 Task: Create new invoice with Date Opened :30-Apr-23, Select Customer: HuevoRito, Terms: Payment Term 2. Make invoice entry for item-1 with Date: 30-Apr-23, Description: Sabritas Turbos Flamas Corn Chips, Action: Material, Income Account: Income:Sales, Quantity: 5, Unit Price: 5.5, Discount %: 5. Make entry for item-2 with Date: 30-Apr-23, Description: Takis Fuego Tortilla Chips Hot Chili Pepper & Lime, Action: Material, Income Account: Income:Sales, Quantity: 2, Unit Price: 9.25, Discount %: 10. Make entry for item-3 with Date: 30-Apr-23, Description: 7-Select Nail Clippers , Action: Material, Income Account: Income:Sales, Quantity: 1, Unit Price: 10.25, Discount %: 12. Write Notes: 'Looking forward to serving you again.'. Post Invoice with Post Date: 30-Apr-23, Post to Accounts: Assets:Accounts Receivable. Pay / Process Payment with Transaction Date: 15-May-23, Amount: 51.795, Transfer Account: Checking Account. Print Invoice, display notes by going to Option, then go to Display Tab and check 'Invoice Notes'.
Action: Mouse pressed left at (203, 112)
Screenshot: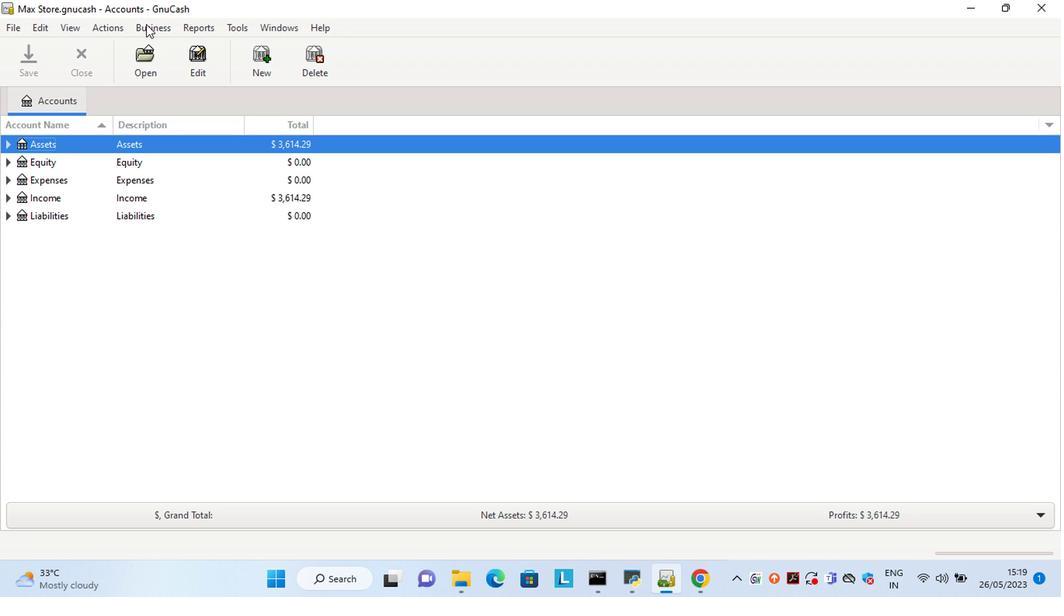 
Action: Mouse moved to (320, 166)
Screenshot: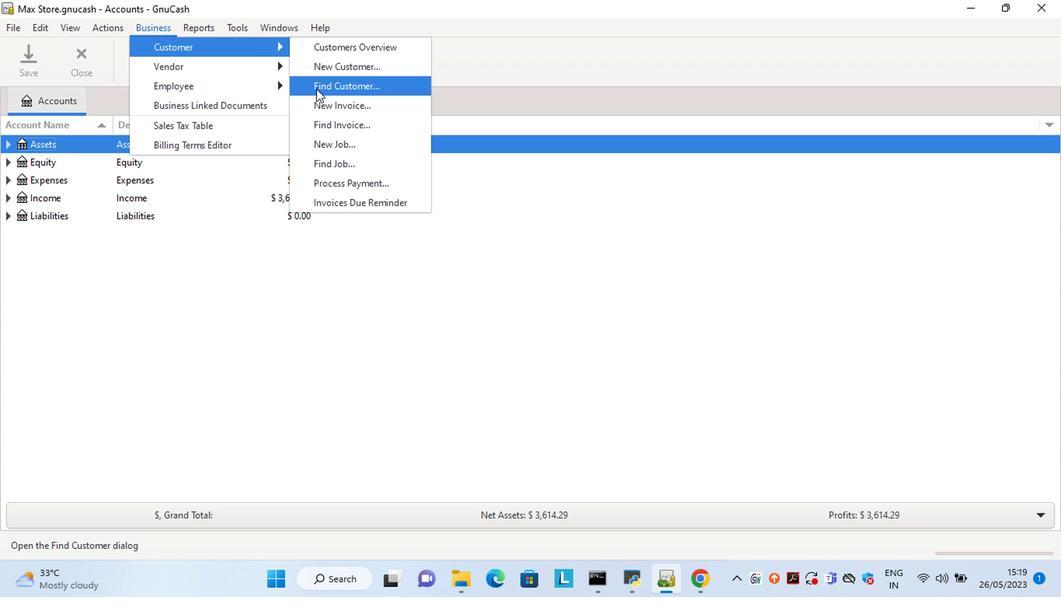 
Action: Mouse pressed left at (320, 166)
Screenshot: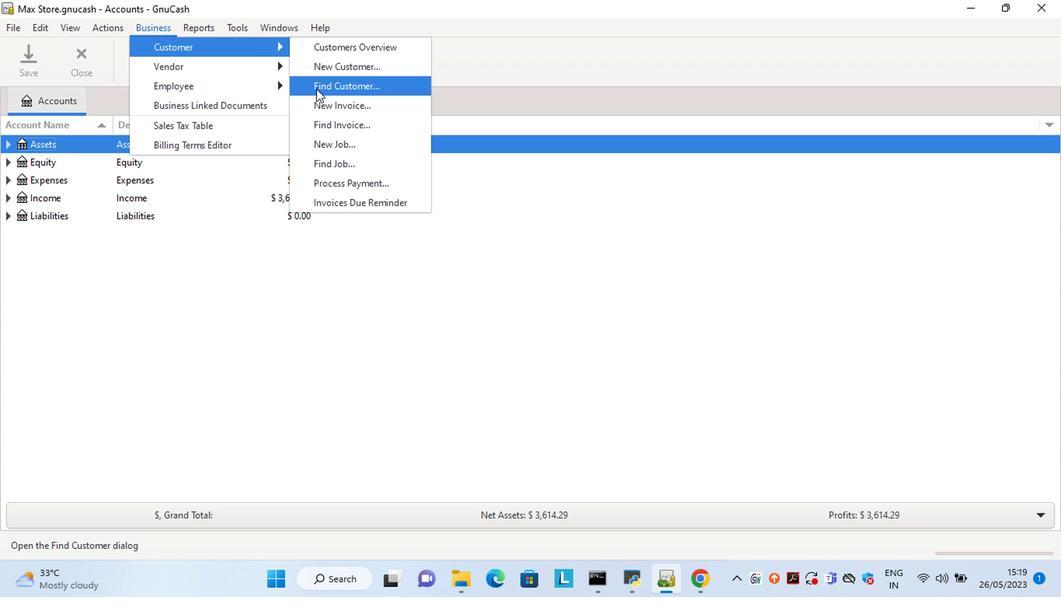 
Action: Mouse moved to (497, 261)
Screenshot: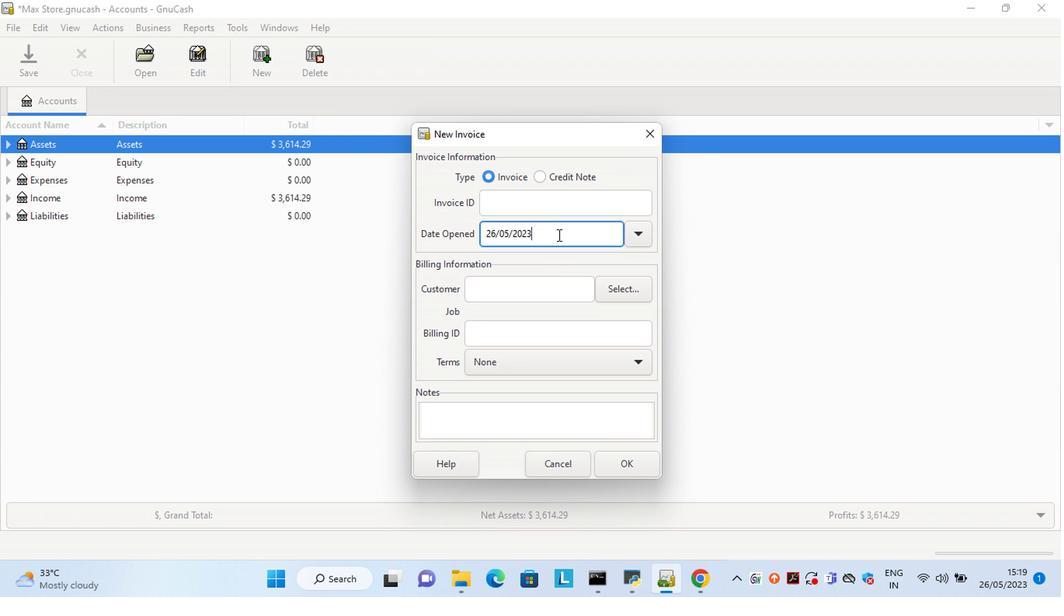 
Action: Mouse pressed left at (497, 261)
Screenshot: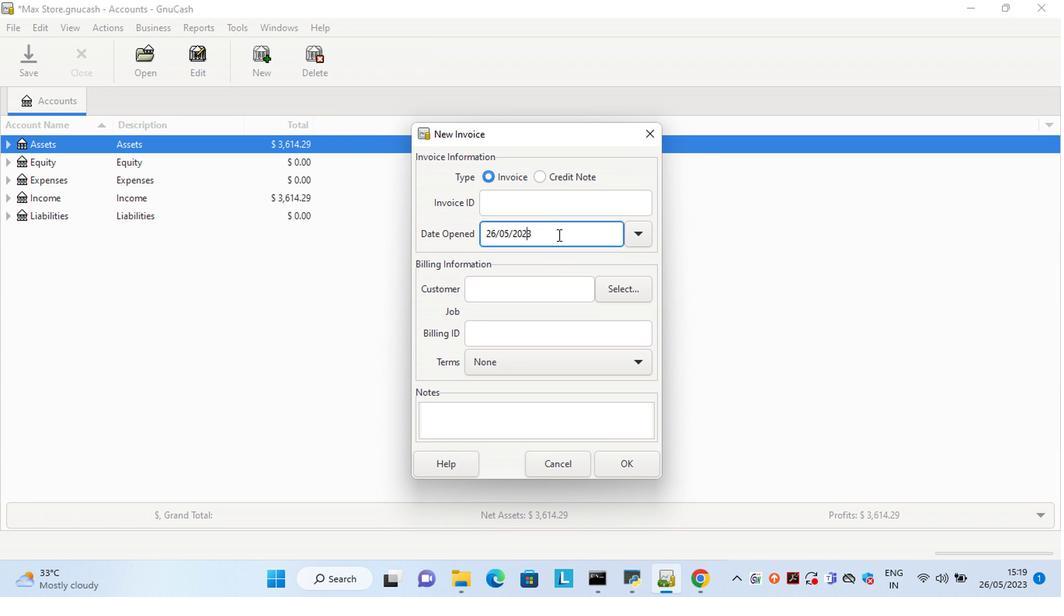
Action: Mouse moved to (496, 260)
Screenshot: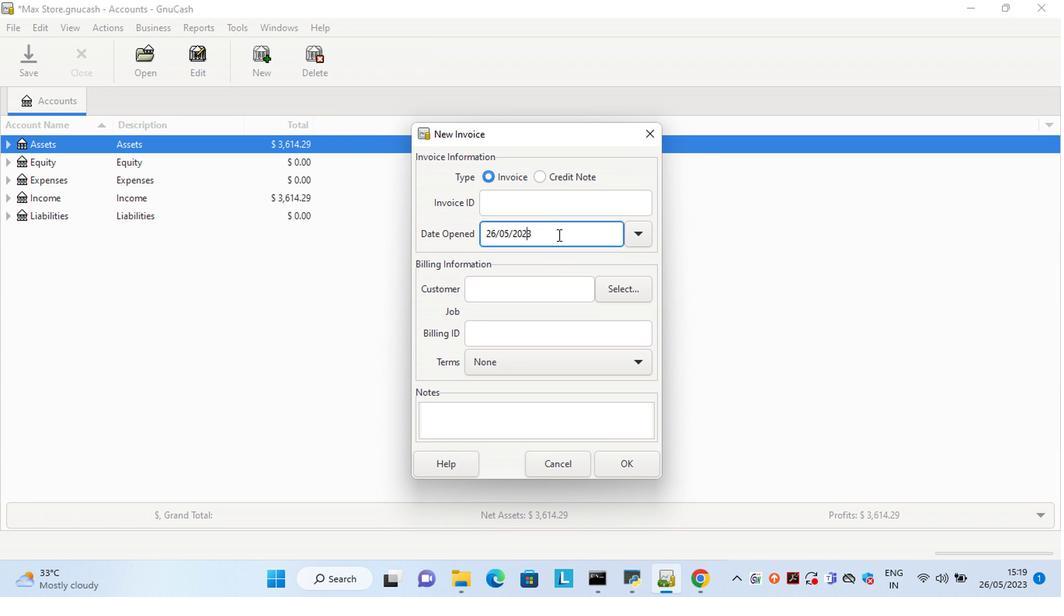 
Action: Key pressed <Key.left><Key.left><Key.left><Key.left><Key.left><Key.left><Key.left><Key.left><Key.left><Key.left><Key.left><Key.left><Key.left><Key.left><Key.left><Key.left><Key.delete><Key.delete>30<Key.right><Key.right><Key.delete>4
Screenshot: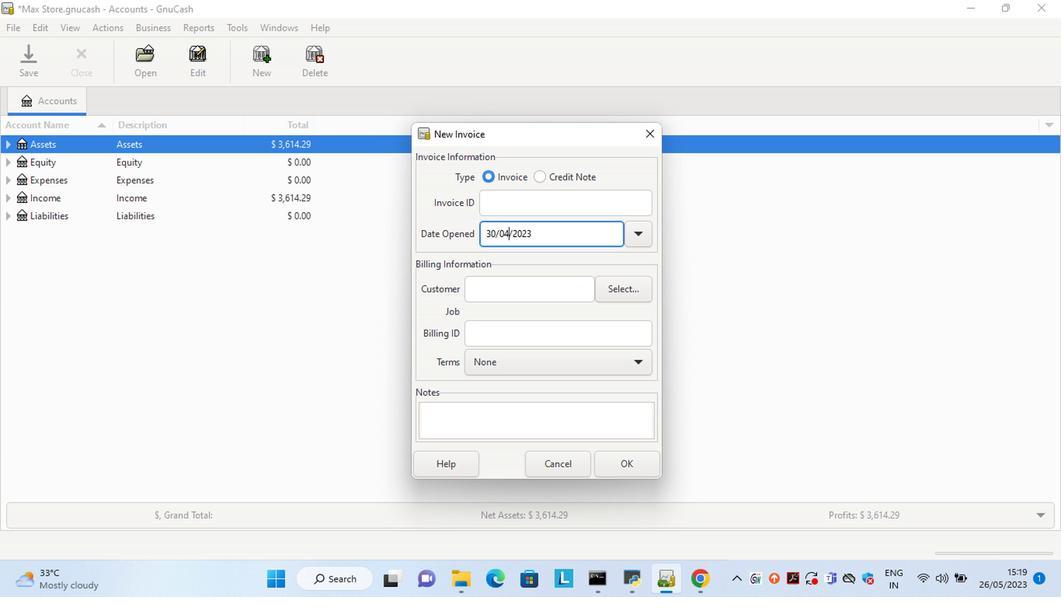 
Action: Mouse moved to (487, 290)
Screenshot: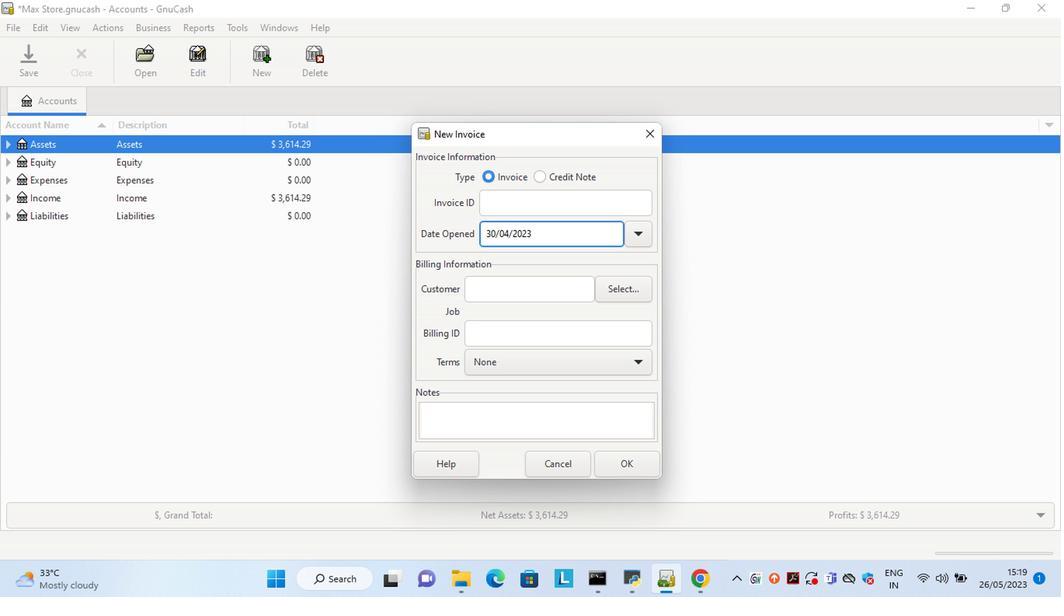
Action: Mouse pressed left at (487, 290)
Screenshot: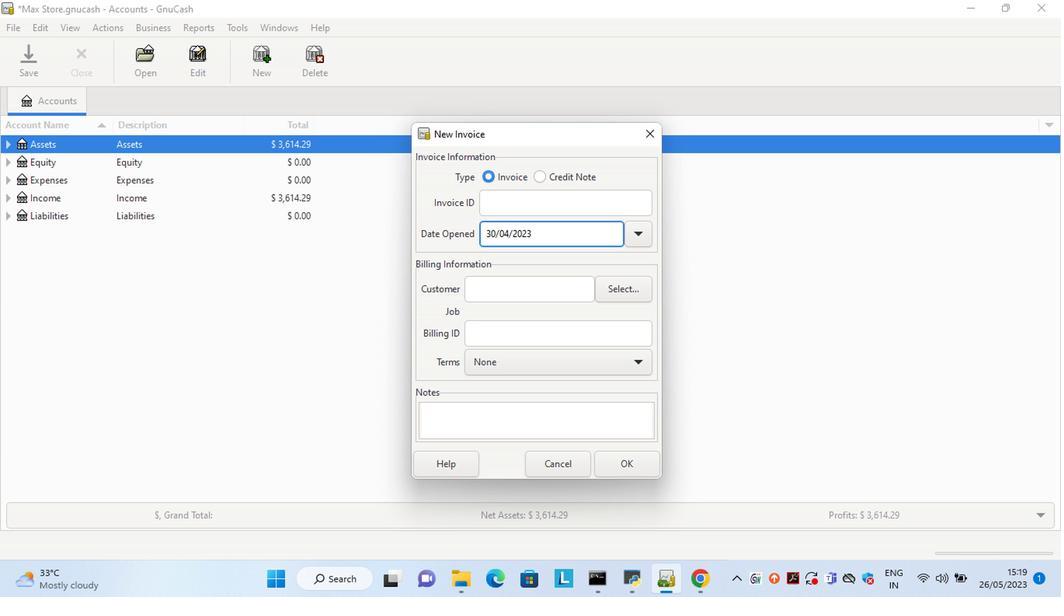 
Action: Mouse moved to (479, 297)
Screenshot: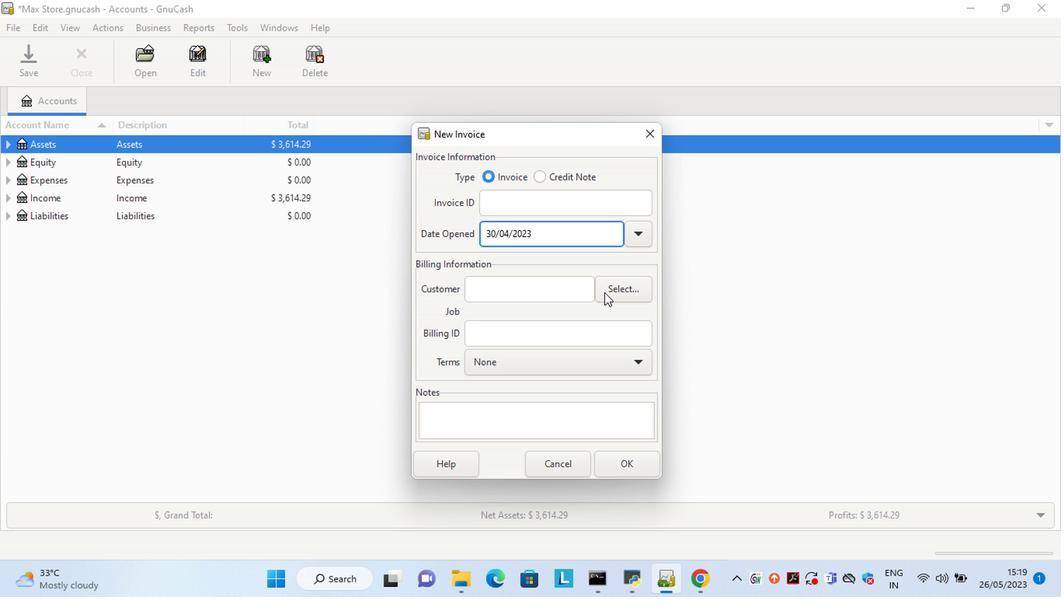 
Action: Mouse pressed left at (479, 297)
Screenshot: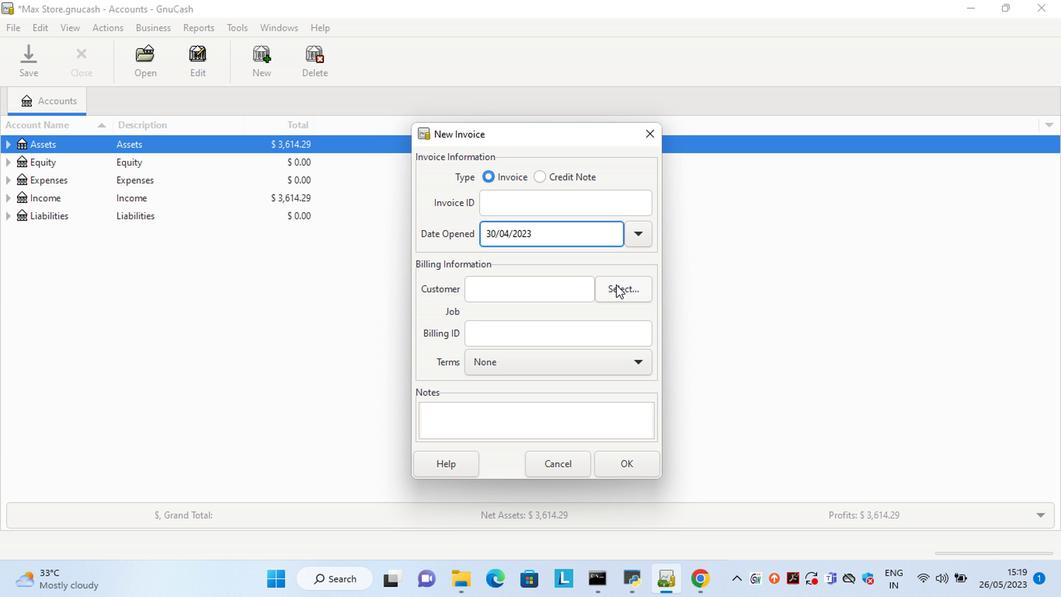 
Action: Key pressed <Key.shift>Huevorito
Screenshot: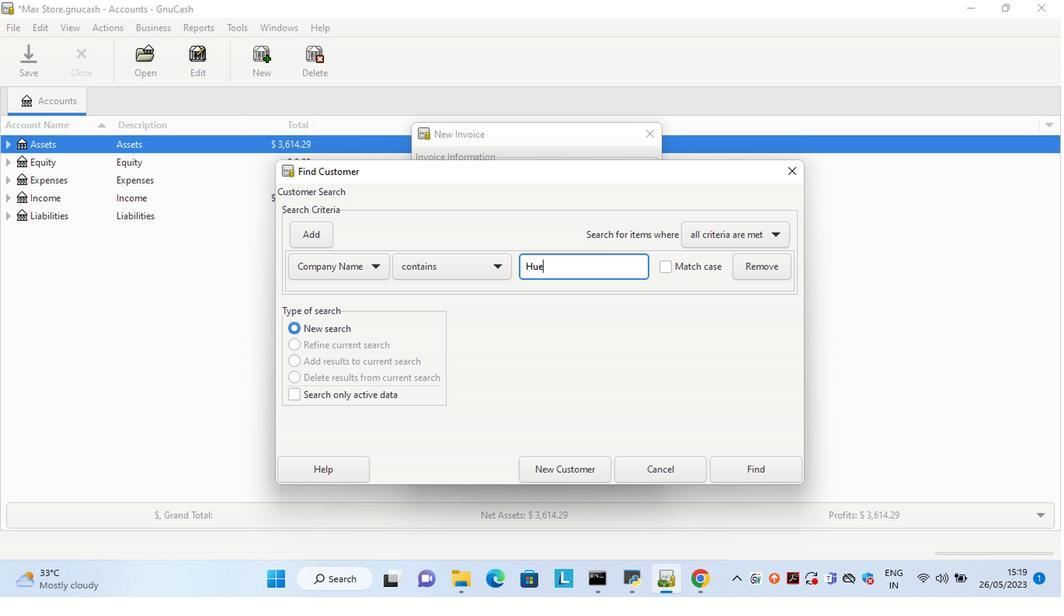 
Action: Mouse moved to (530, 421)
Screenshot: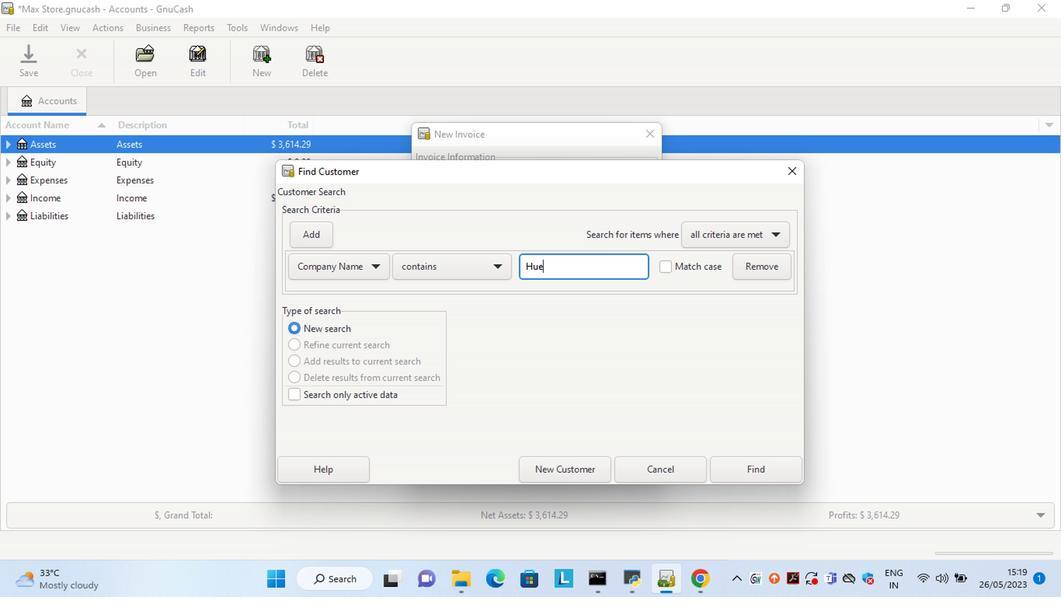 
Action: Mouse pressed left at (530, 421)
Screenshot: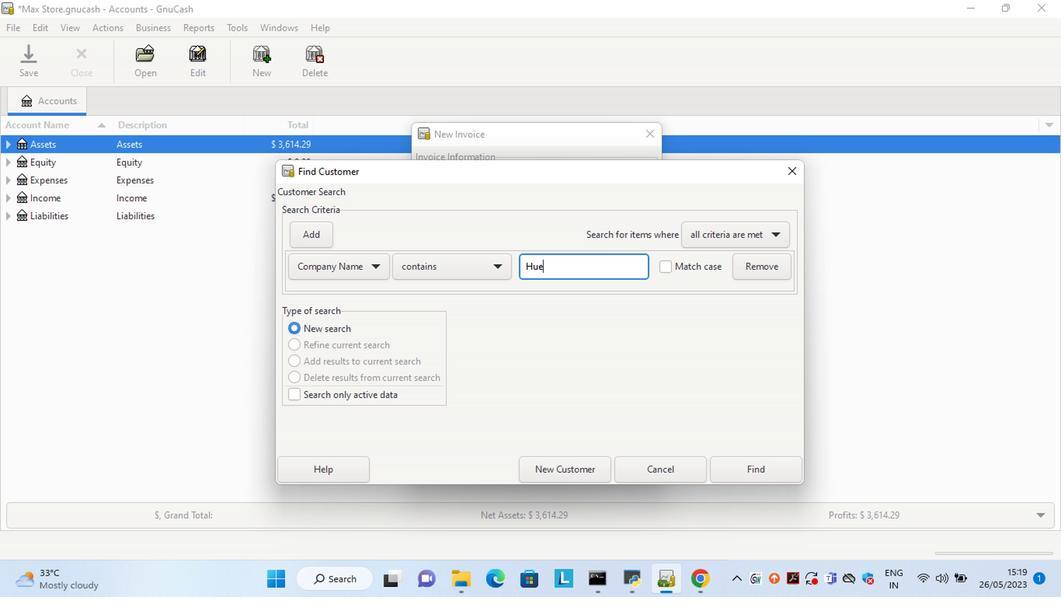 
Action: Mouse moved to (538, 424)
Screenshot: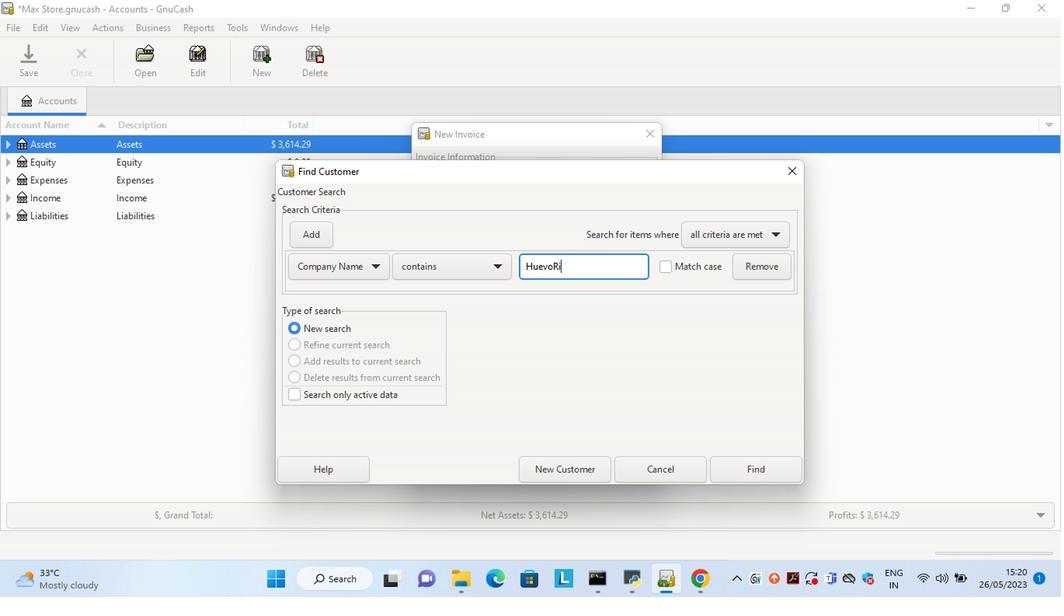 
Action: Mouse pressed left at (538, 424)
Screenshot: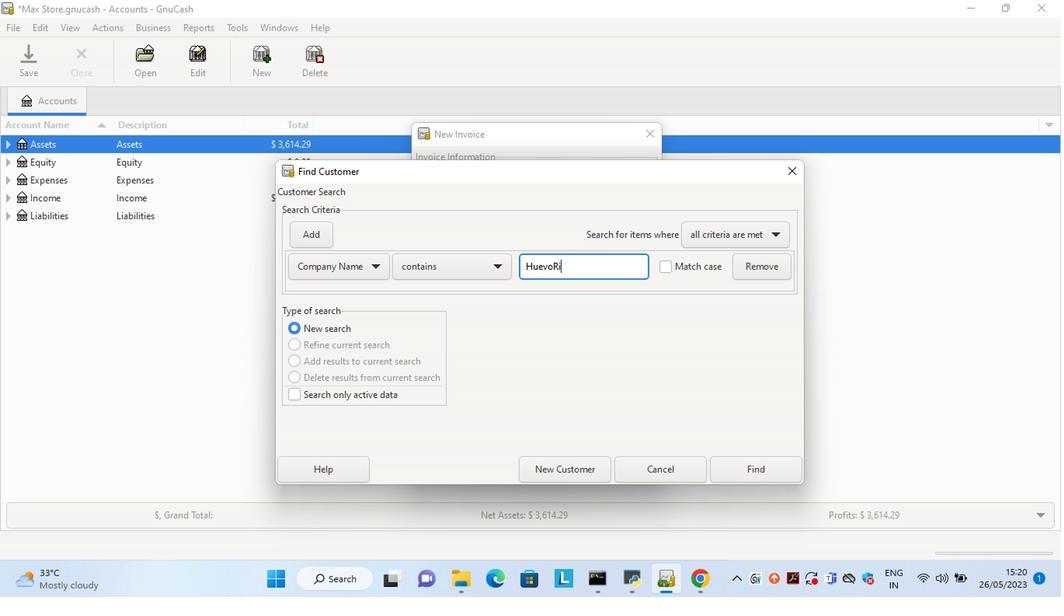 
Action: Mouse moved to (468, 327)
Screenshot: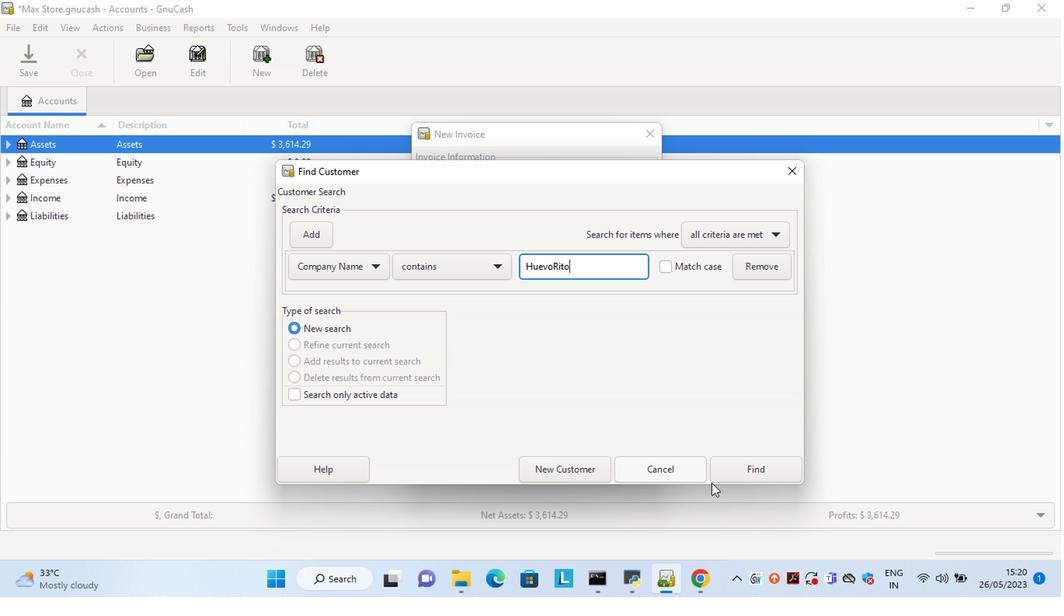 
Action: Key pressed <Key.left>
Screenshot: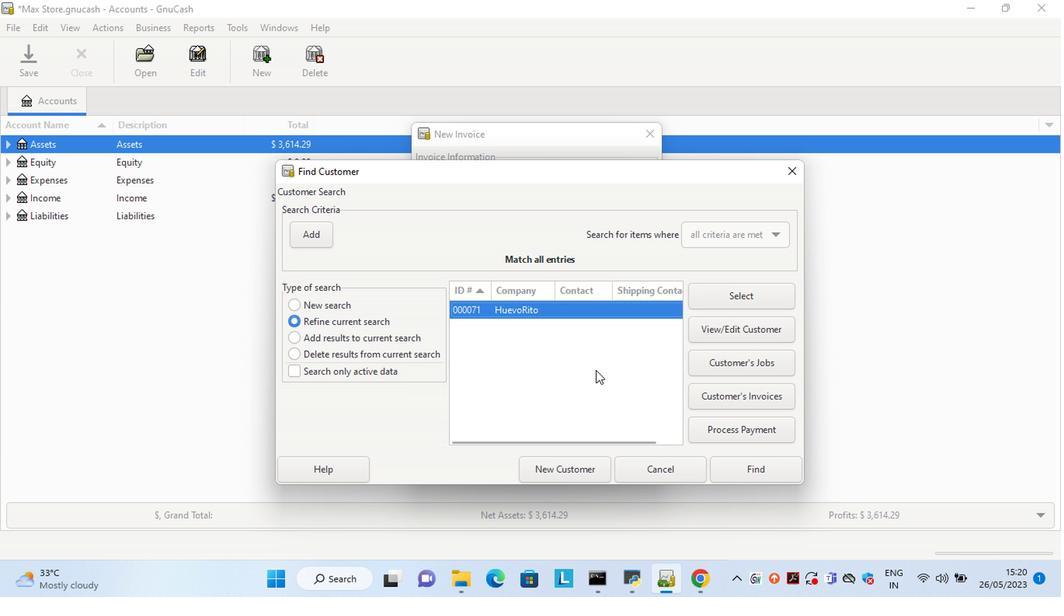 
Action: Mouse moved to (461, 270)
Screenshot: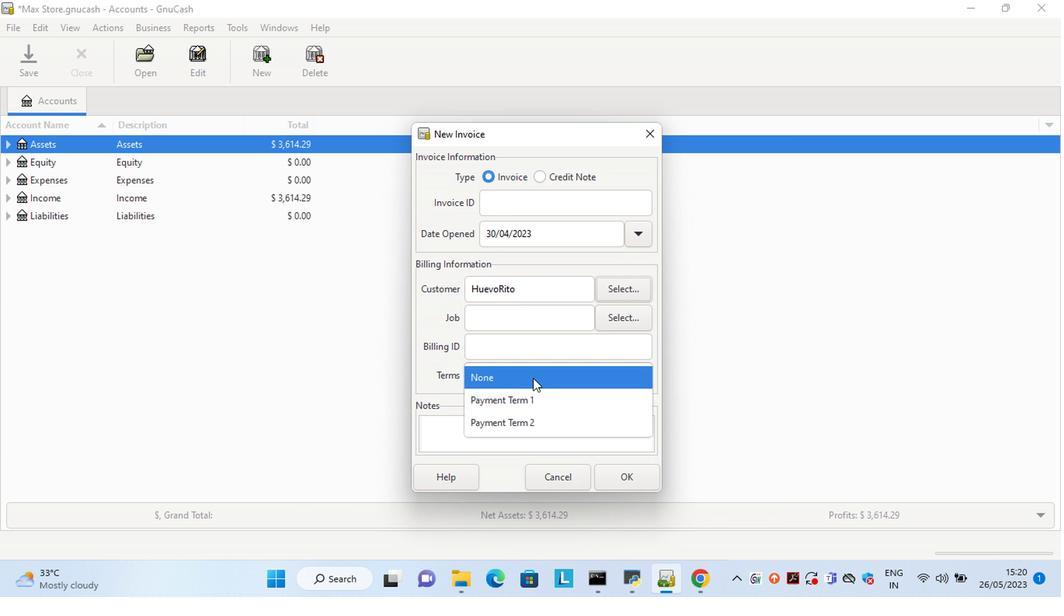 
Action: Mouse pressed left at (200, 113)
Screenshot: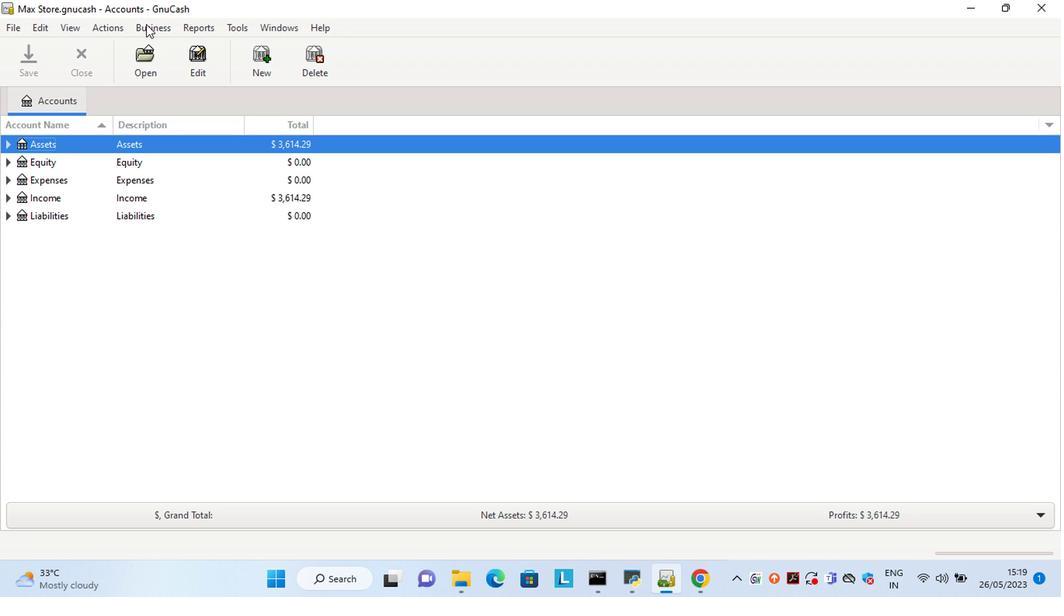 
Action: Mouse moved to (326, 169)
Screenshot: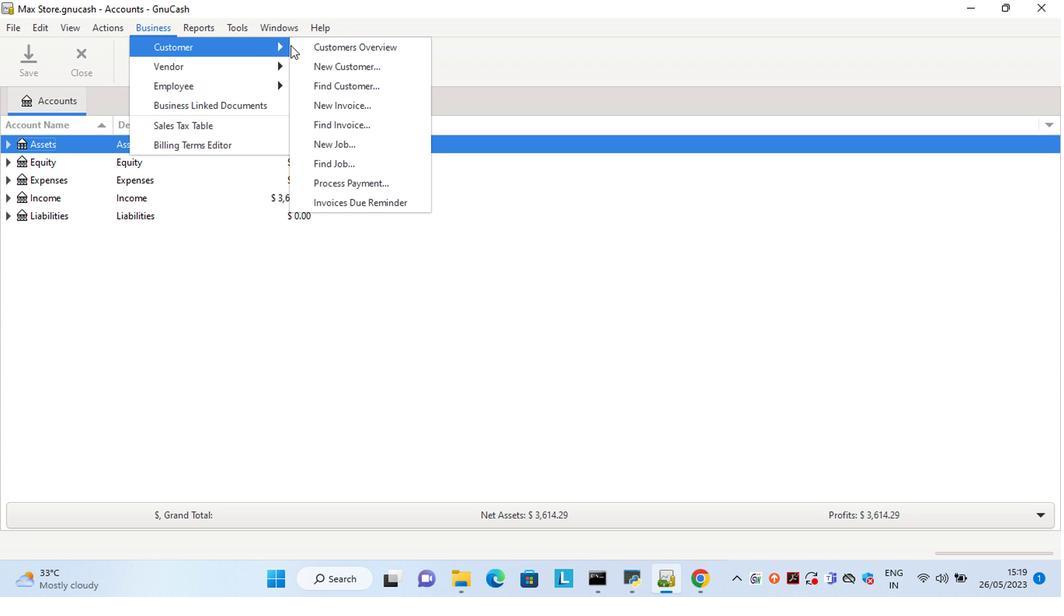 
Action: Mouse pressed left at (326, 169)
Screenshot: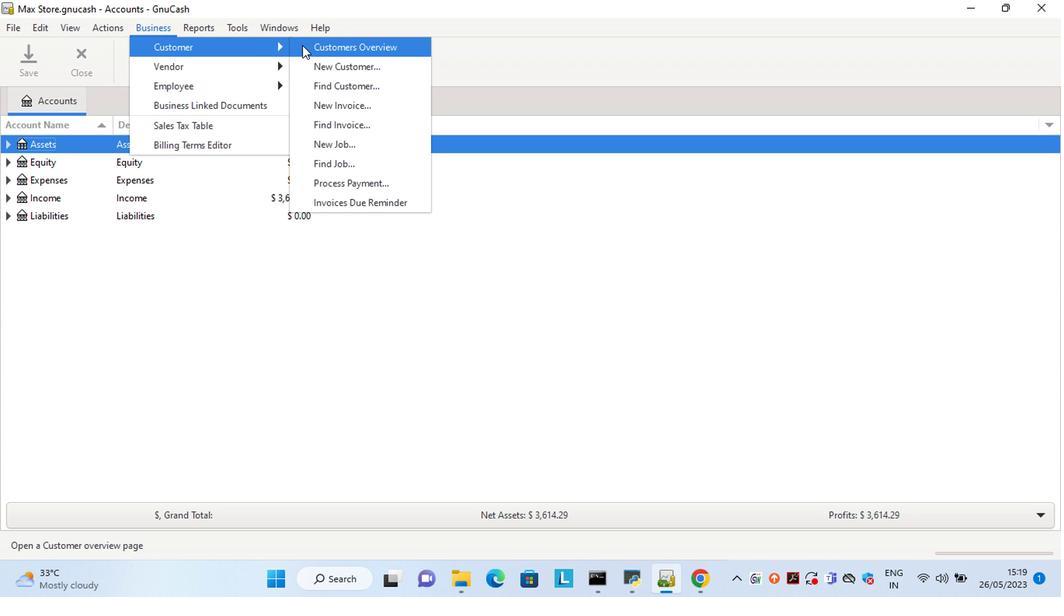 
Action: Mouse moved to (490, 260)
Screenshot: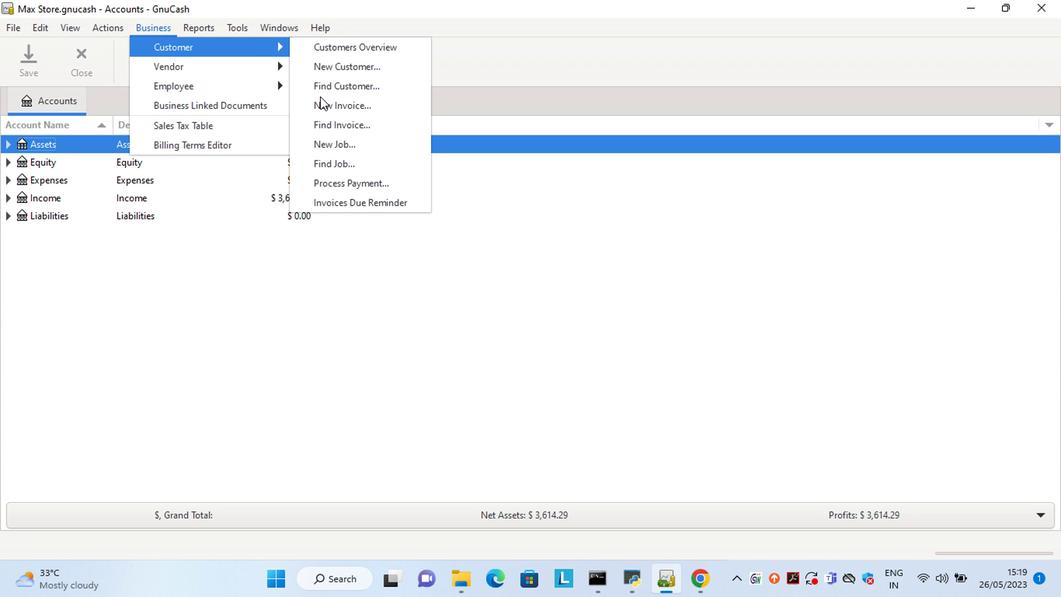 
Action: Mouse pressed left at (490, 260)
Screenshot: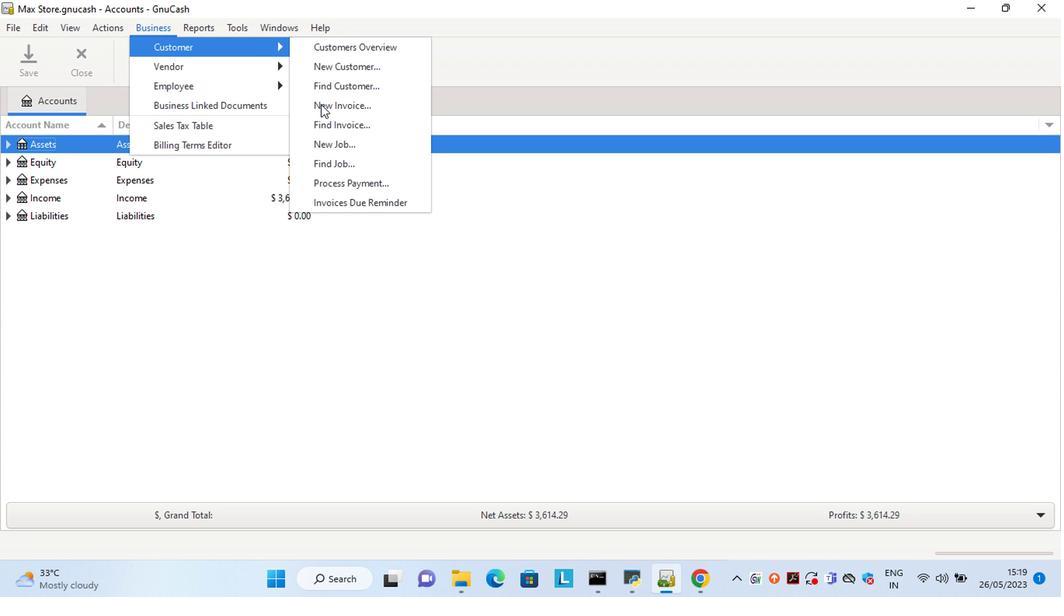 
Action: Key pressed <Key.left><Key.left><Key.left><Key.left><Key.left><Key.left><Key.left><Key.left><Key.left><Key.left><Key.left><Key.left><Key.left><Key.left><Key.left><Key.delete><Key.delete>30<Key.right><Key.right><Key.delete>4
Screenshot: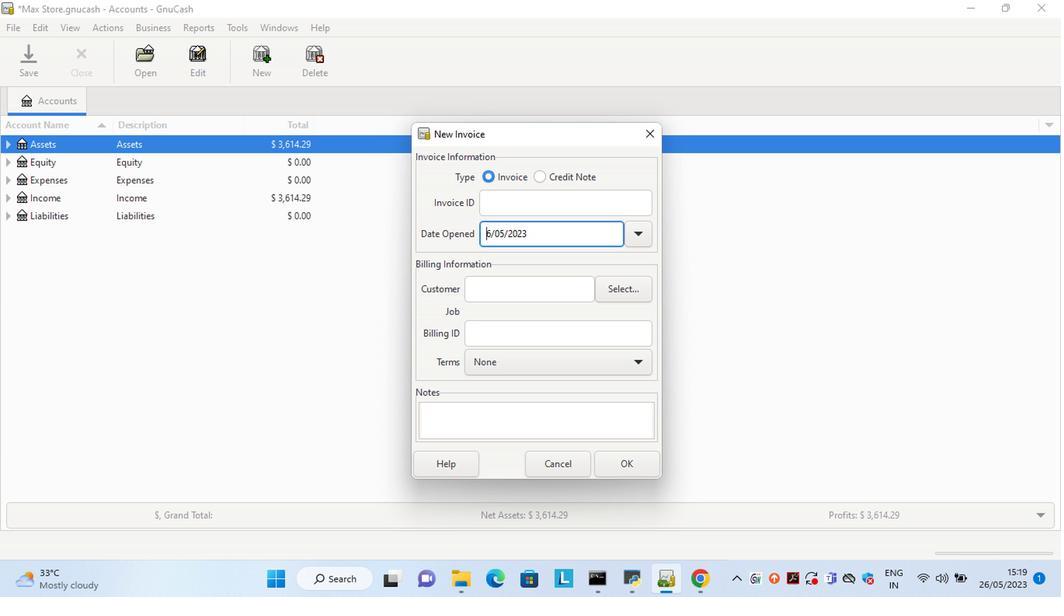 
Action: Mouse moved to (525, 296)
Screenshot: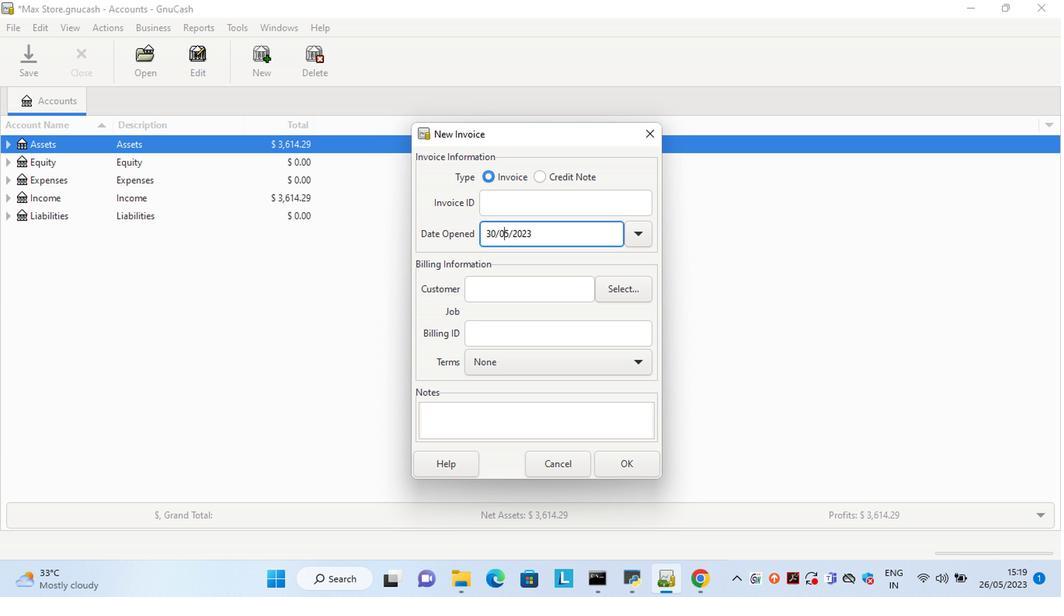 
Action: Mouse pressed left at (525, 296)
Screenshot: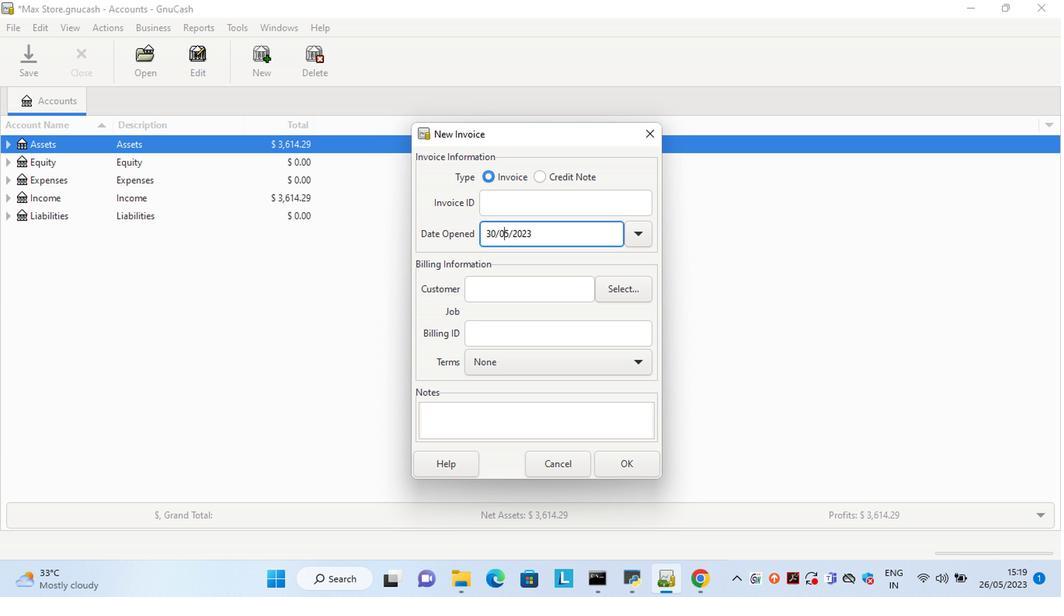 
Action: Mouse moved to (502, 283)
Screenshot: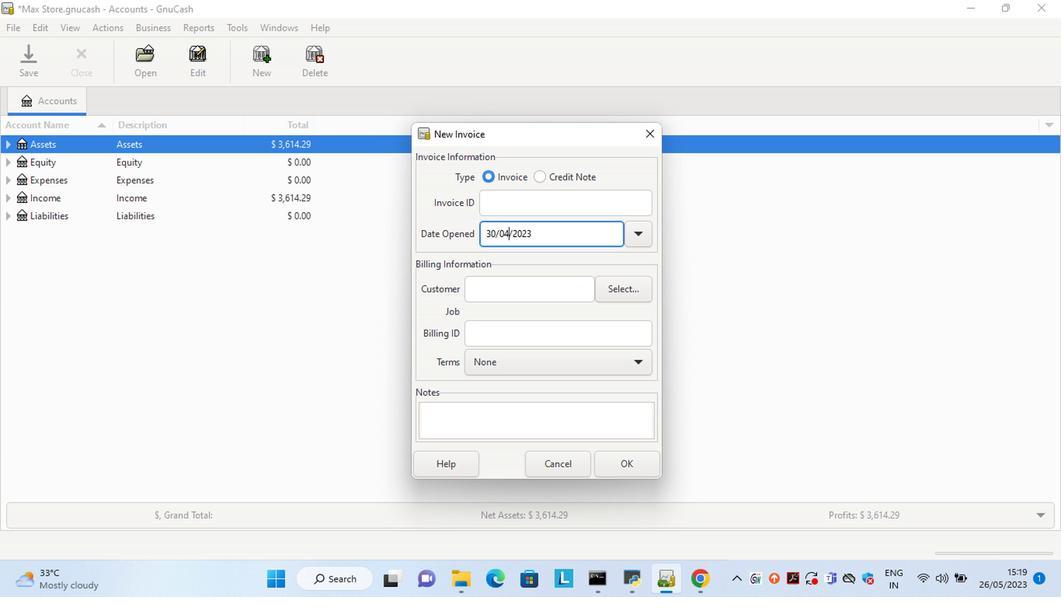 
Action: Mouse pressed left at (502, 283)
Screenshot: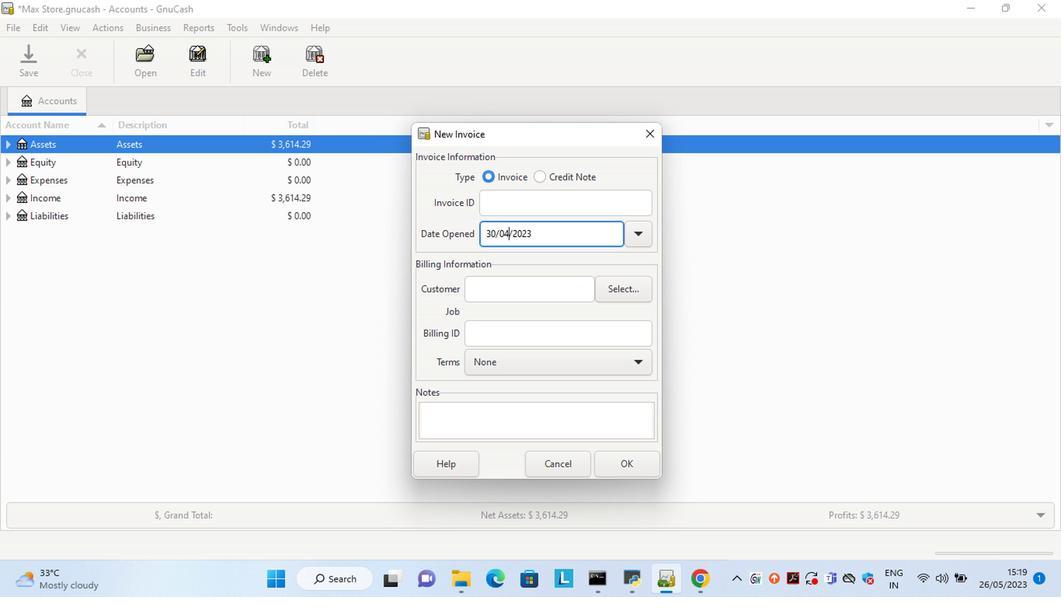 
Action: Key pressed <Key.shift>Hueva
Screenshot: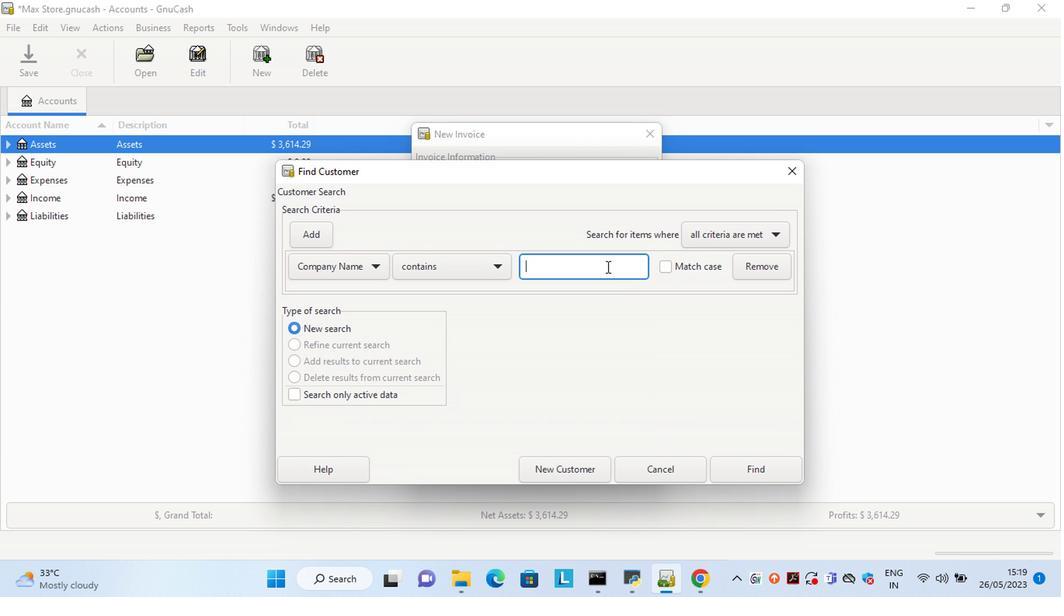 
Action: Mouse moved to (614, 427)
Screenshot: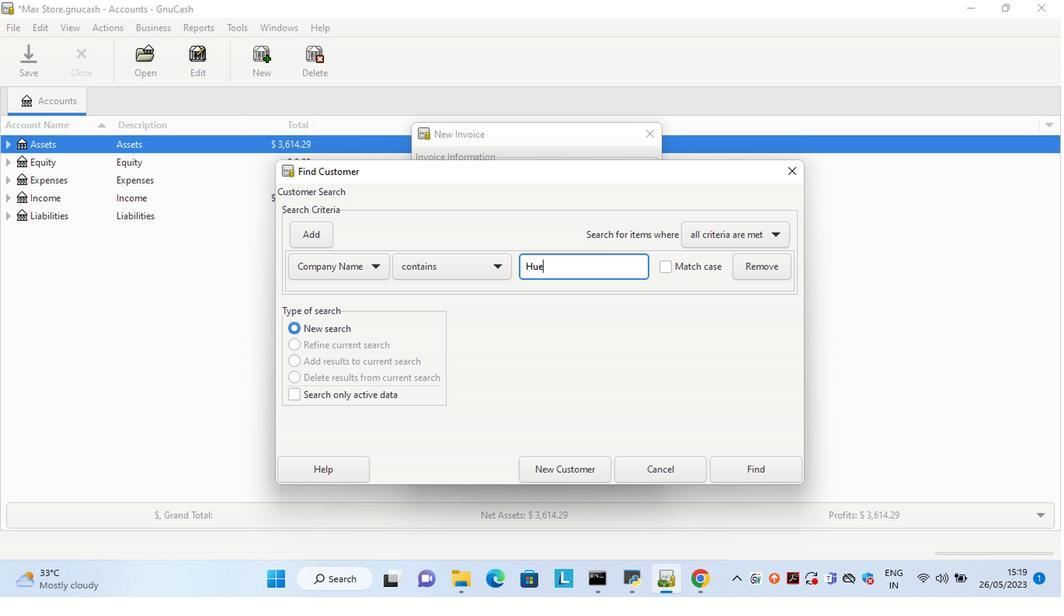 
Action: Mouse pressed left at (614, 427)
Screenshot: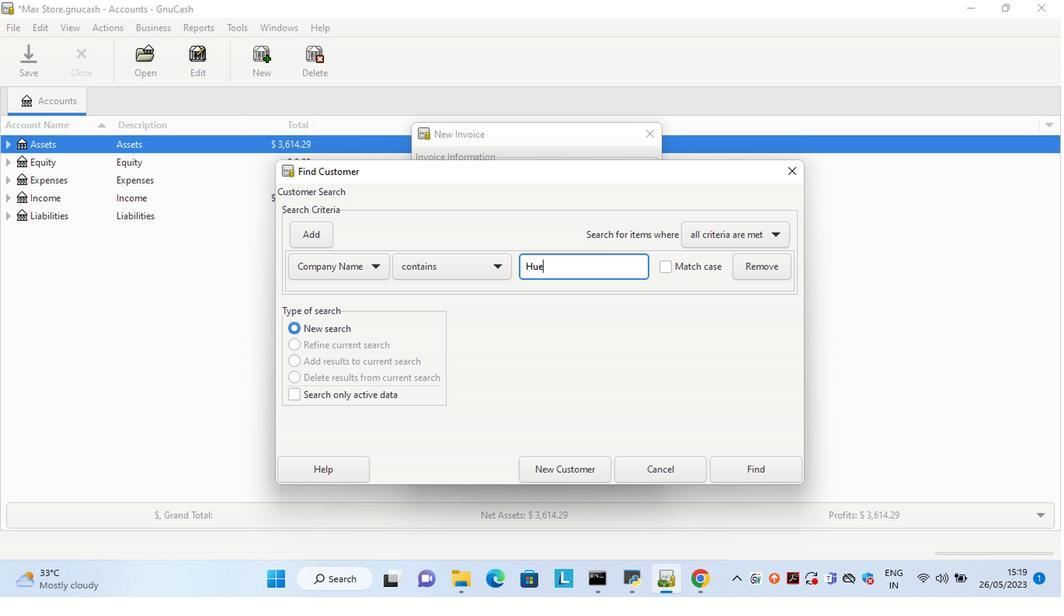 
Action: Mouse moved to (652, 211)
Screenshot: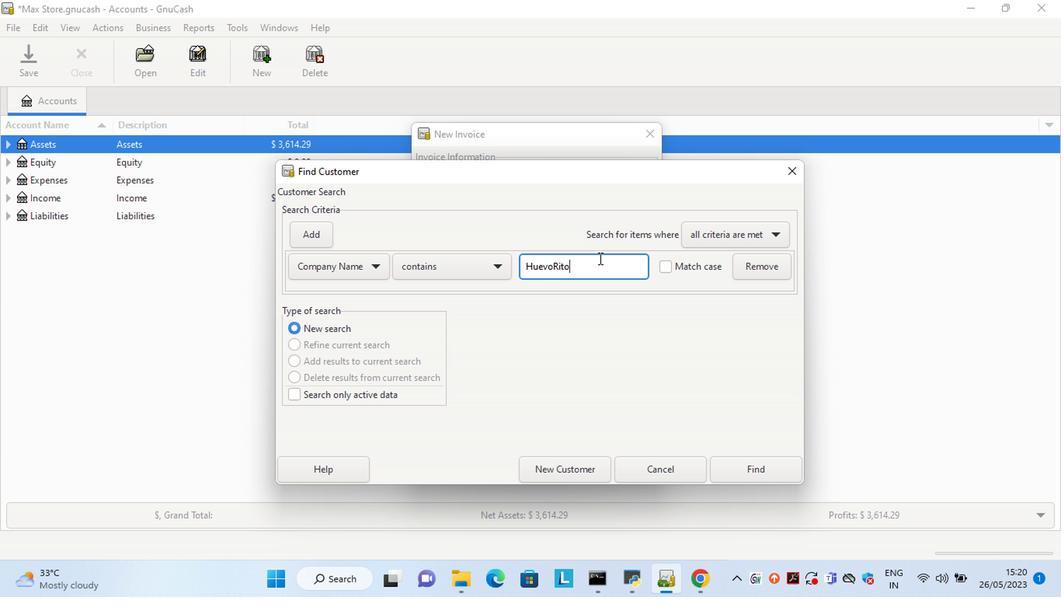 
Action: Mouse pressed left at (652, 211)
Screenshot: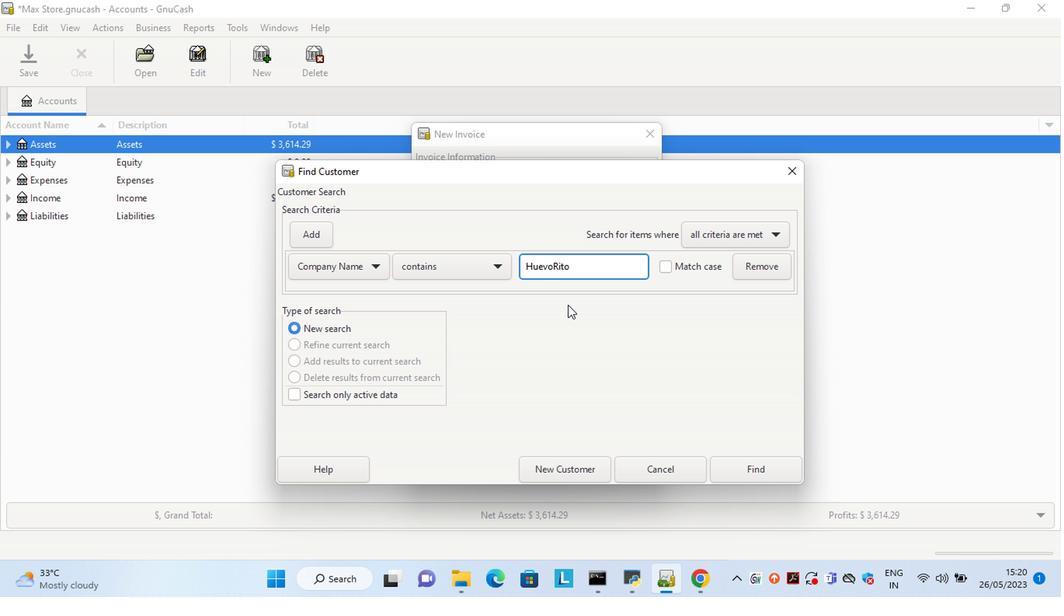 
Action: Mouse moved to (606, 246)
Screenshot: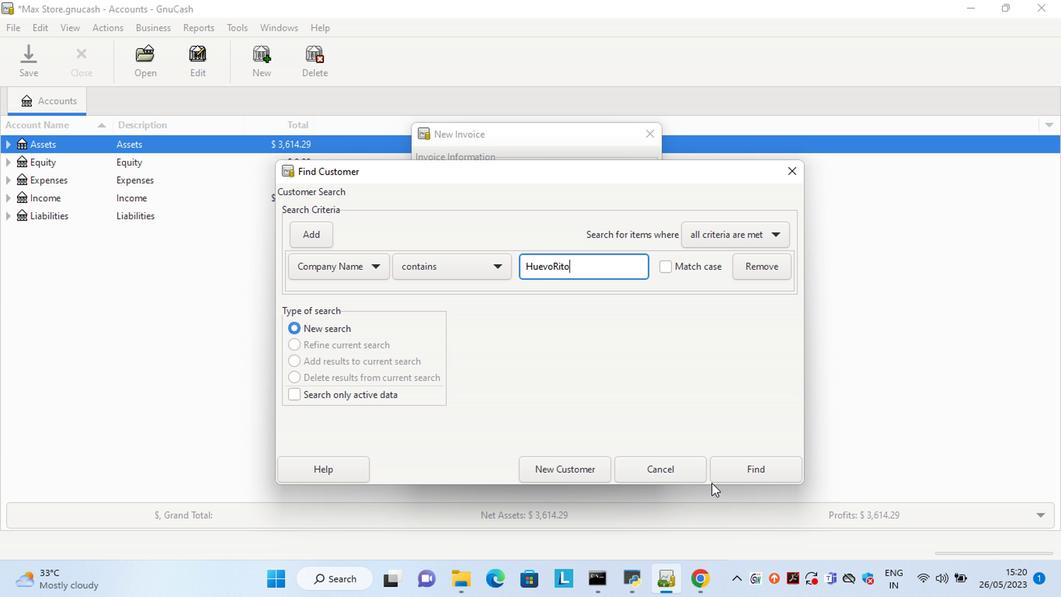 
Action: Mouse pressed left at (198, 111)
Screenshot: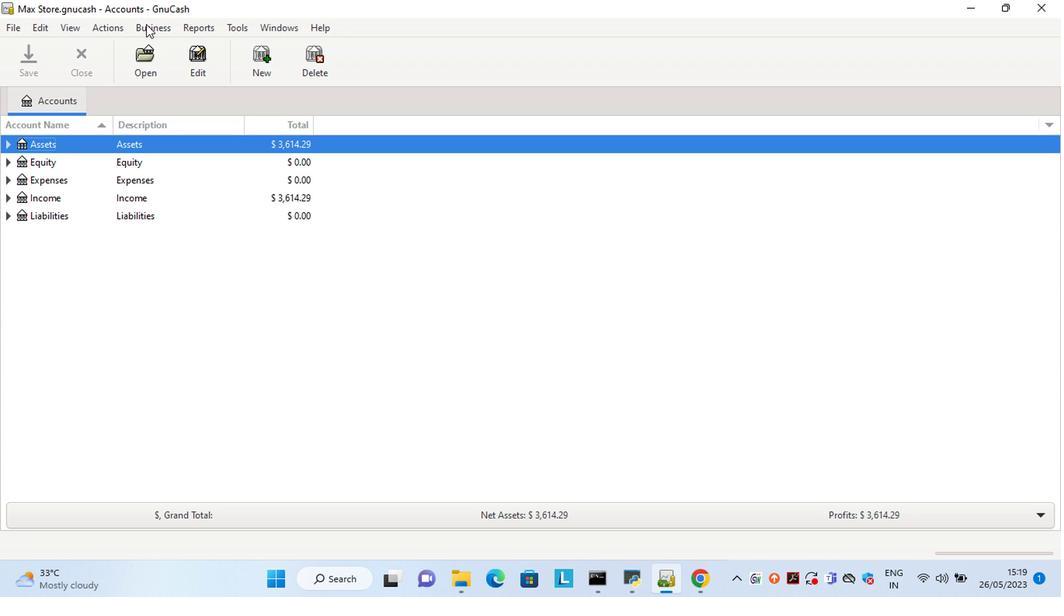 
Action: Mouse moved to (322, 169)
Screenshot: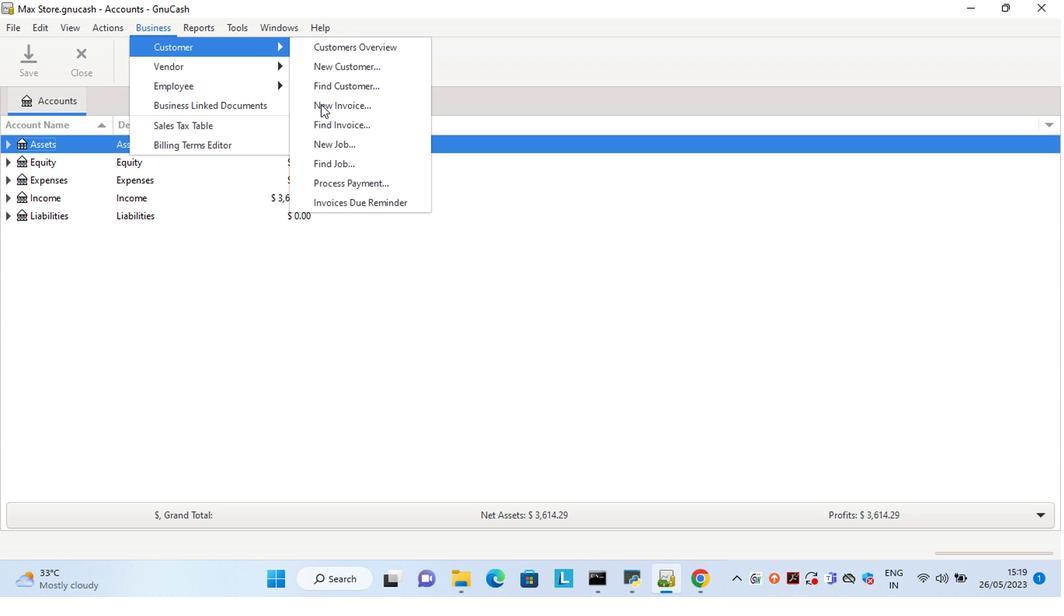 
Action: Mouse pressed left at (322, 169)
Screenshot: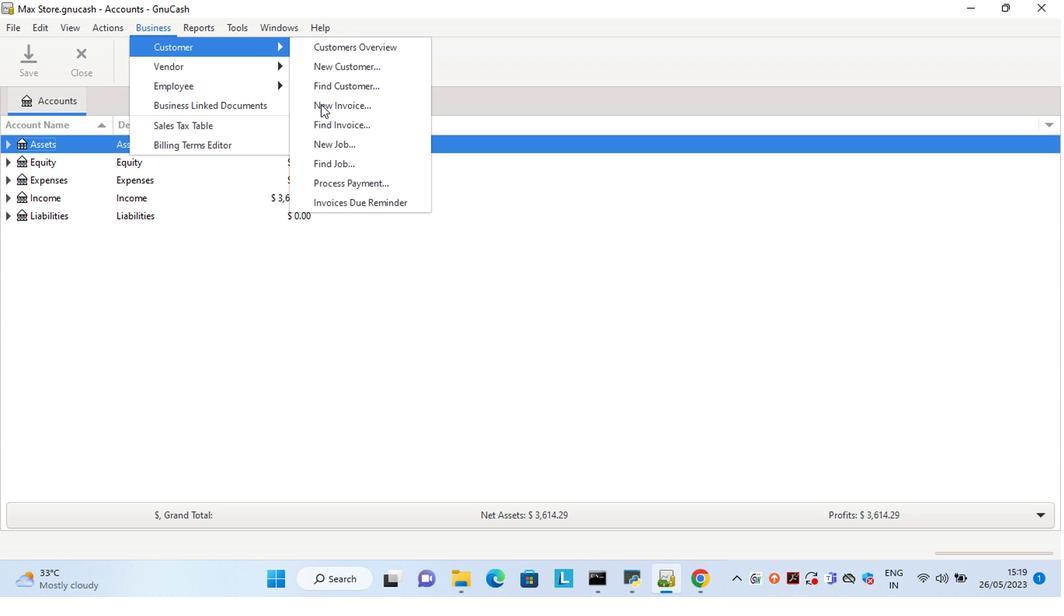 
Action: Mouse moved to (491, 259)
Screenshot: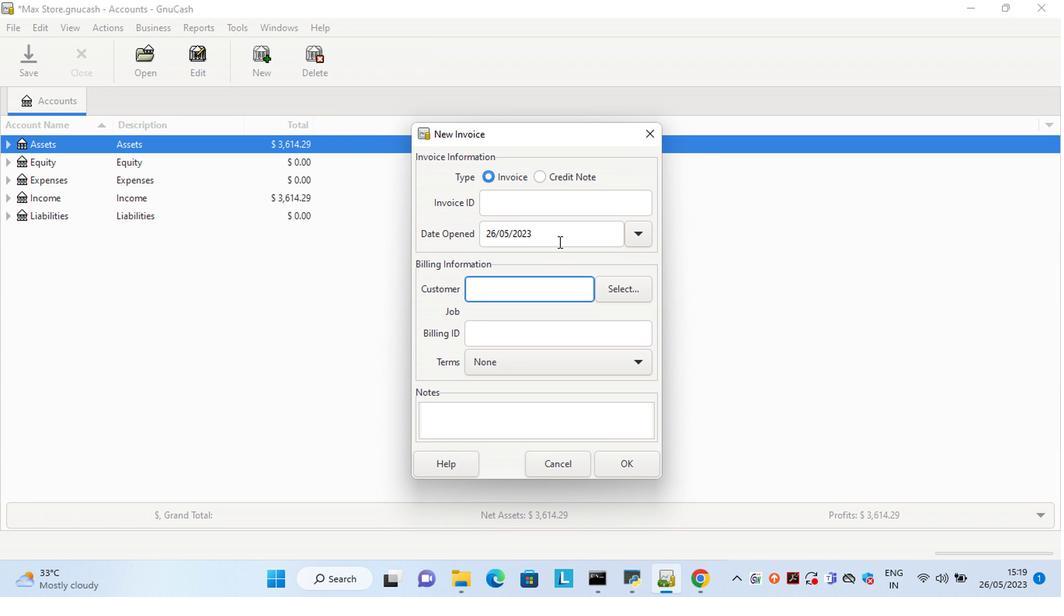 
Action: Mouse pressed left at (491, 259)
Screenshot: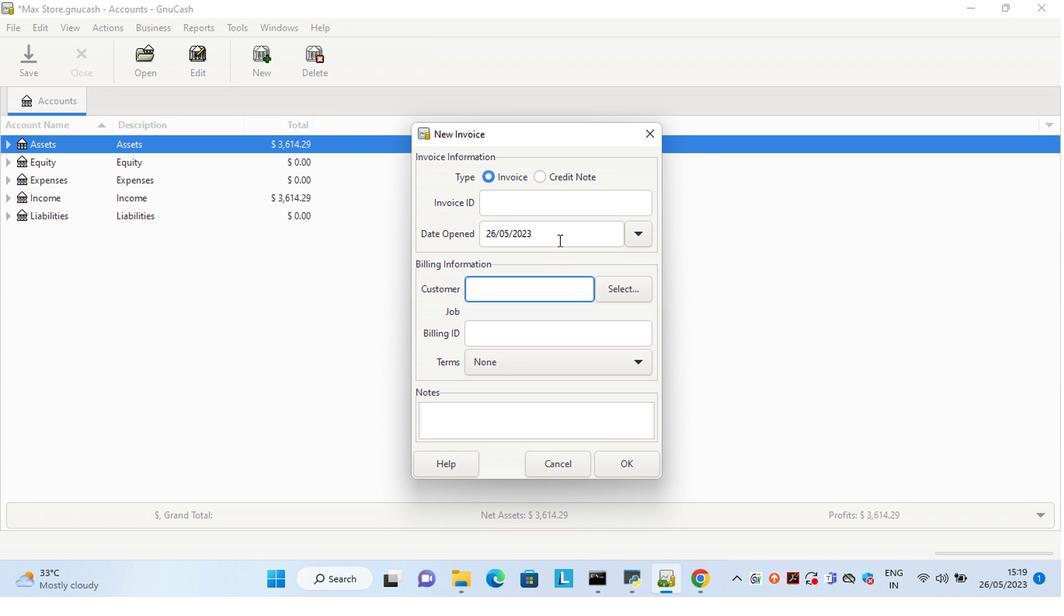 
Action: Mouse moved to (491, 261)
Screenshot: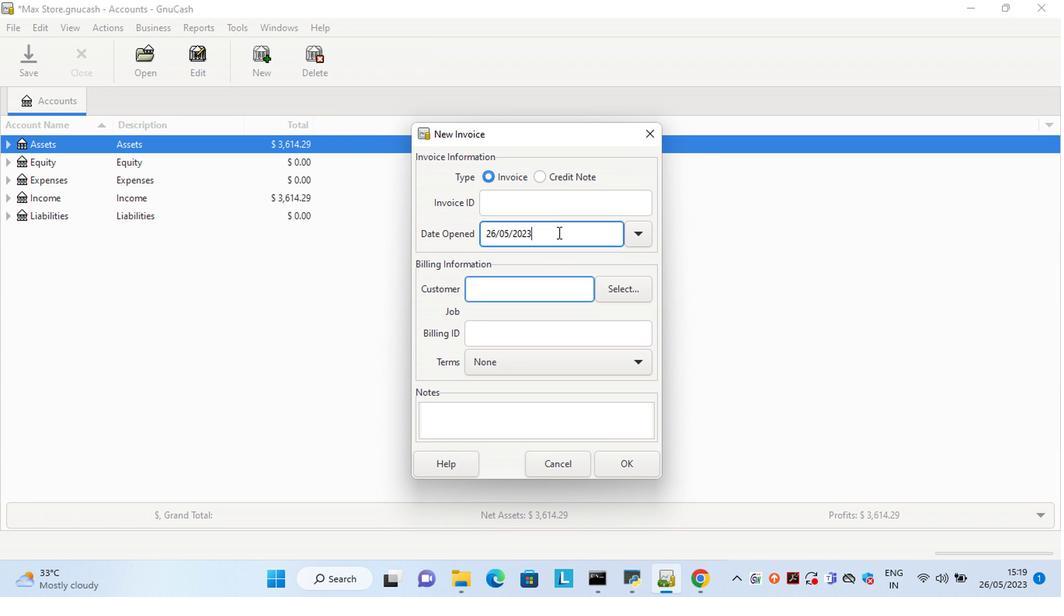 
Action: Key pressed <Key.left><Key.left><Key.left><Key.left><Key.left><Key.left><Key.left><Key.left><Key.left><Key.left><Key.left><Key.left><Key.left><Key.left><Key.left><Key.left><Key.left><Key.left><Key.left><Key.left><Key.left><Key.left><Key.left><Key.left><Key.left><Key.left><Key.left><Key.left><Key.left><Key.delete><Key.delete>30<Key.right><Key.right><Key.delete>4
Screenshot: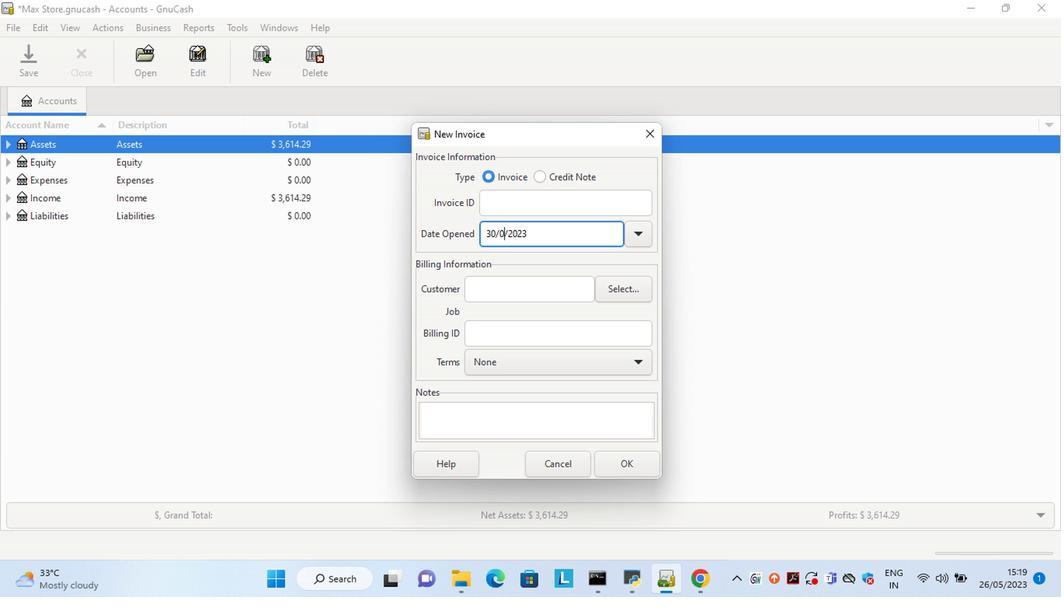 
Action: Mouse moved to (533, 295)
Screenshot: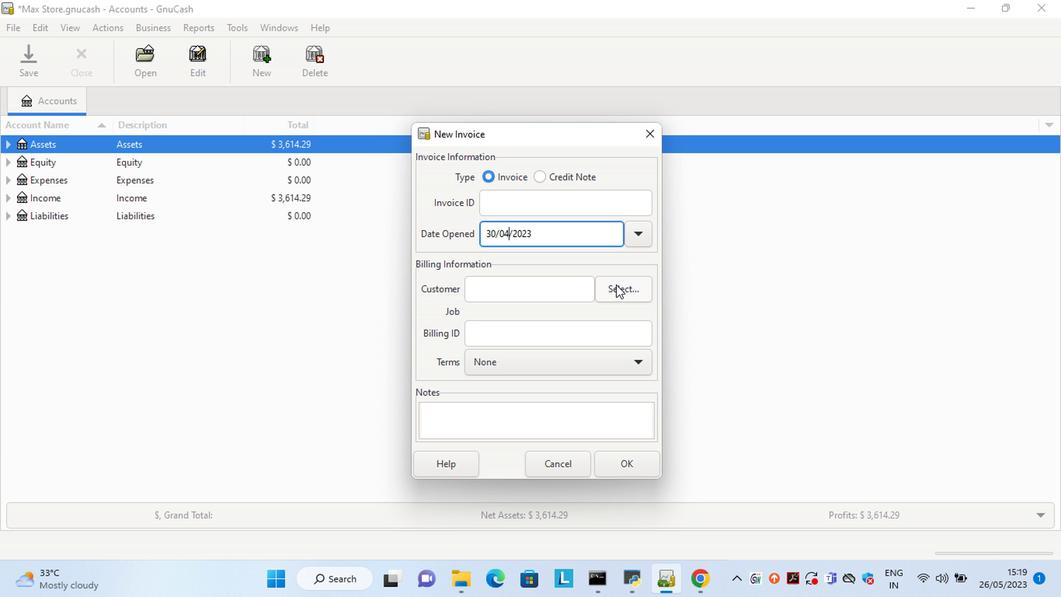 
Action: Mouse pressed left at (533, 295)
Screenshot: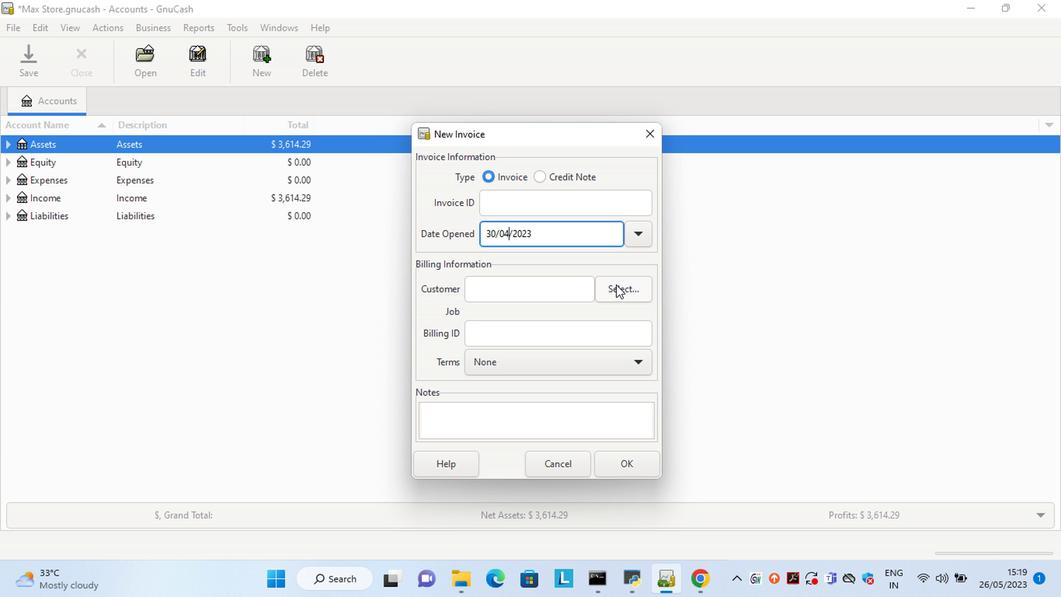 
Action: Mouse moved to (521, 278)
Screenshot: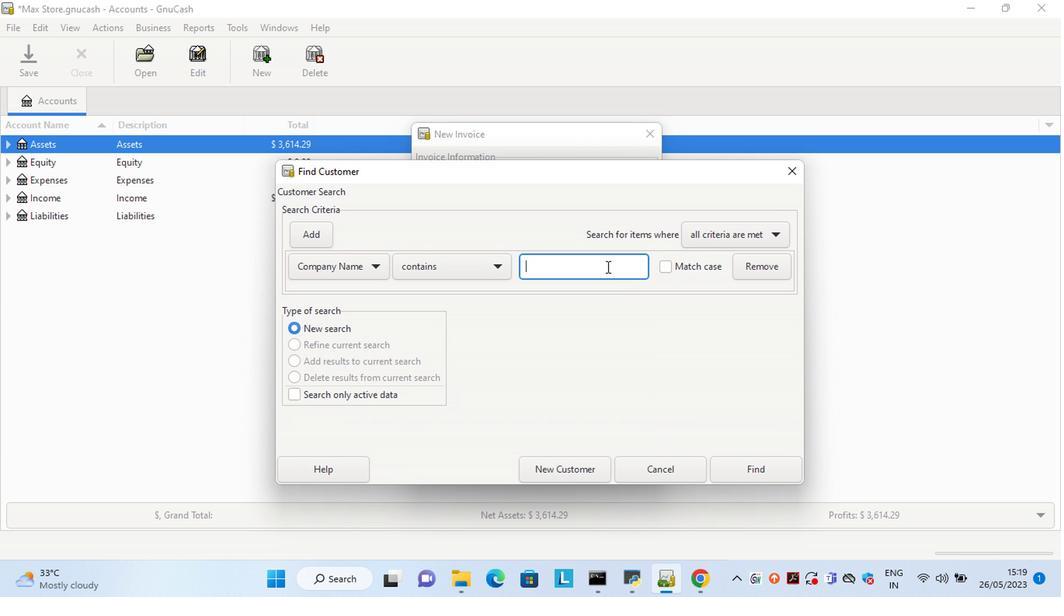 
Action: Mouse pressed left at (521, 278)
Screenshot: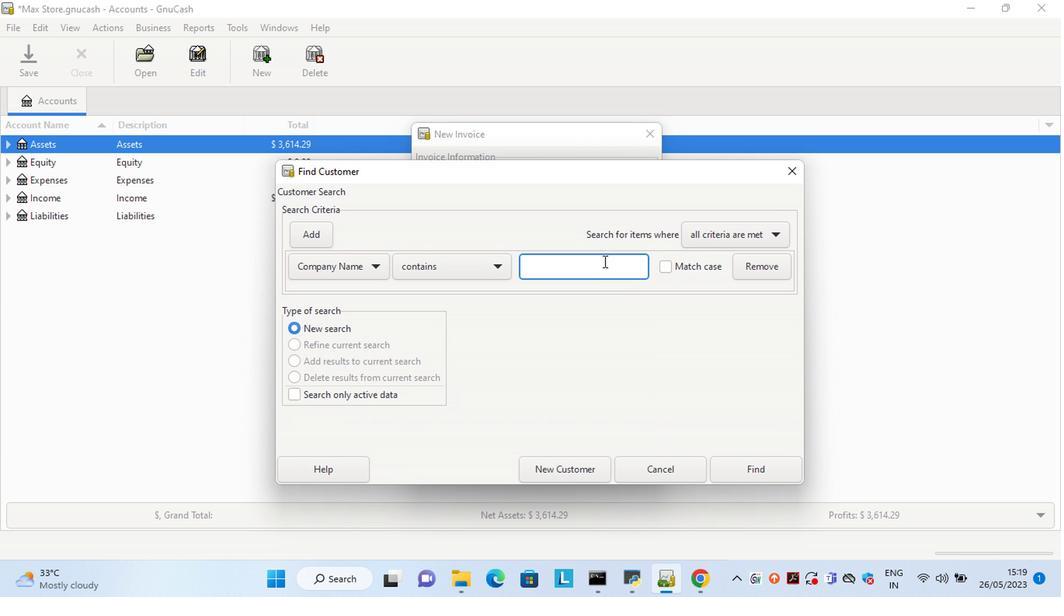 
Action: Key pressed <Key.shift>Huevo<Key.shift>Rit
Screenshot: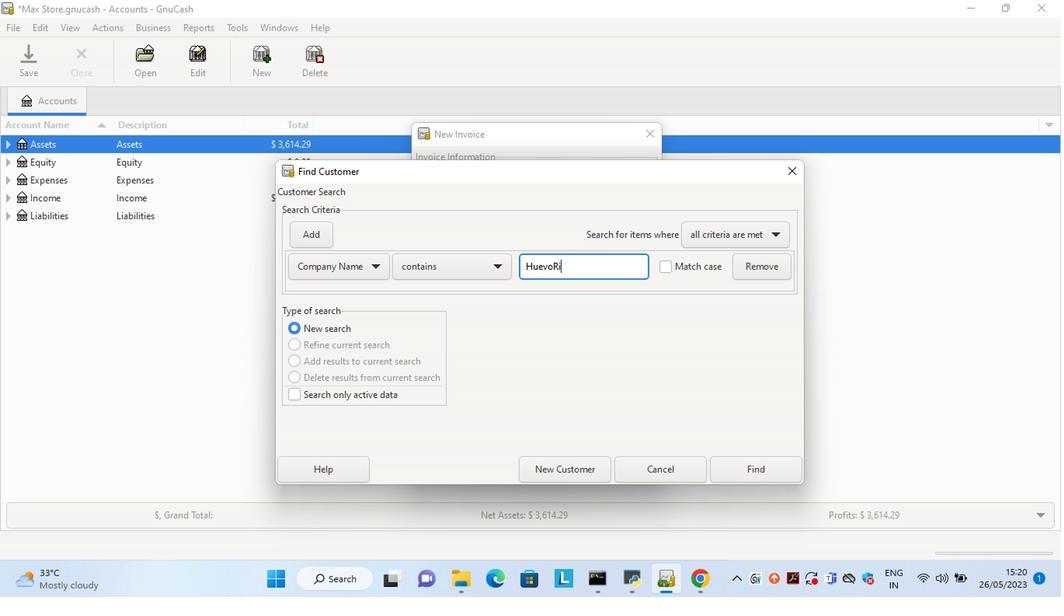 
Action: Mouse moved to (642, 423)
Screenshot: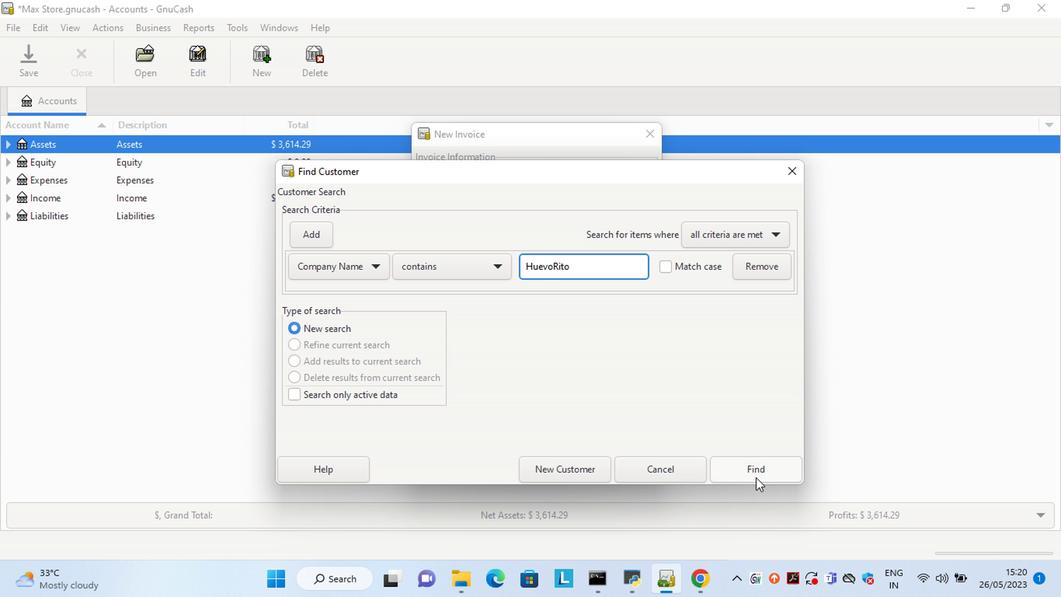 
Action: Mouse pressed left at (642, 423)
Screenshot: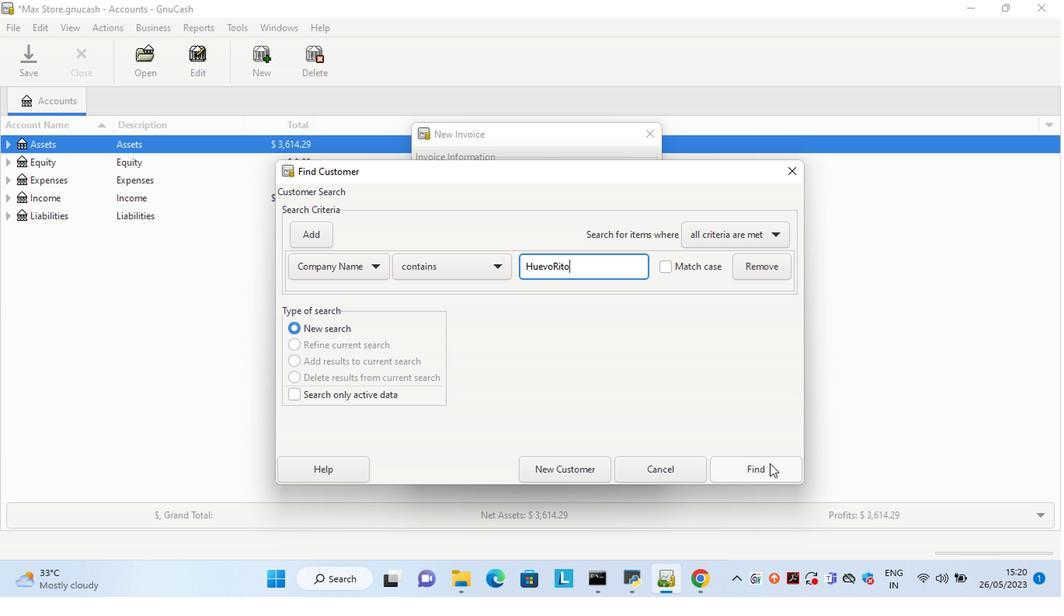 
Action: Mouse moved to (466, 315)
Screenshot: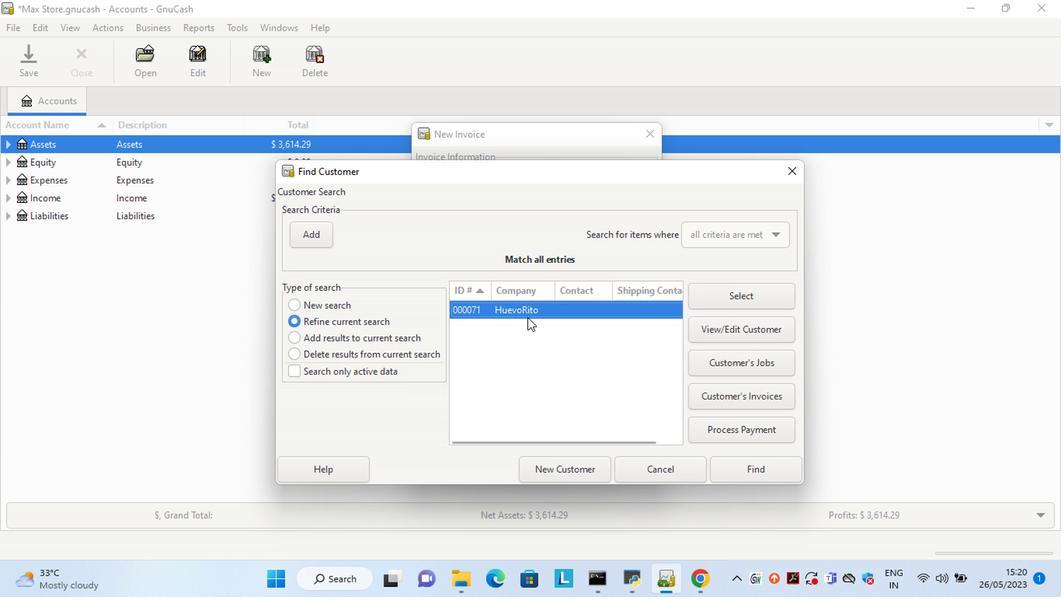 
Action: Mouse pressed left at (466, 315)
Screenshot: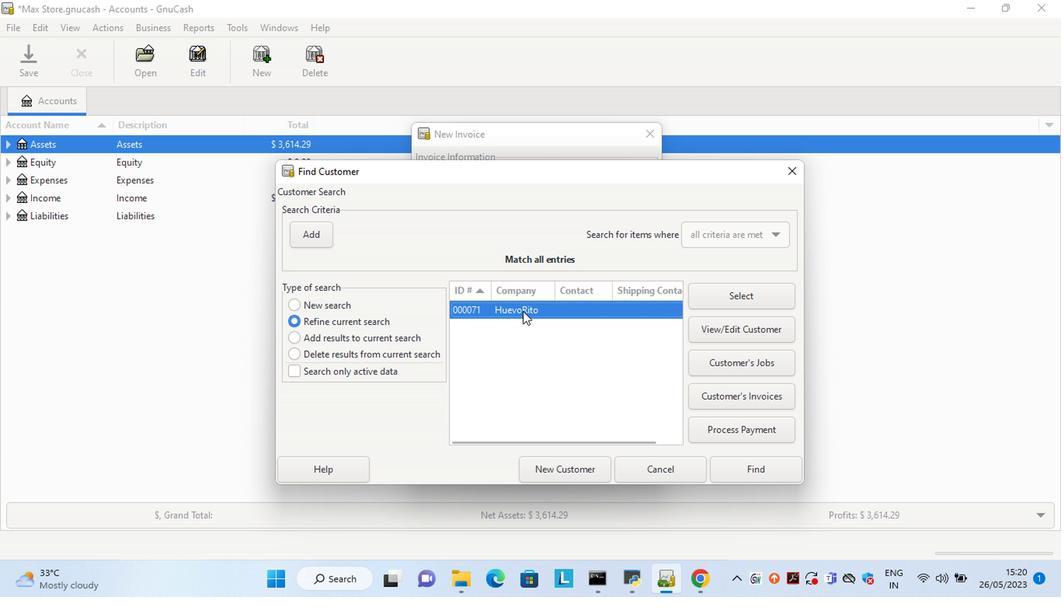 
Action: Mouse pressed left at (466, 315)
Screenshot: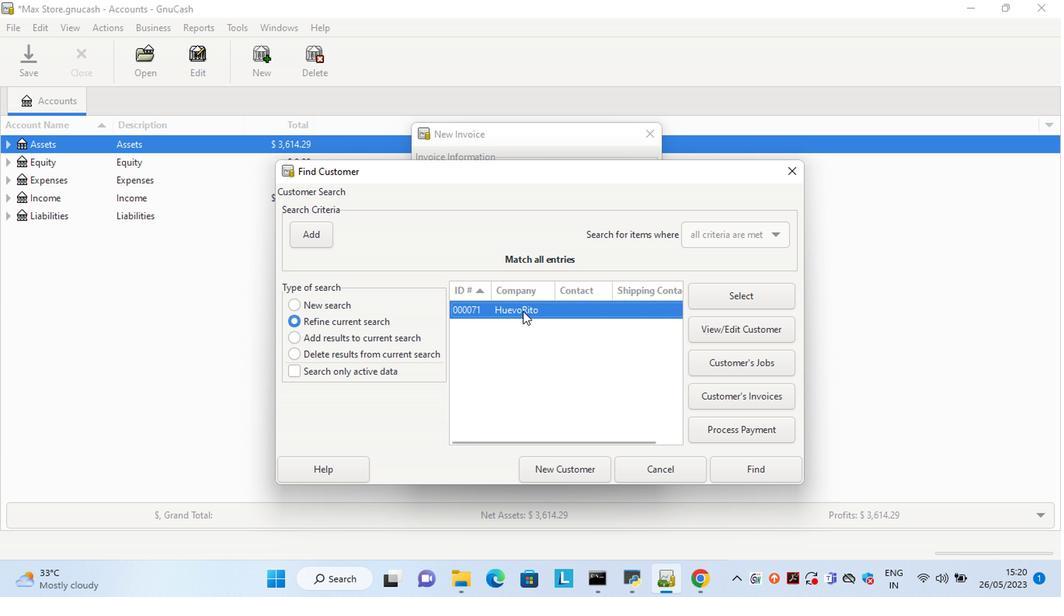 
Action: Mouse moved to (473, 363)
Screenshot: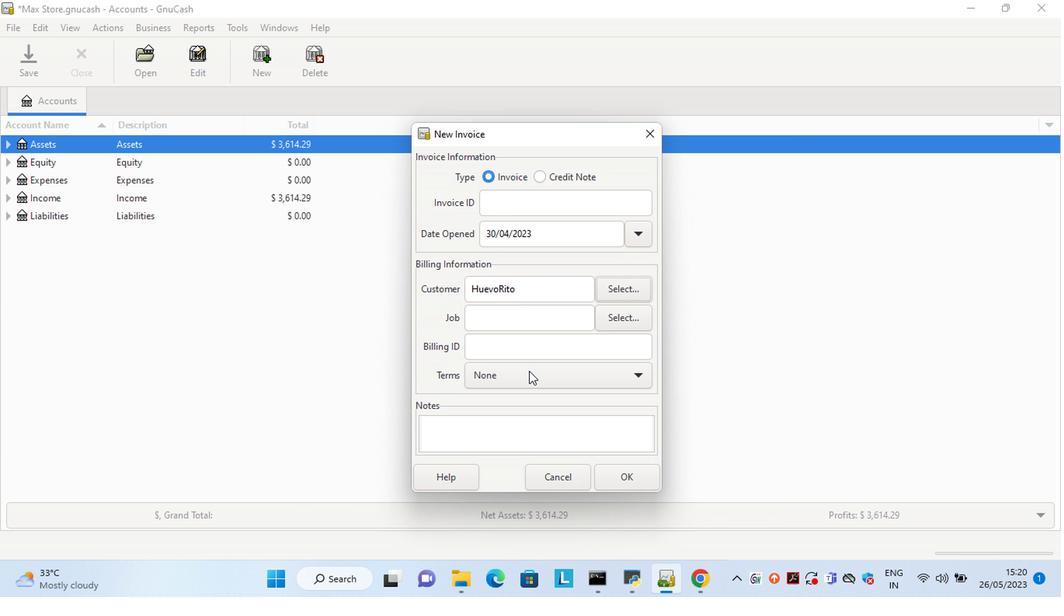 
Action: Mouse pressed left at (473, 363)
Screenshot: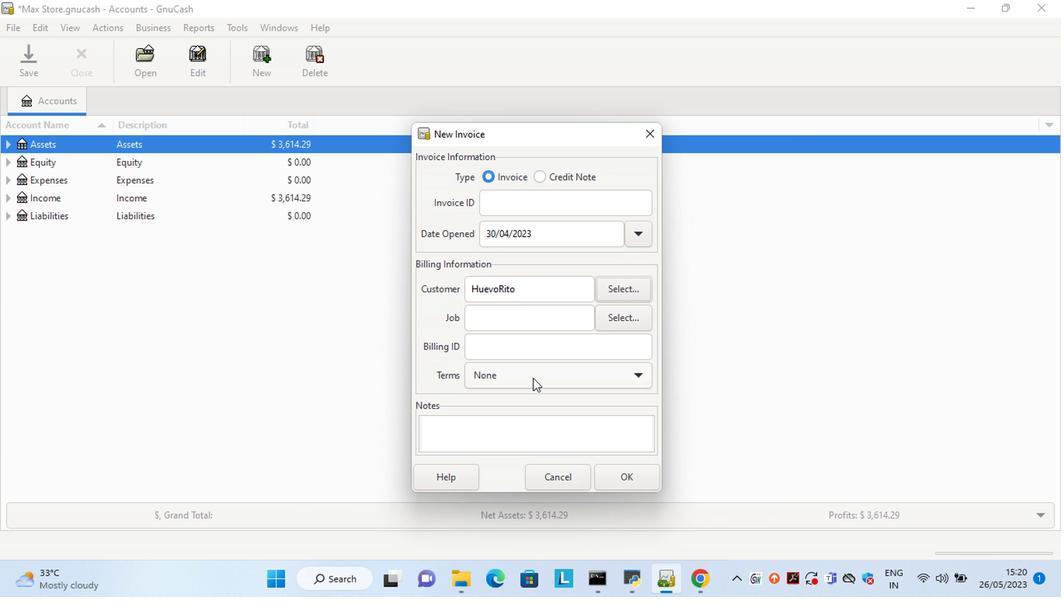 
Action: Mouse moved to (467, 393)
Screenshot: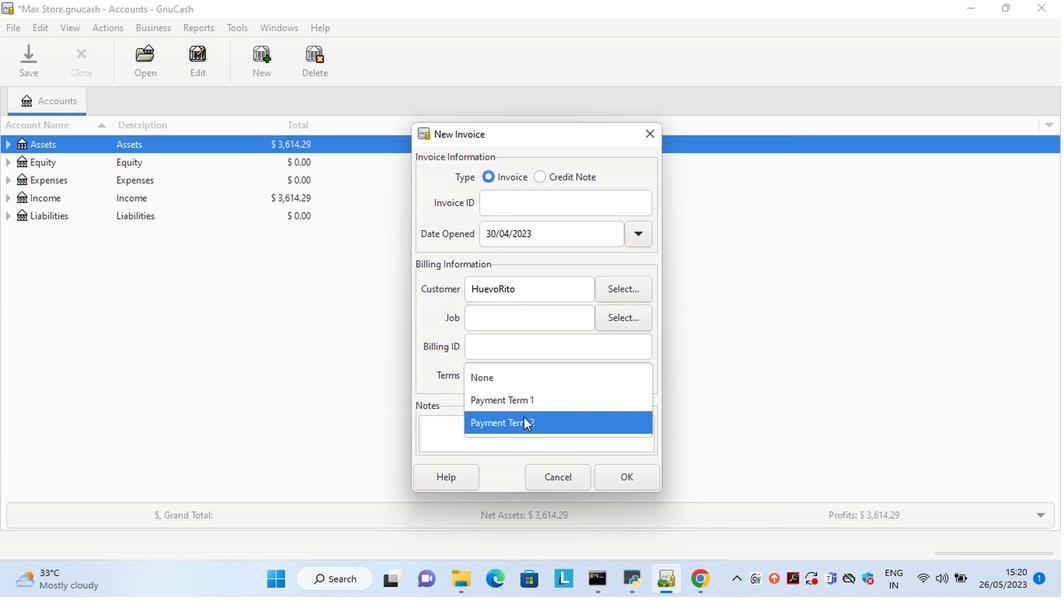 
Action: Mouse pressed left at (467, 393)
Screenshot: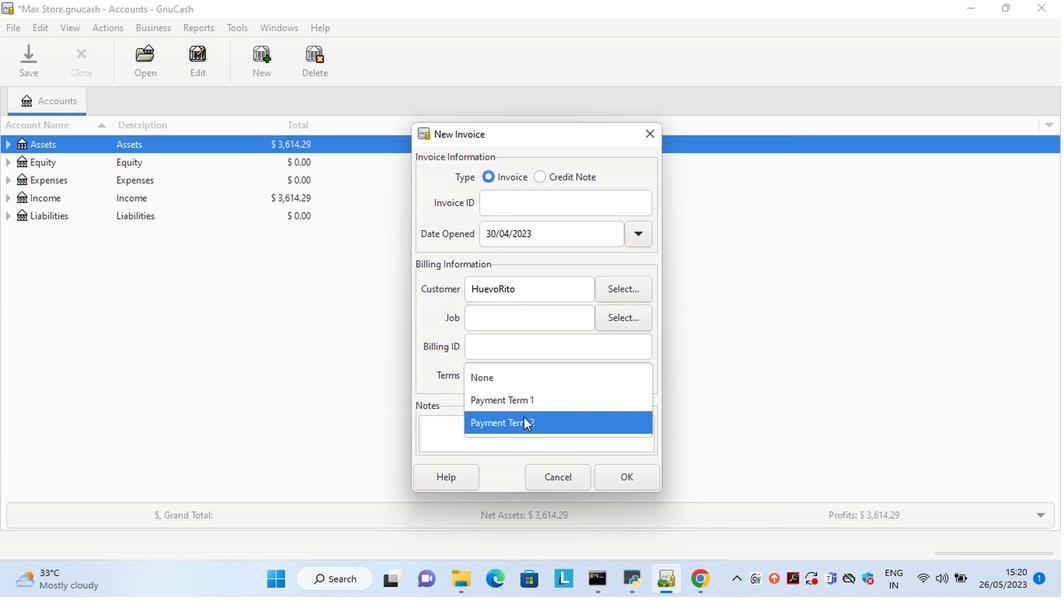 
Action: Mouse moved to (552, 435)
Screenshot: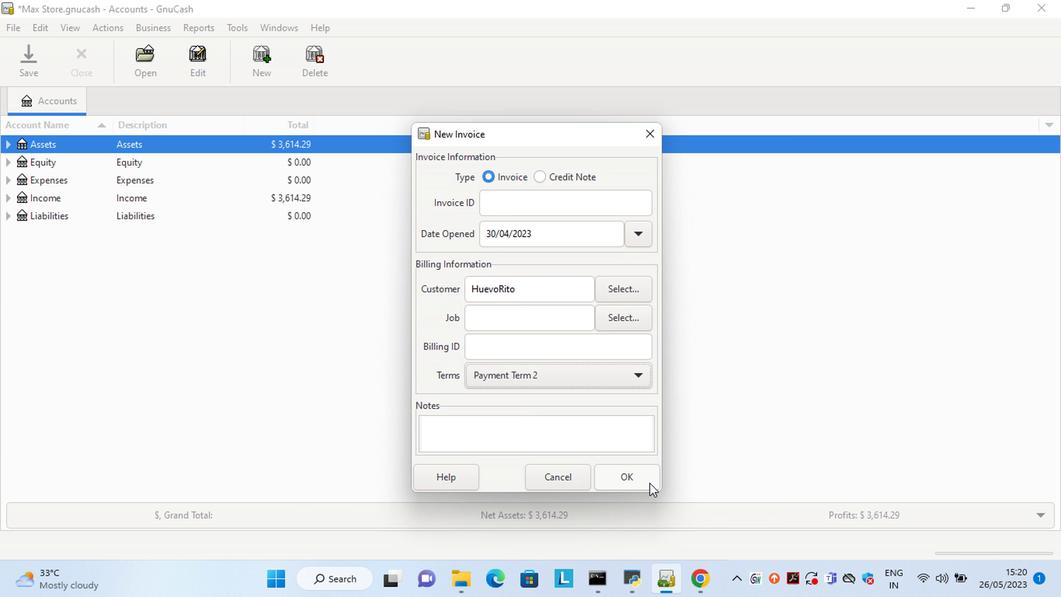 
Action: Mouse pressed left at (552, 435)
Screenshot: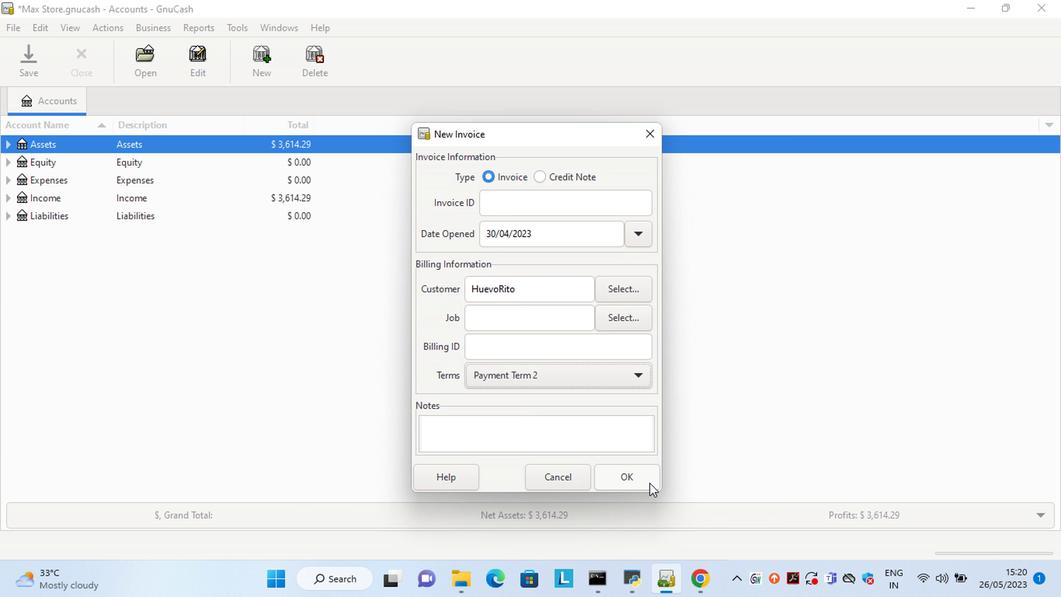 
Action: Mouse moved to (504, 388)
Screenshot: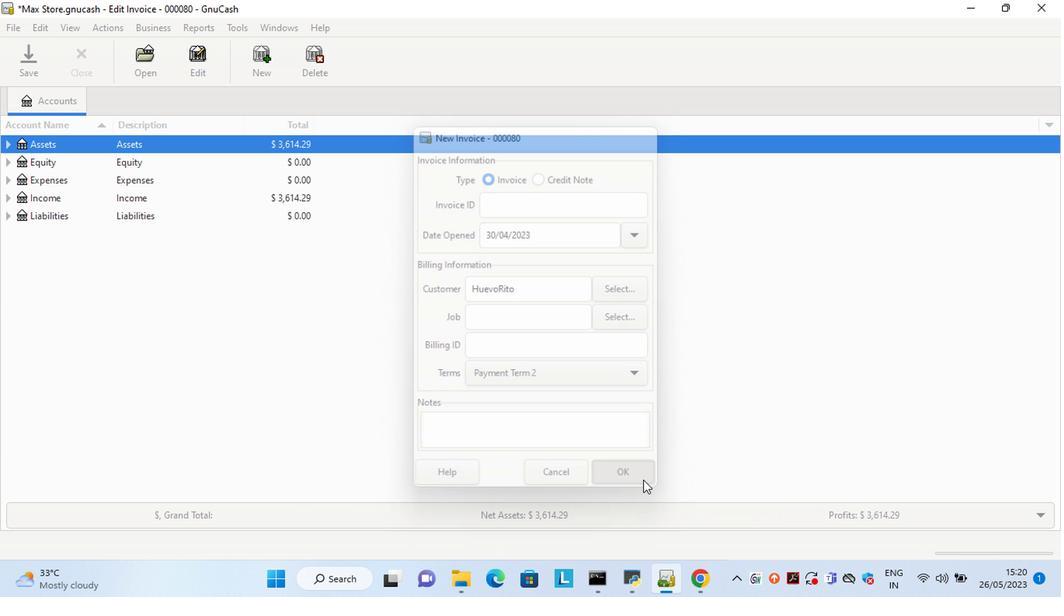 
Action: Key pressed <Key.left><Key.left><Key.delete><Key.delete>30<Key.right><Key.right><Key.delete>4<Key.tab><Key.shift>Sabrtas<Key.space><Key.shift>Turbs<Key.space><Key.shift>FLAMAS<Key.space><Key.shift>Corn<Key.space>Chips<Key.tab>ma<Key.tab>sale<Key.tab>5<Key.tab>5.5
Screenshot: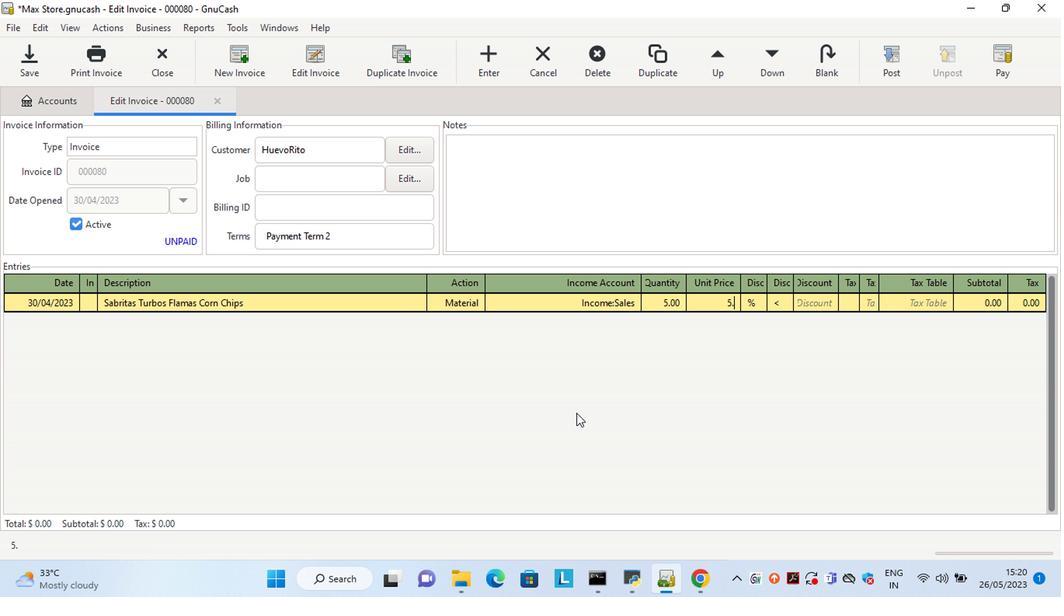 
Action: Mouse moved to (658, 304)
Screenshot: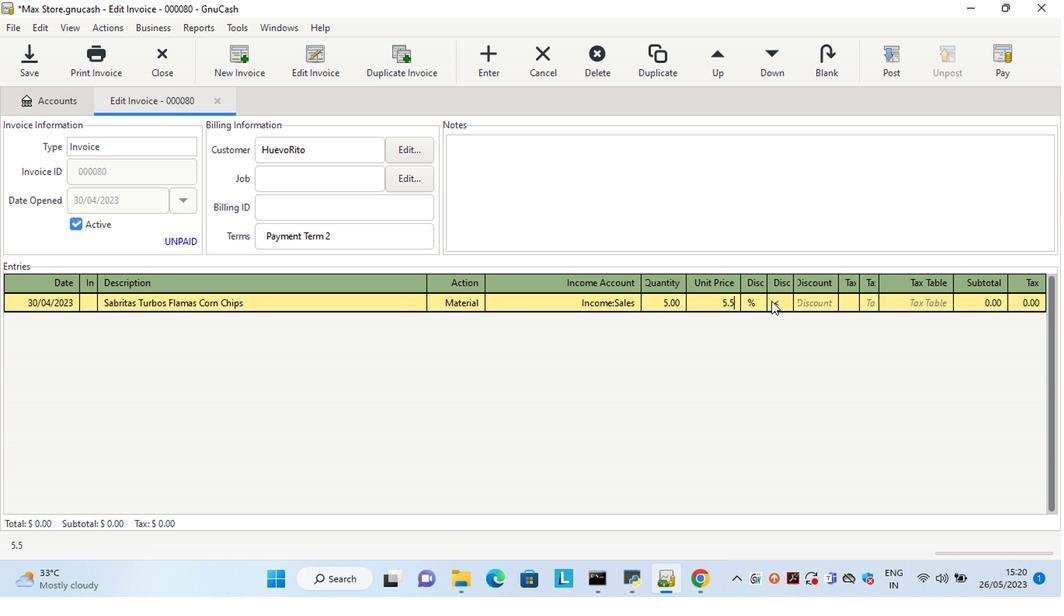 
Action: Mouse pressed left at (658, 304)
Screenshot: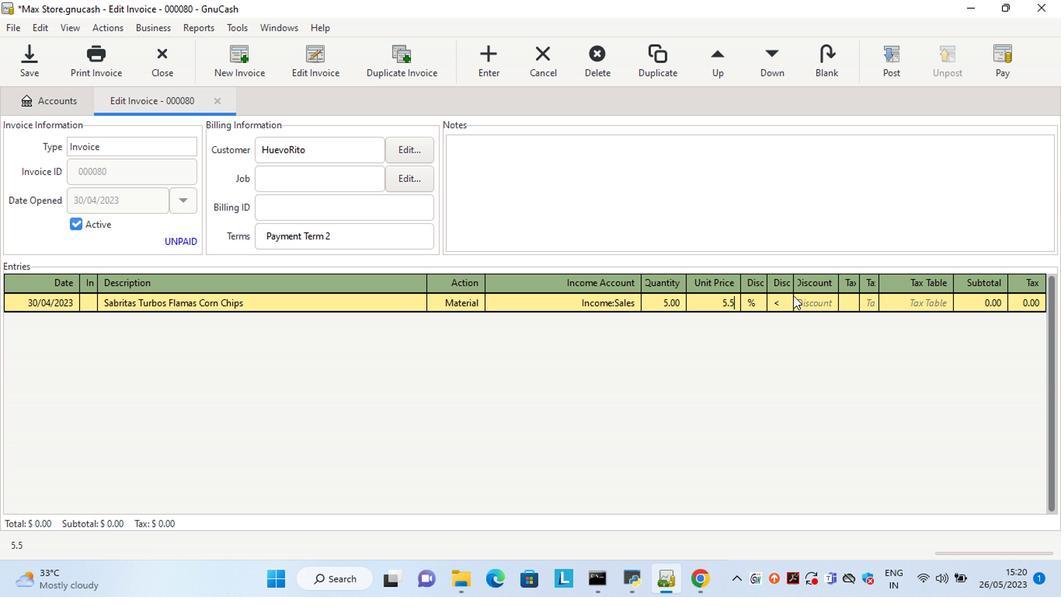 
Action: Mouse moved to (664, 310)
Screenshot: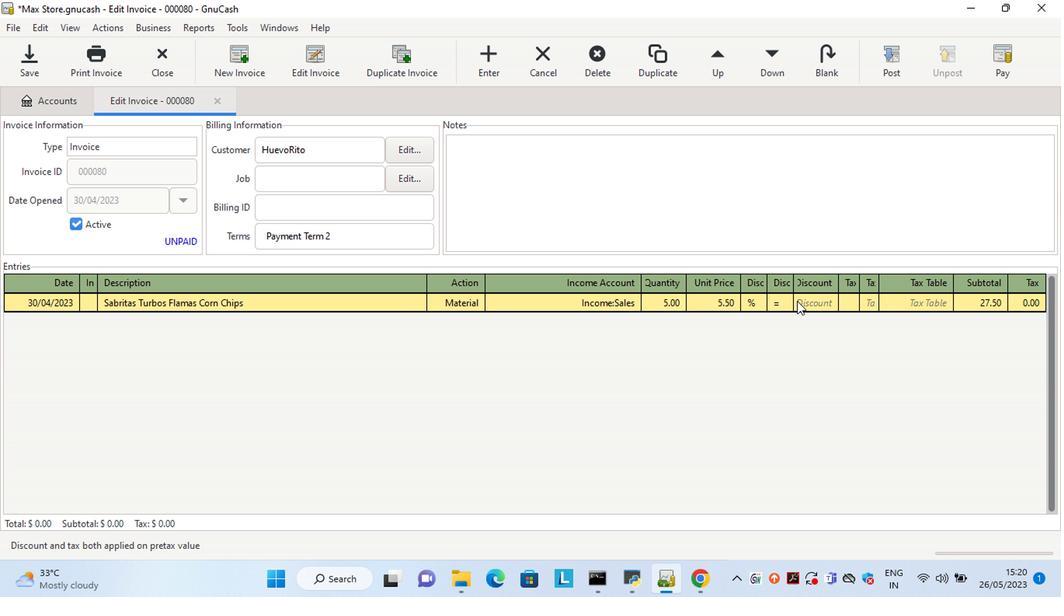 
Action: Mouse pressed left at (664, 310)
Screenshot: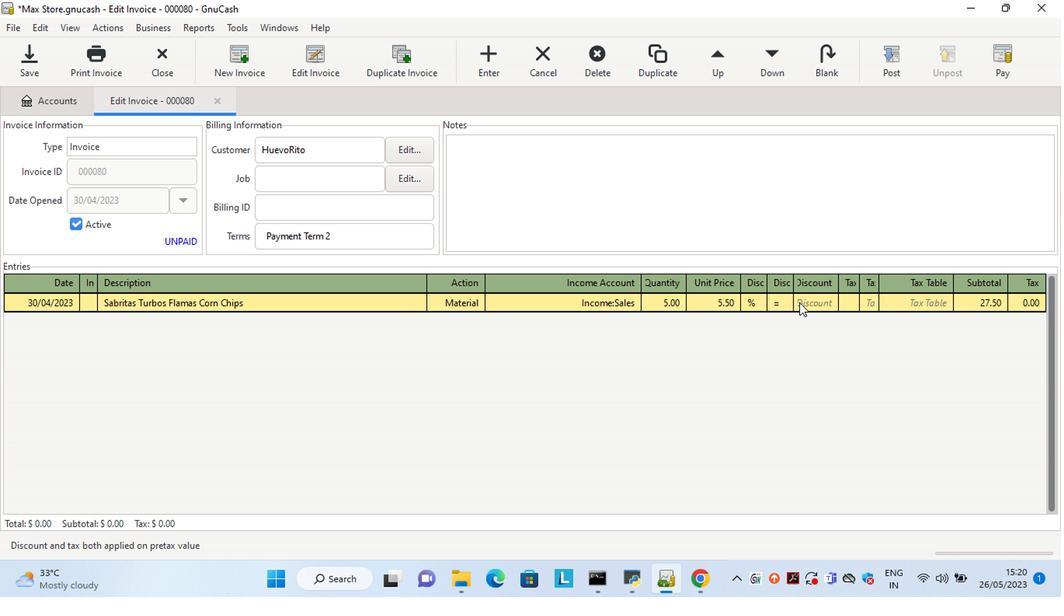 
Action: Key pressed 5<Key.tab><Key.tab><Key.shift>Takis<Key.space><Key.shift>Fuego<Key.space><Key.shift>Tortilla<Key.space><Key.shift>Chips<Key.space><Key.shift>Hot<Key.space><Key.shift>Chili<Key.space><Key.shift>Pepper<Key.space><Key.shift><Key.shift><Key.shift><Key.shift><Key.space><Key.shift>Lime<Key.tab>ma<Key.tab>sale<Key.tab>2<Key.tab>9.25<Key.tab>
Screenshot: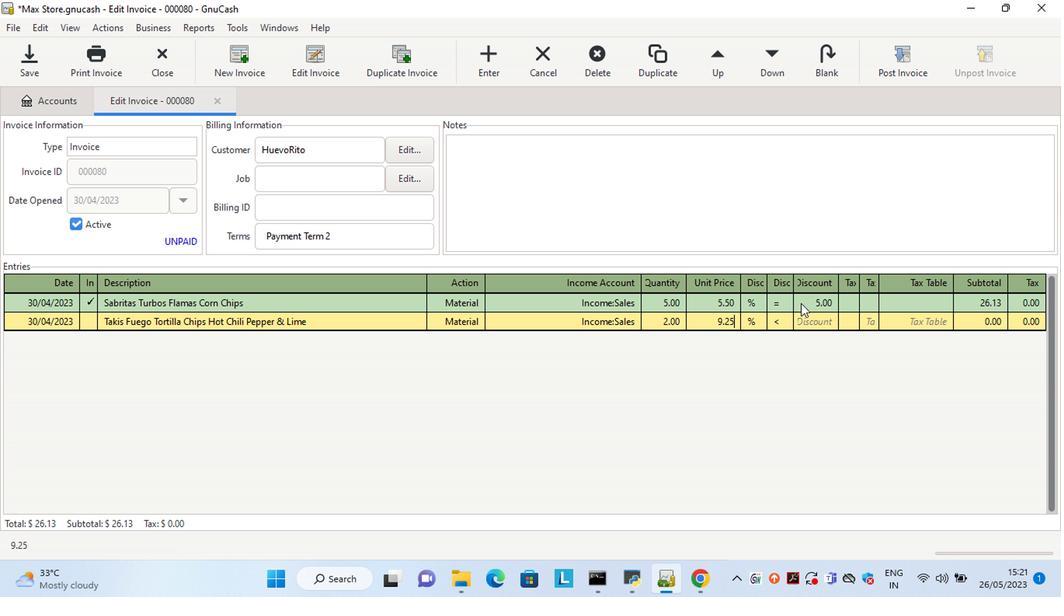 
Action: Mouse moved to (652, 321)
Screenshot: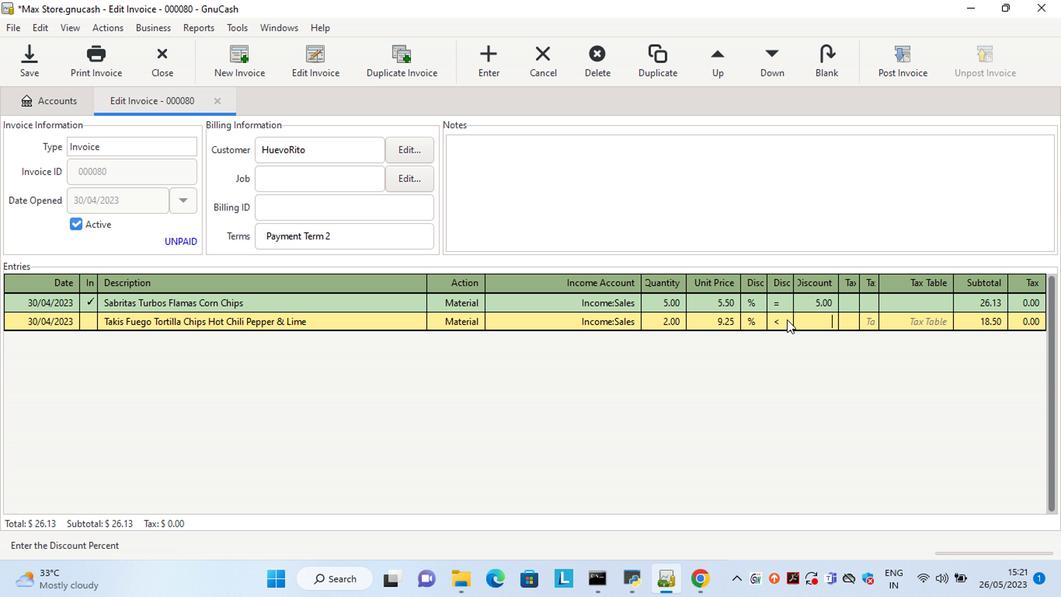 
Action: Mouse pressed left at (652, 321)
Screenshot: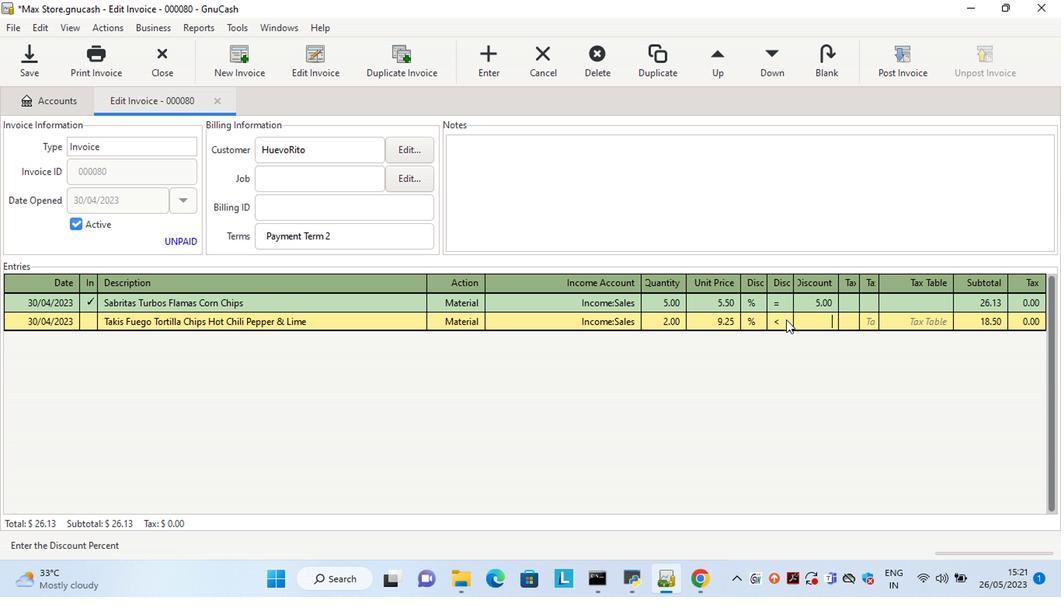 
Action: Mouse moved to (683, 324)
Screenshot: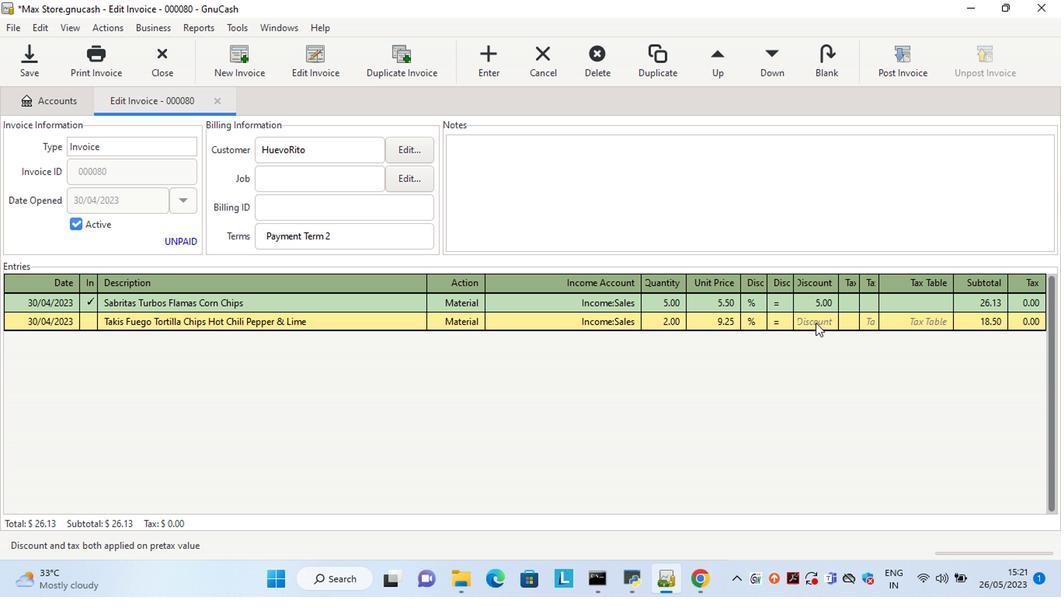 
Action: Mouse pressed left at (683, 324)
Screenshot: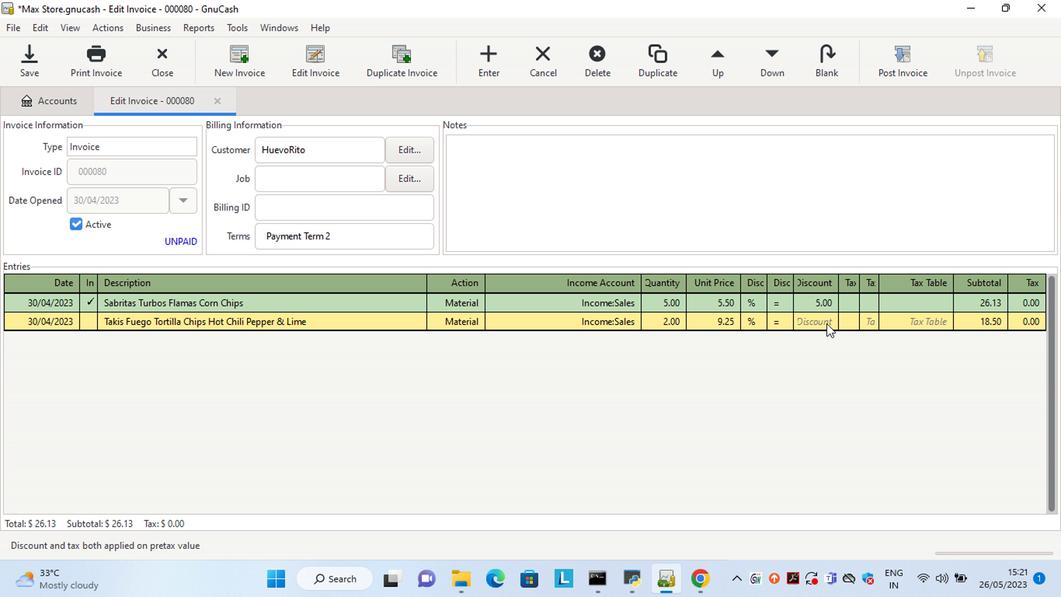 
Action: Key pressed 10<Key.tab><Key.tab>7-<Key.shift>Select<Key.space><Key.shift>Nail<Key.space>Clippers<Key.tab>ma<Key.tab>sale<Key.tab>1<Key.tab>10.25<Key.tab>
Screenshot: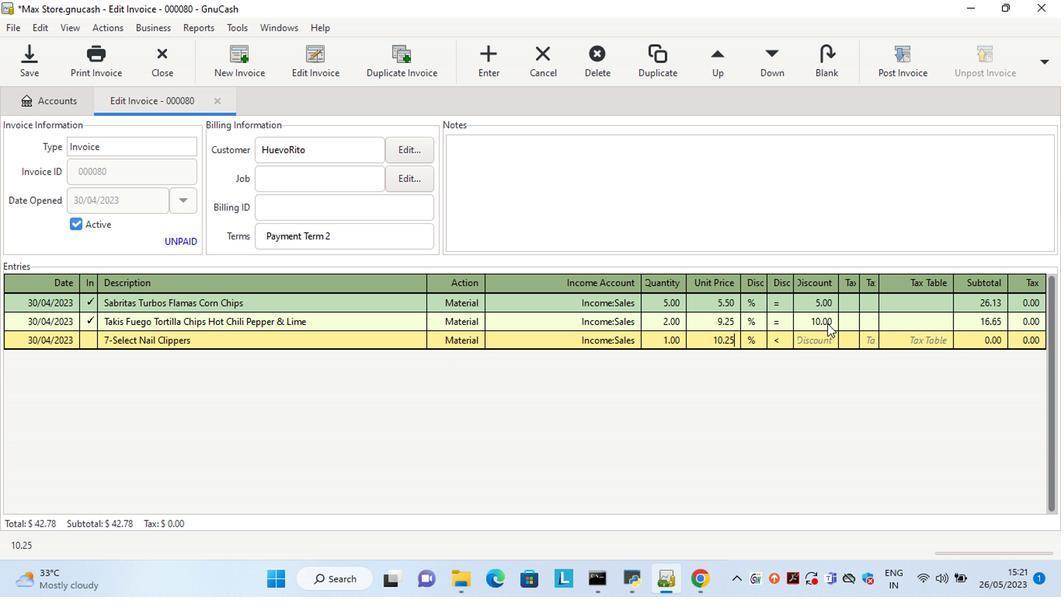 
Action: Mouse moved to (648, 333)
Screenshot: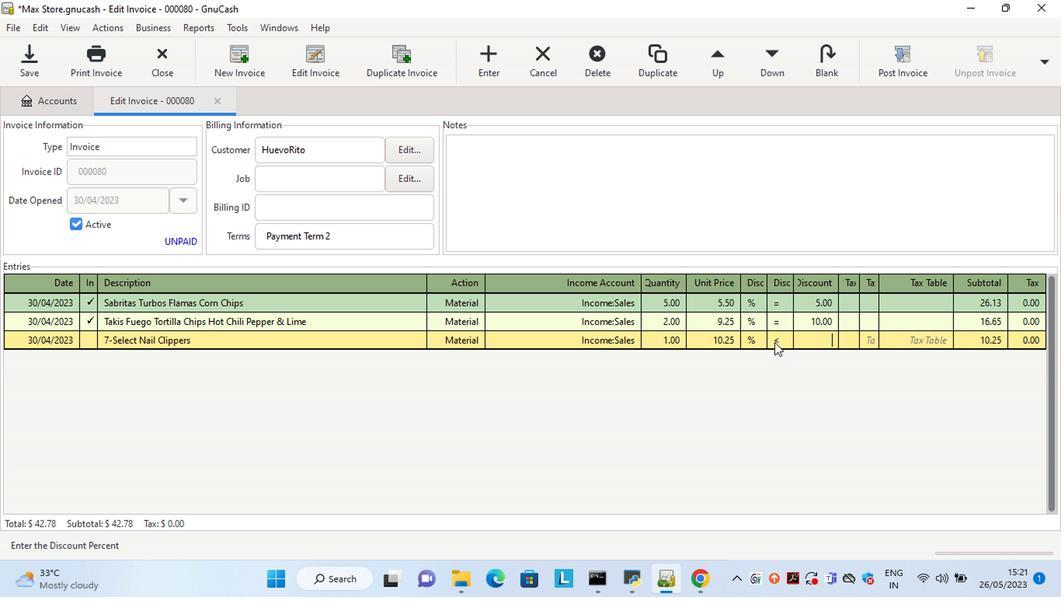 
Action: Mouse pressed left at (648, 333)
Screenshot: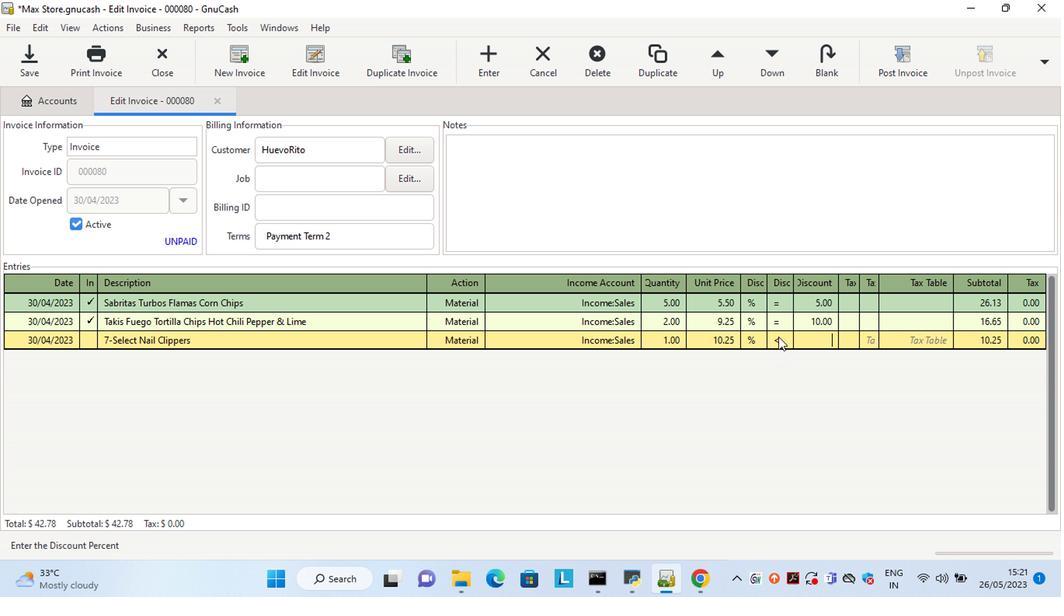
Action: Mouse moved to (668, 337)
Screenshot: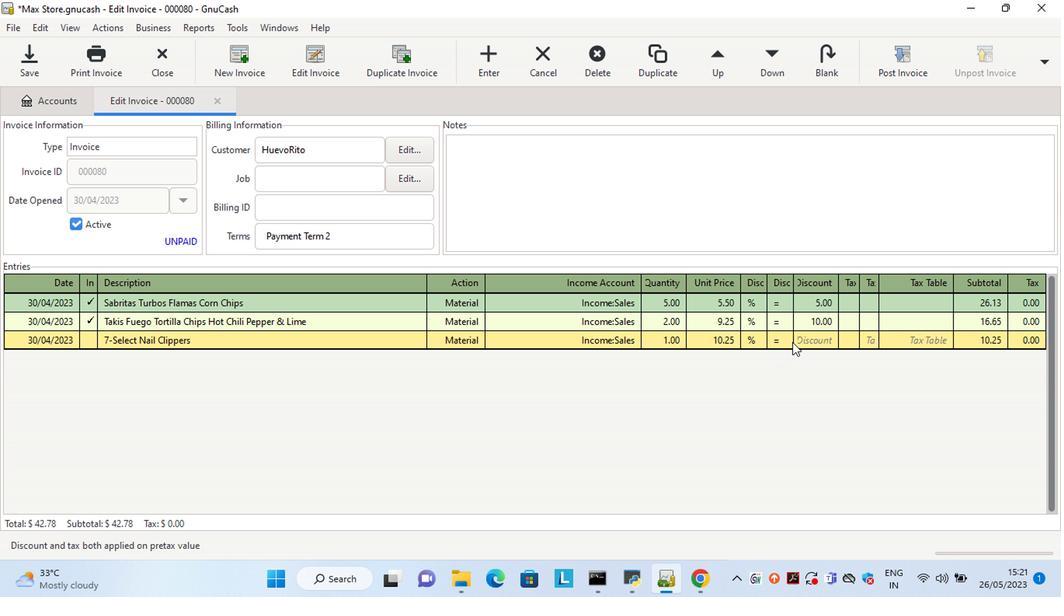 
Action: Mouse pressed left at (668, 337)
Screenshot: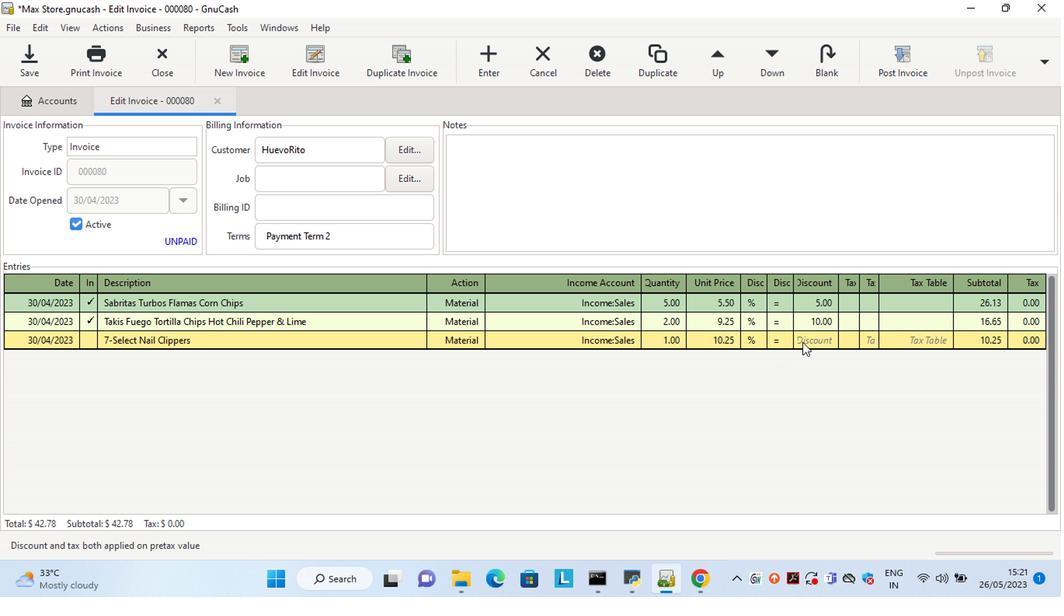 
Action: Key pressed 12.<Key.tab>
Screenshot: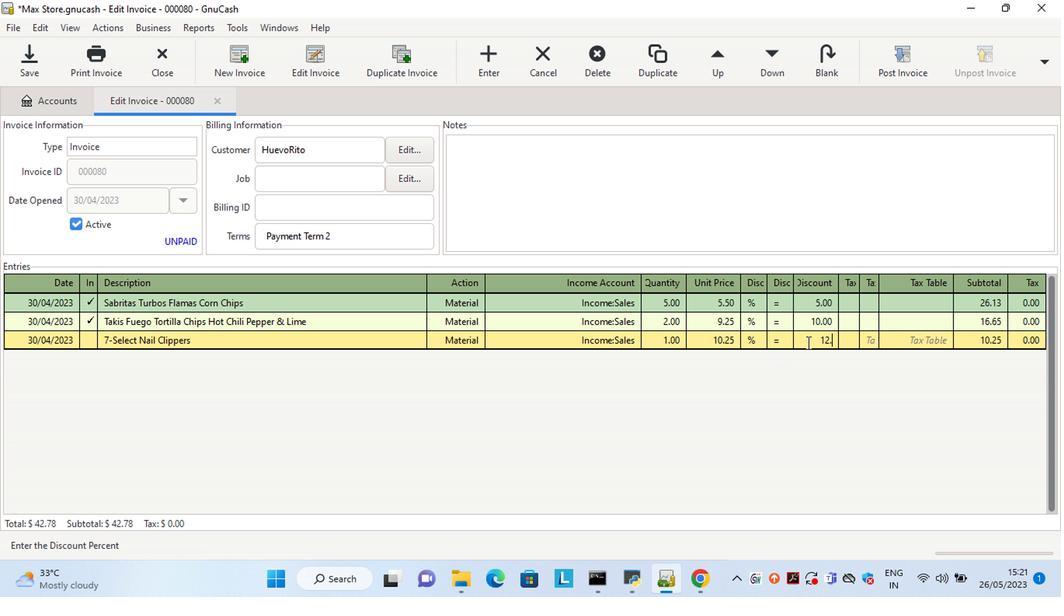 
Action: Mouse moved to (582, 243)
Screenshot: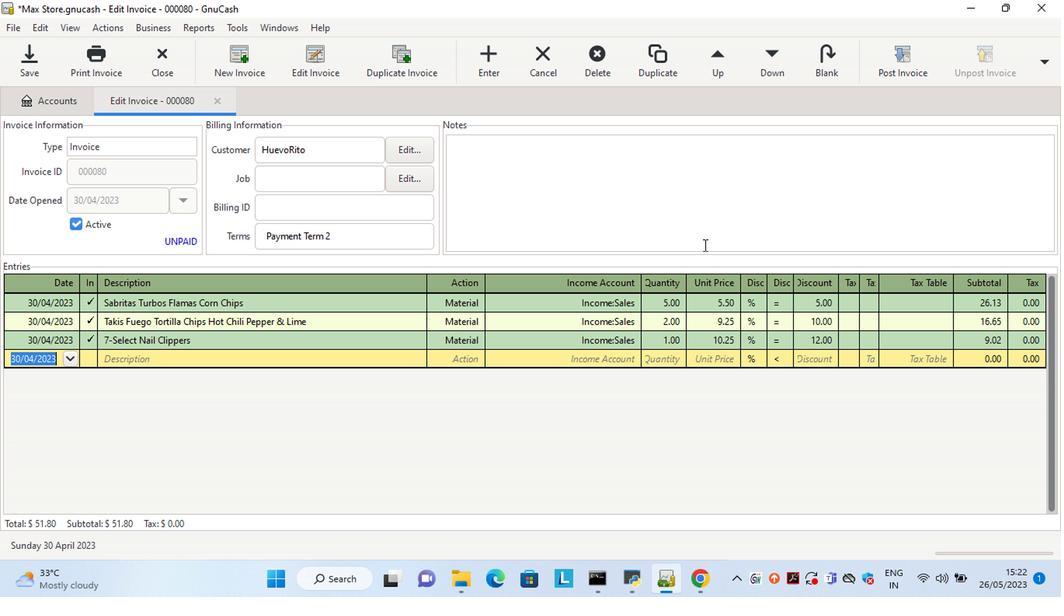 
Action: Mouse pressed left at (582, 243)
Screenshot: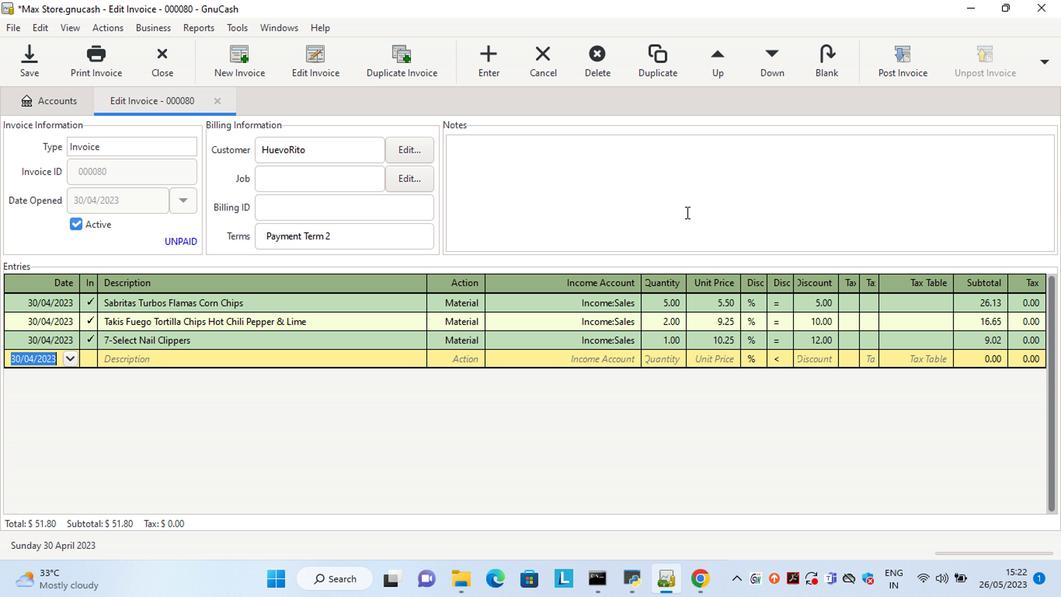 
Action: Mouse moved to (582, 243)
Screenshot: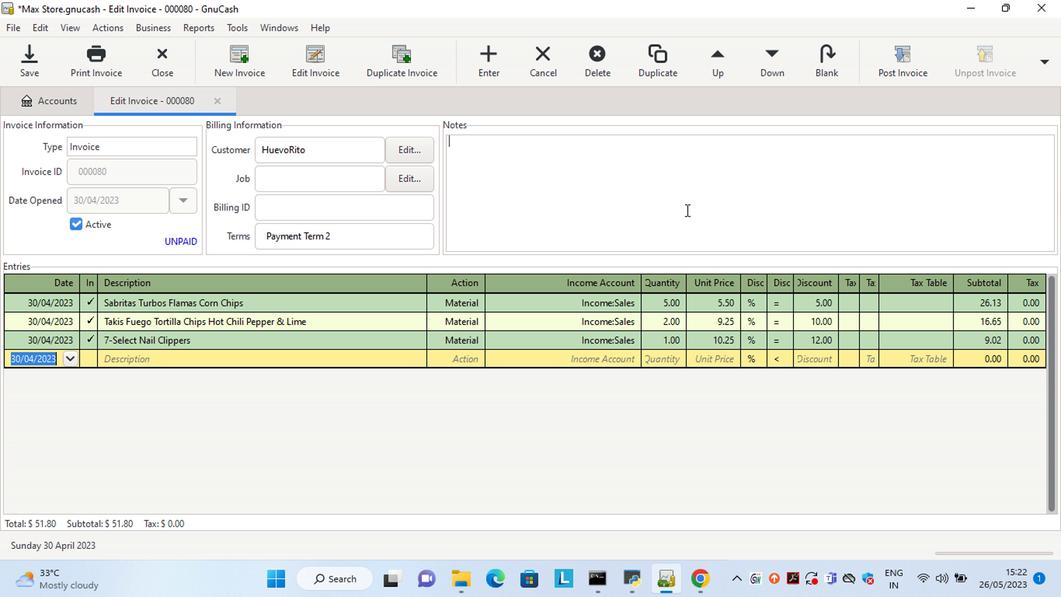 
Action: Key pressed <Key.shift>Loking<Key.space>forwardt<Key.backspace><Key.space>to<Key.space>serving<Key.space>you<Key.space>again.
Screenshot: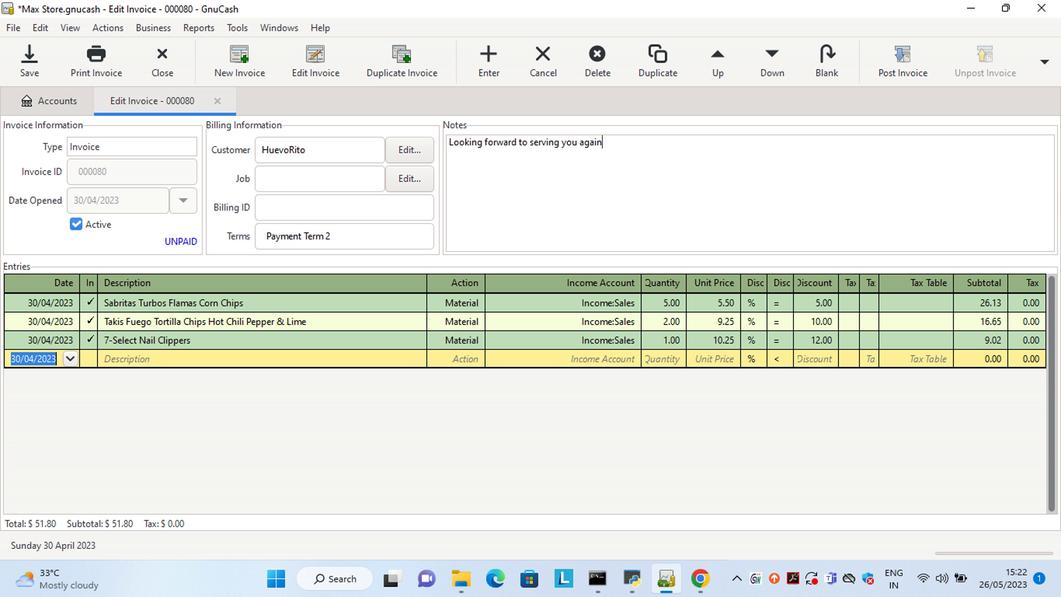 
Action: Mouse moved to (737, 134)
Screenshot: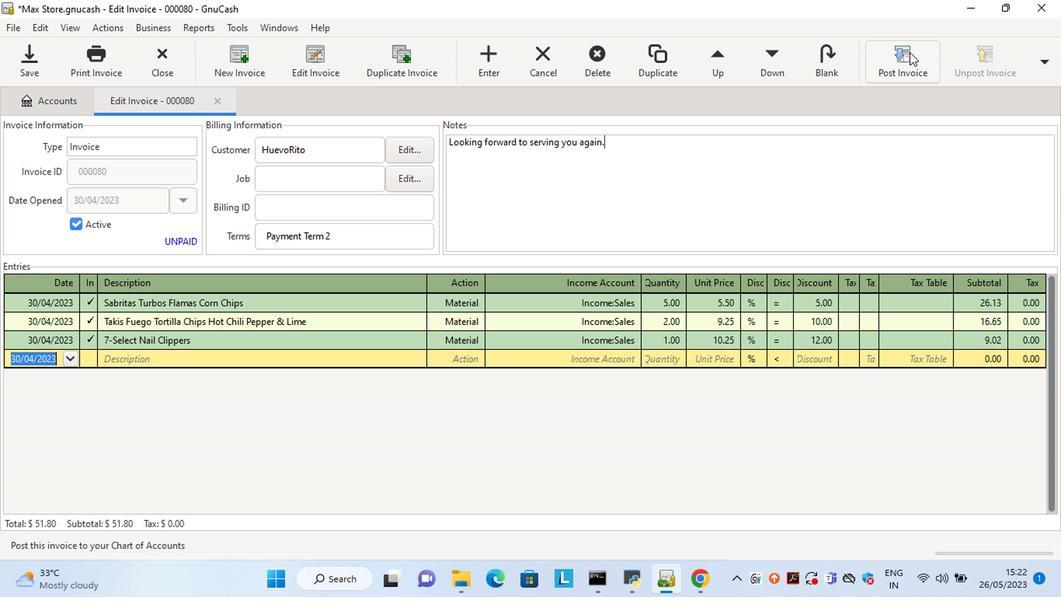 
Action: Mouse pressed left at (737, 134)
Screenshot: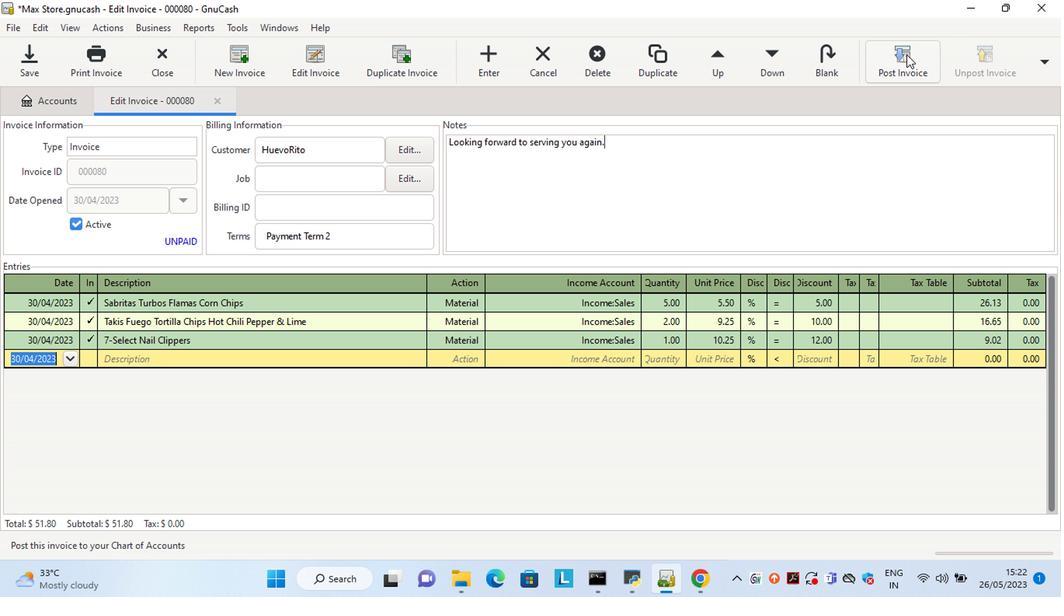 
Action: Mouse moved to (551, 258)
Screenshot: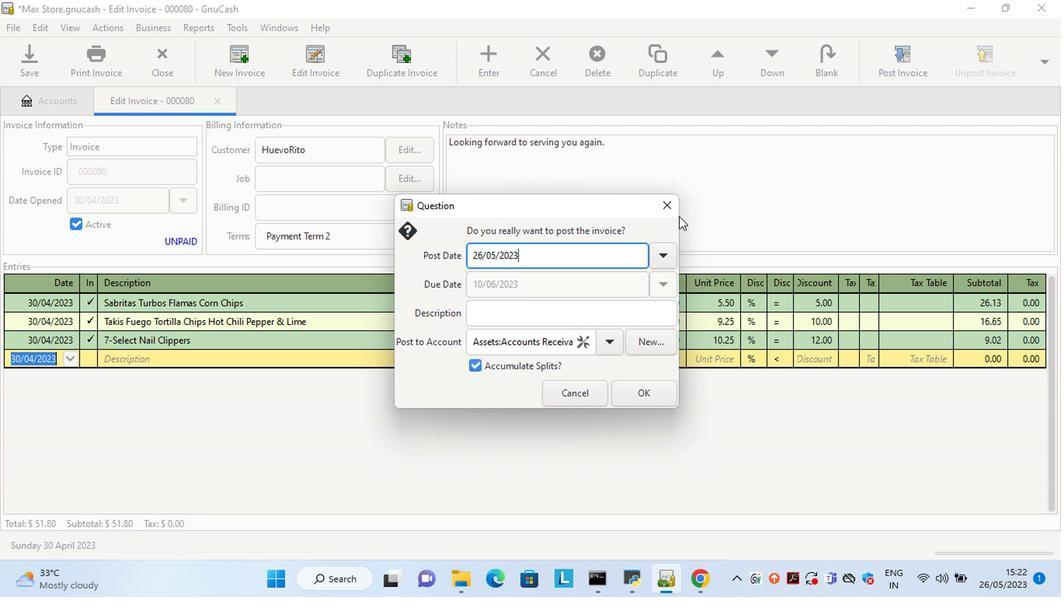 
Action: Key pressed <Key.left><Key.left><Key.left><Key.left><Key.left><Key.left><Key.left><Key.left><Key.left><Key.left><Key.left><Key.left><Key.left><Key.left><Key.left><Key.left><Key.left><Key.left><Key.left><Key.left><Key.left><Key.delete><Key.delete>30<Key.right><Key.right><Key.delete>4
Screenshot: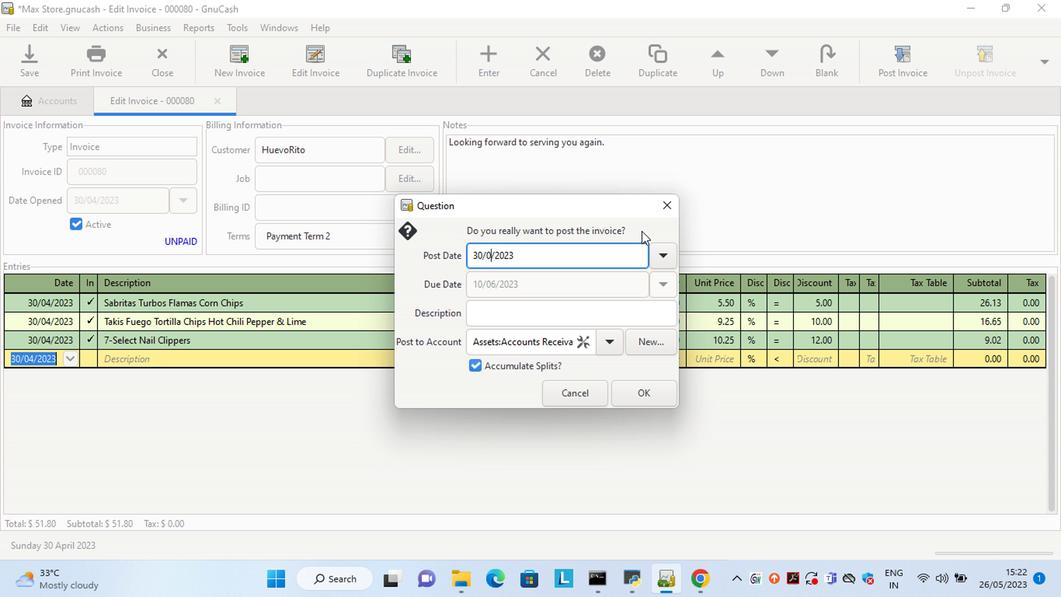 
Action: Mouse moved to (563, 373)
Screenshot: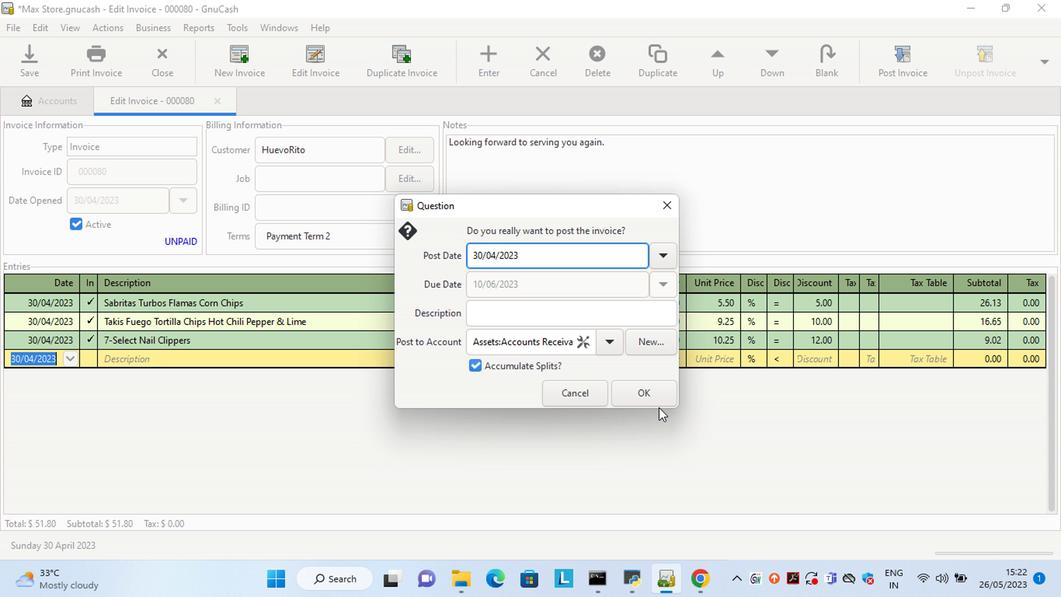 
Action: Mouse pressed left at (563, 373)
Screenshot: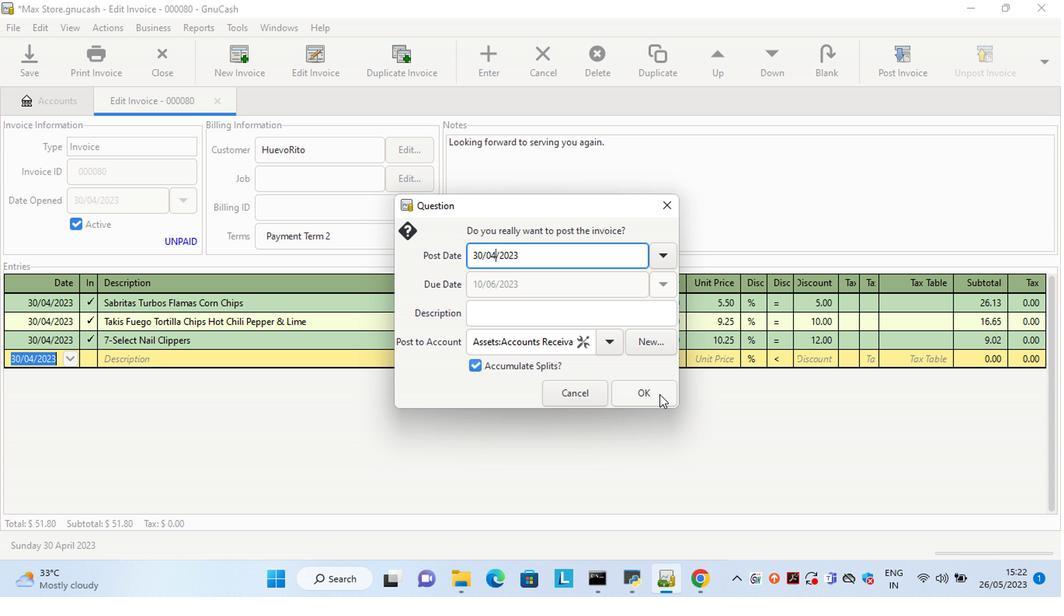 
Action: Mouse moved to (809, 131)
Screenshot: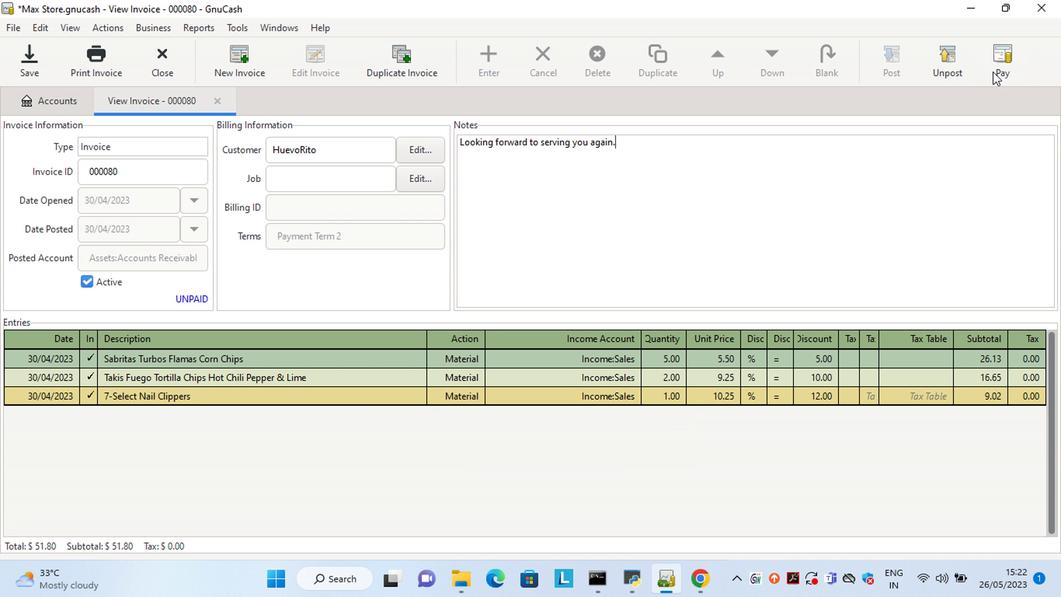
Action: Mouse pressed left at (809, 131)
Screenshot: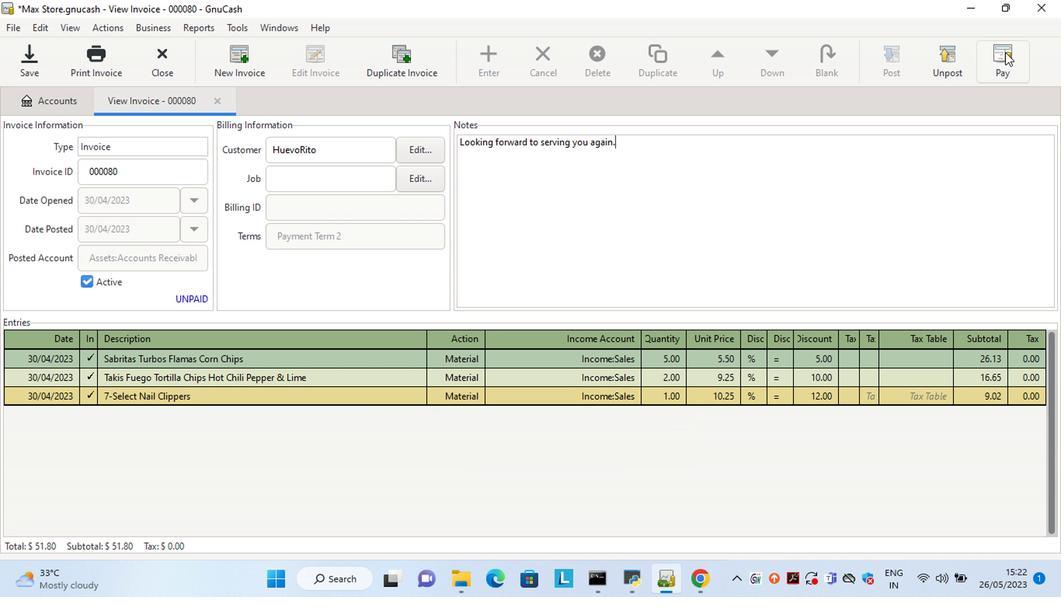 
Action: Mouse moved to (381, 311)
Screenshot: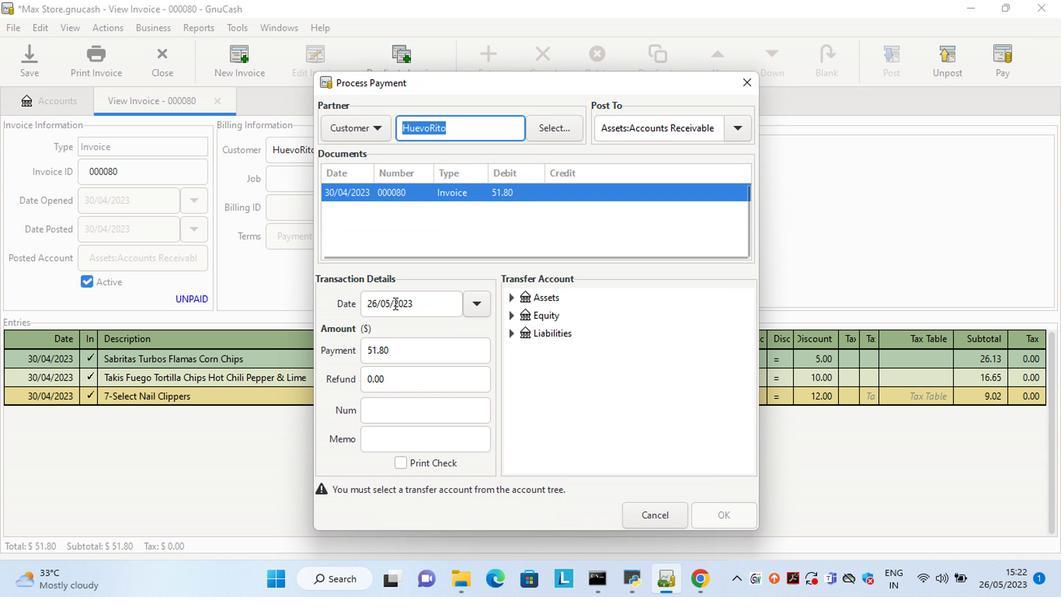 
Action: Mouse pressed left at (381, 311)
Screenshot: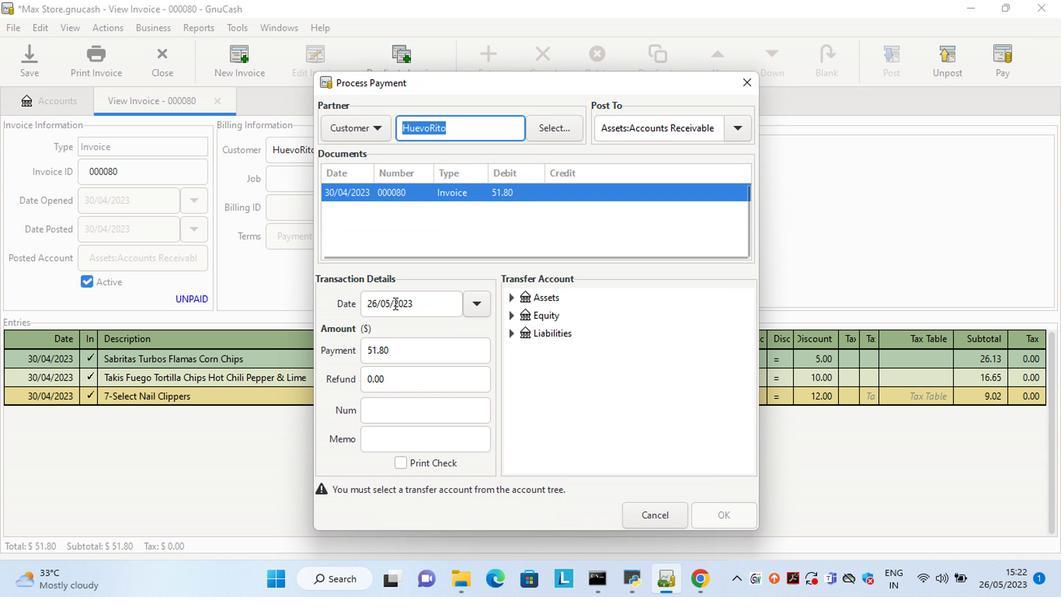 
Action: Key pressed <Key.left><Key.left><Key.left><Key.left><Key.left><Key.left><Key.left><Key.left><Key.left><Key.left><Key.left><Key.left><Key.left><Key.left><Key.left><Key.left><Key.left><Key.left><Key.delete><Key.delete>15
Screenshot: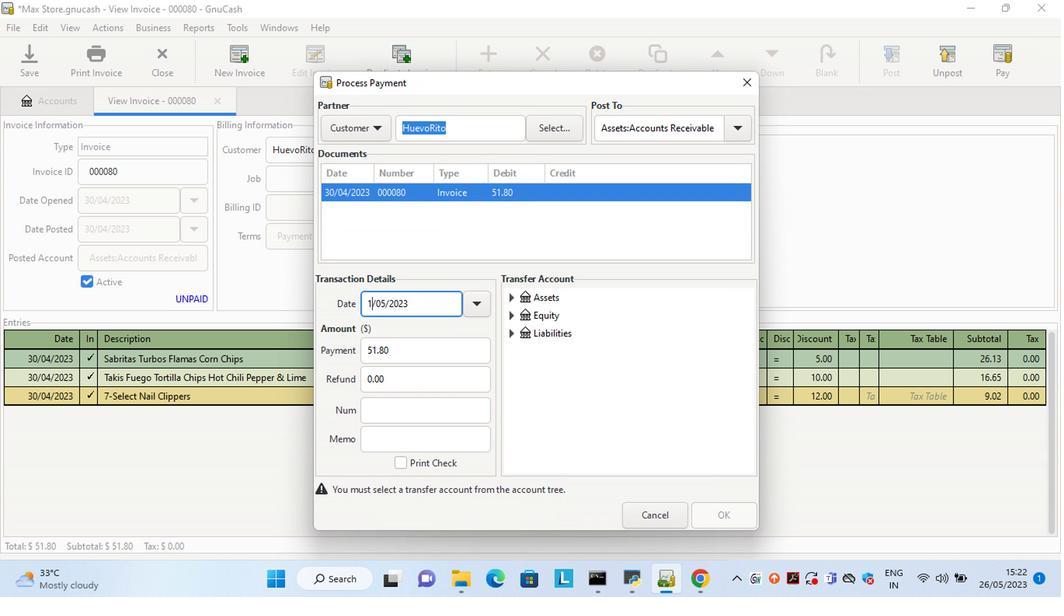 
Action: Mouse moved to (462, 307)
Screenshot: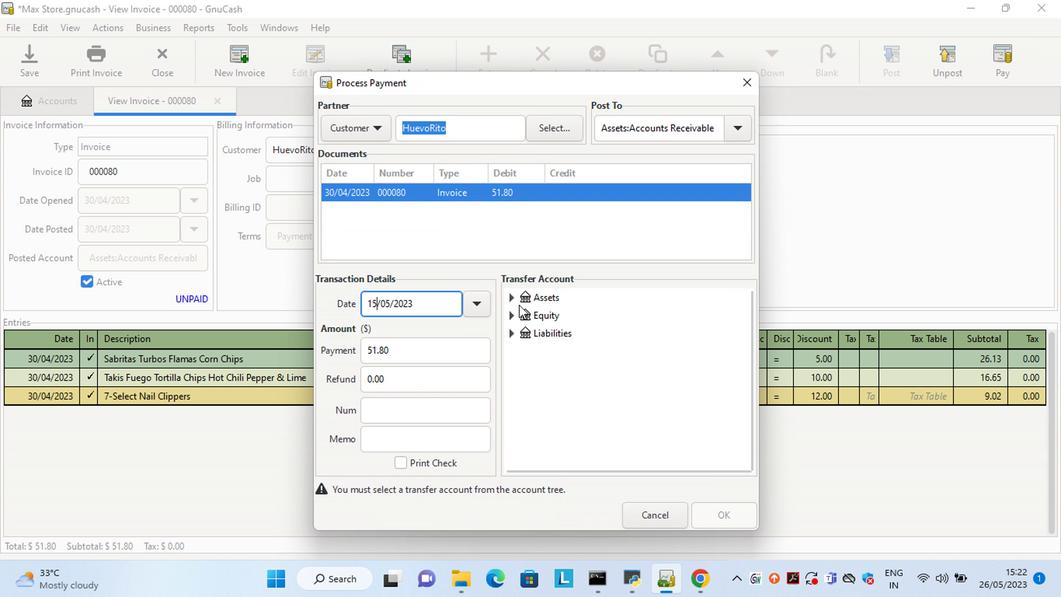 
Action: Mouse pressed left at (462, 307)
Screenshot: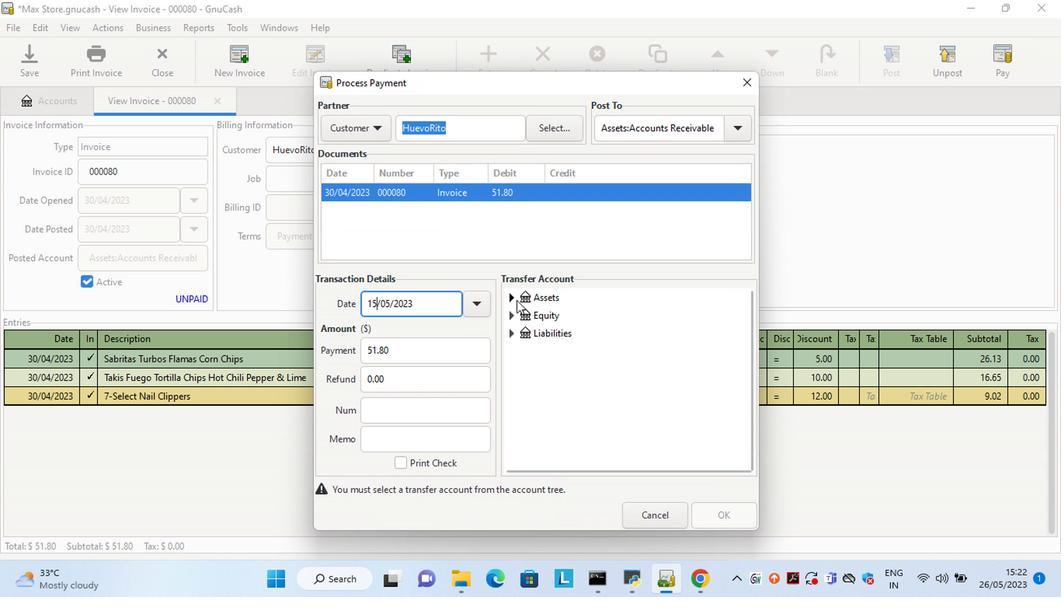 
Action: Mouse moved to (483, 320)
Screenshot: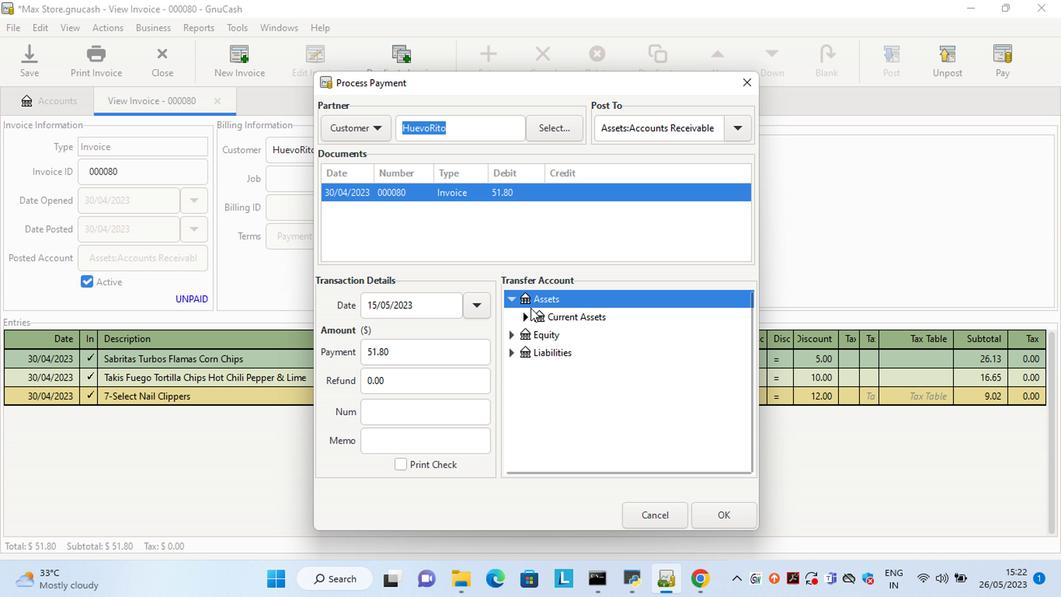 
Action: Mouse pressed left at (483, 320)
Screenshot: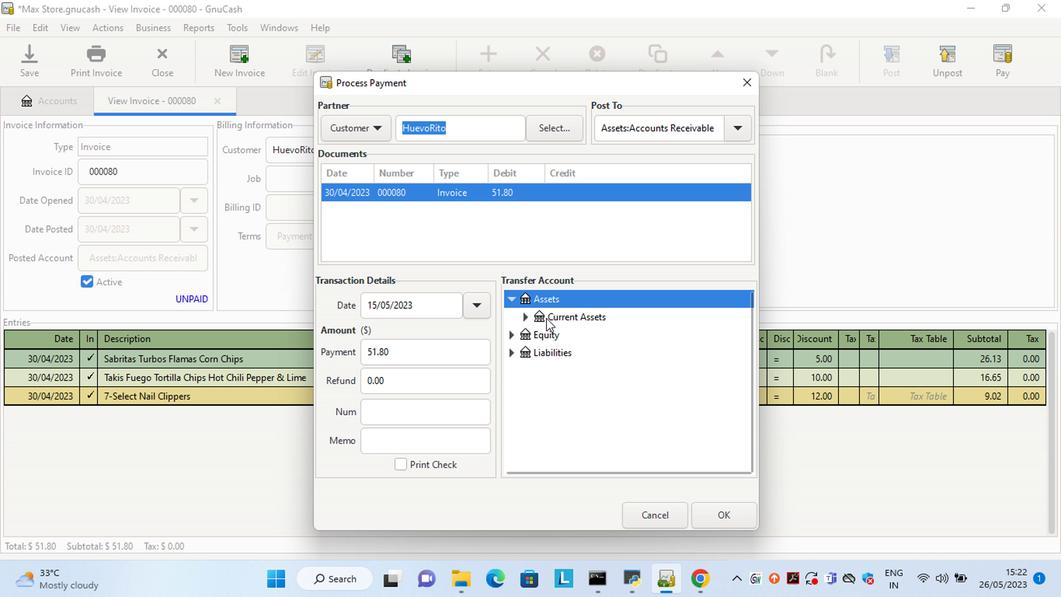 
Action: Mouse moved to (464, 316)
Screenshot: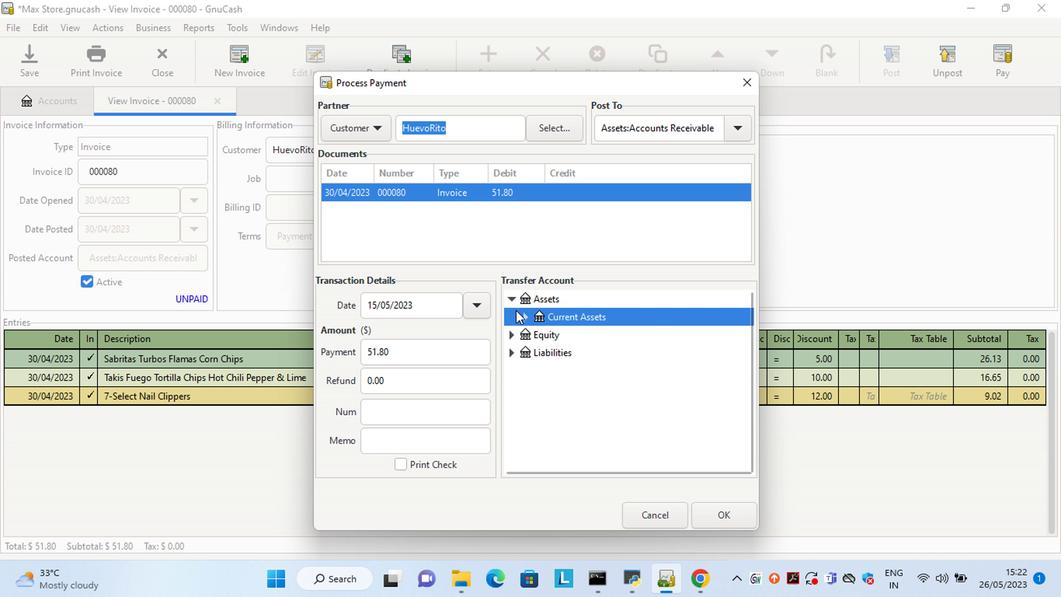 
Action: Mouse pressed left at (464, 316)
Screenshot: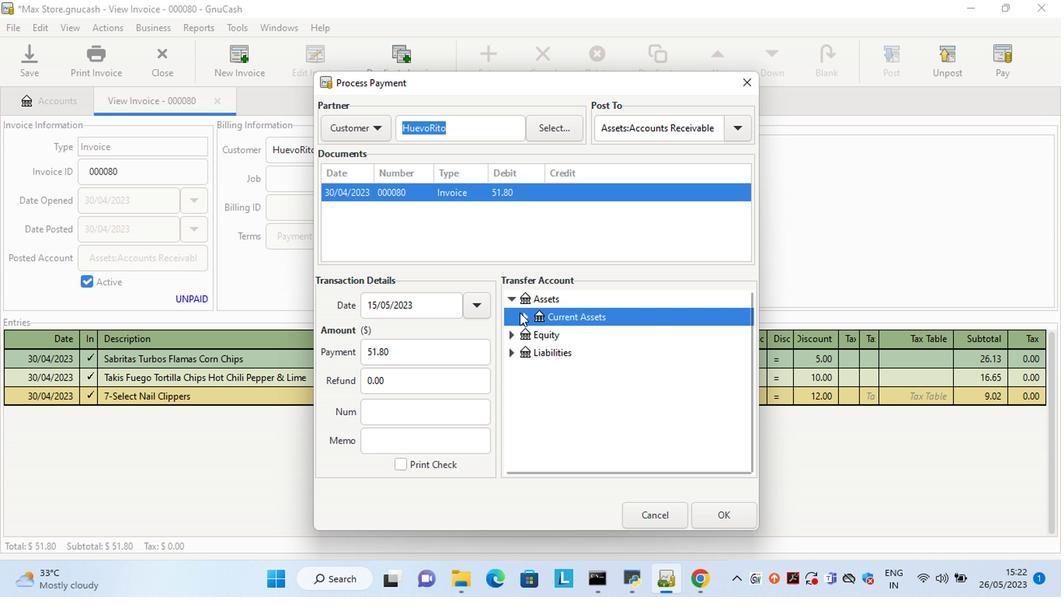 
Action: Mouse moved to (500, 331)
Screenshot: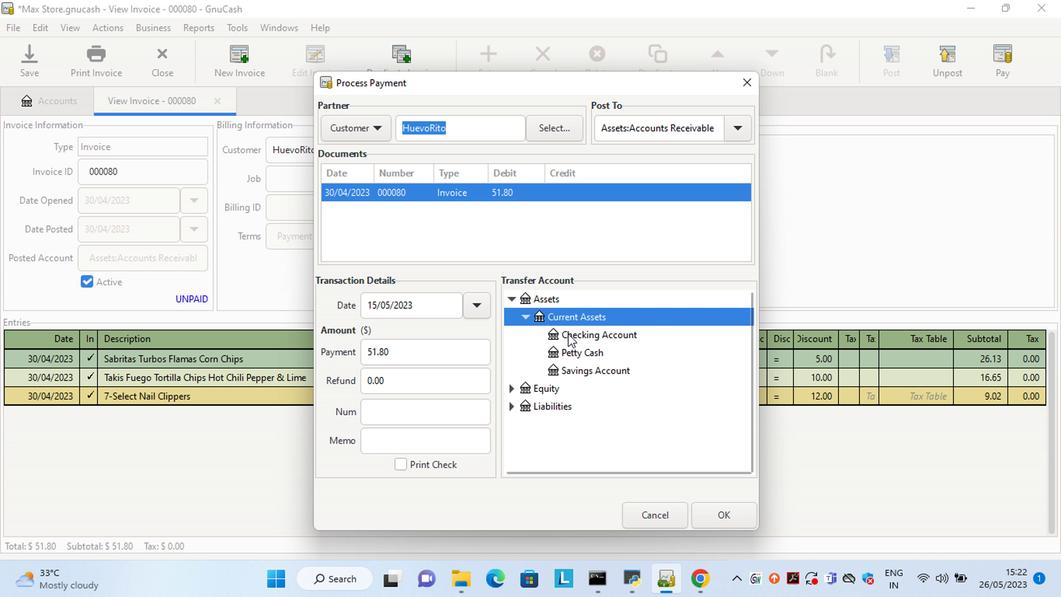
Action: Mouse pressed left at (500, 331)
Screenshot: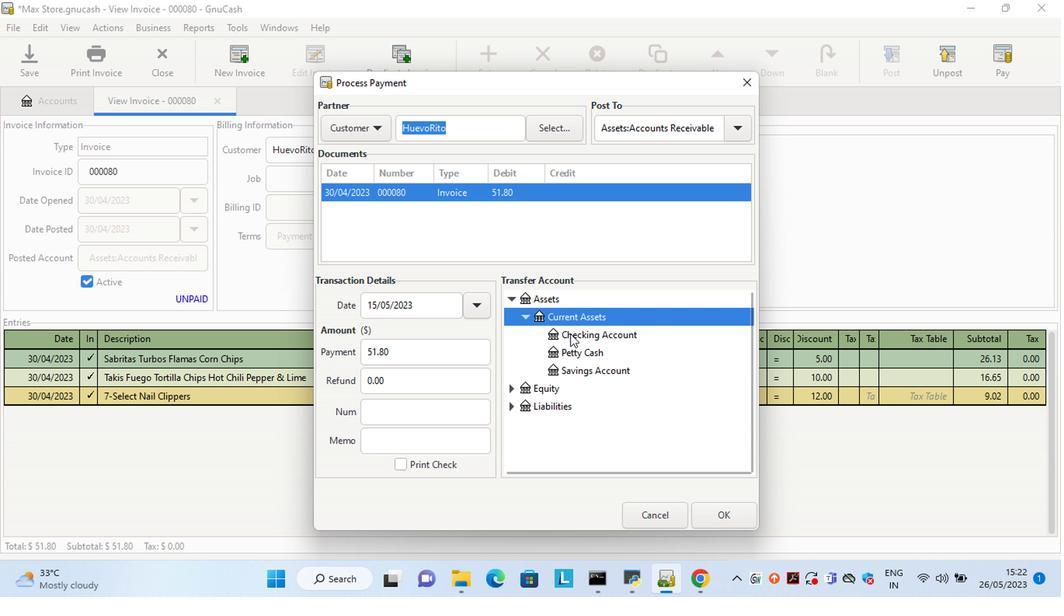 
Action: Mouse moved to (603, 460)
Screenshot: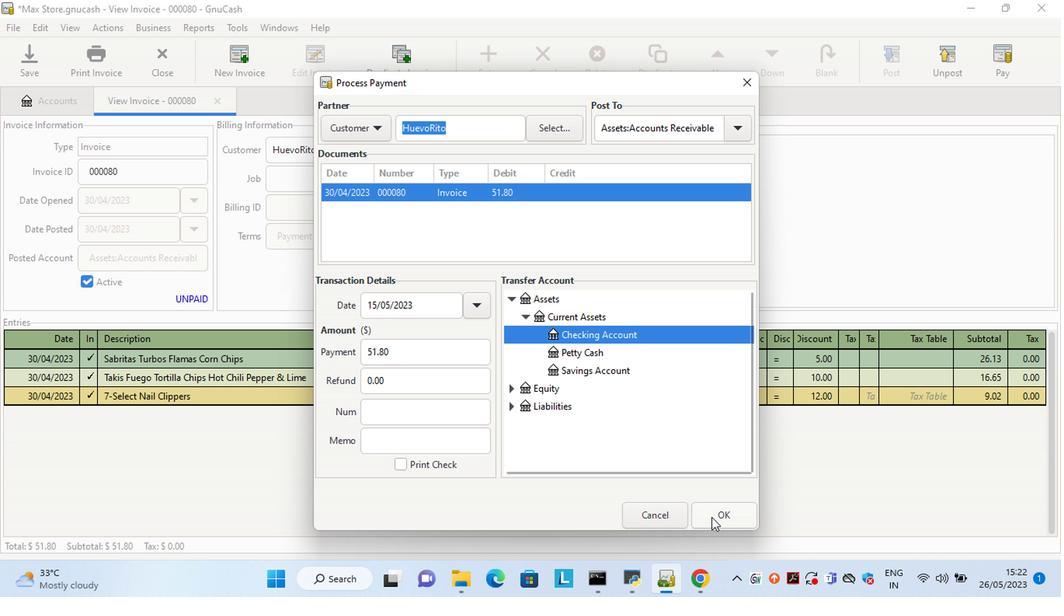 
Action: Mouse pressed left at (603, 460)
Screenshot: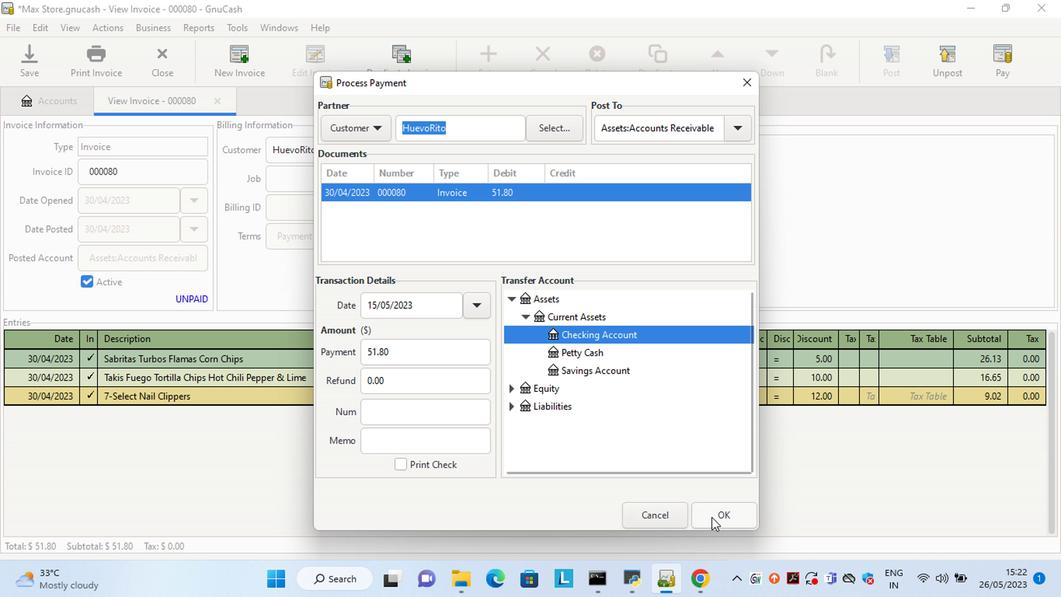 
Action: Mouse moved to (161, 134)
Screenshot: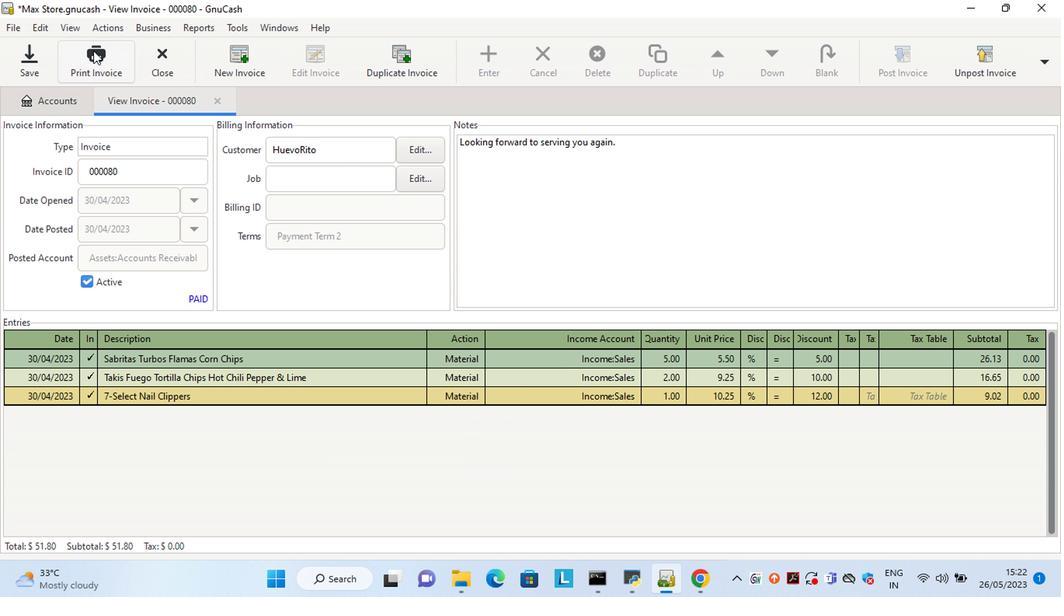 
Action: Mouse pressed left at (161, 134)
Screenshot: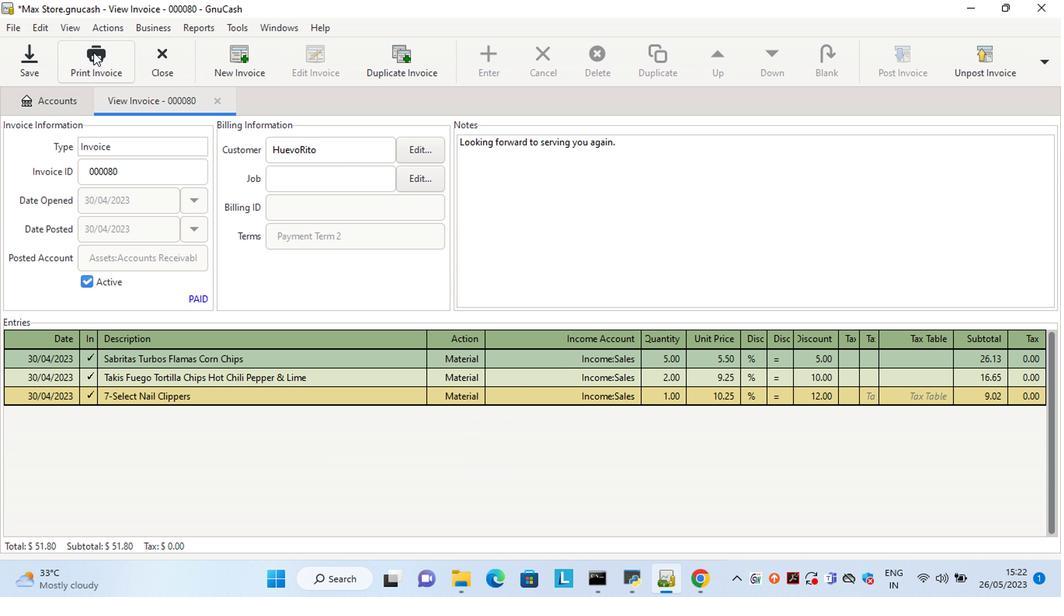 
Action: Mouse moved to (374, 141)
Screenshot: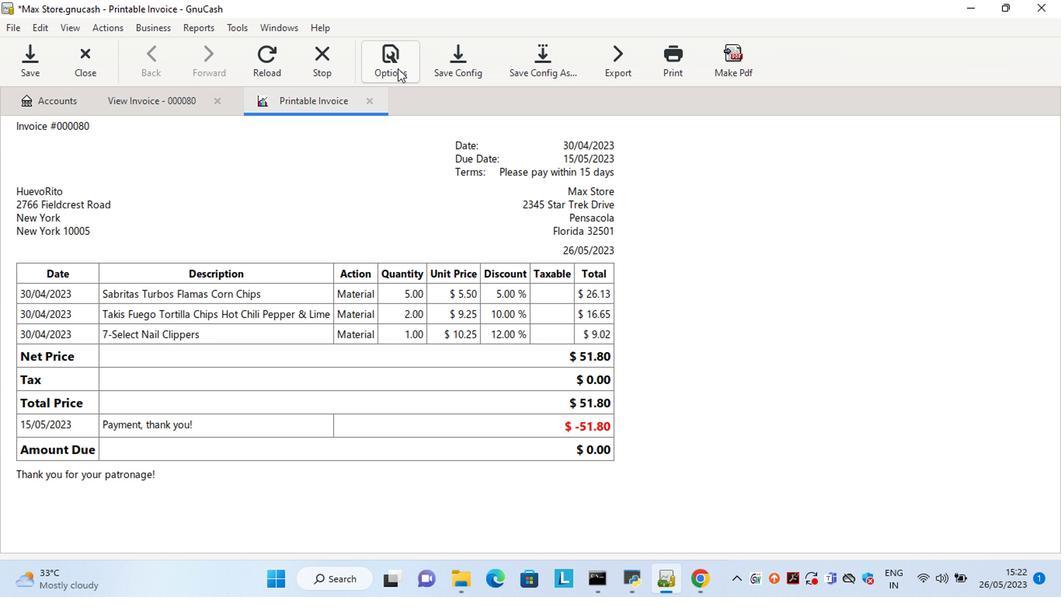 
Action: Mouse pressed left at (374, 141)
Screenshot: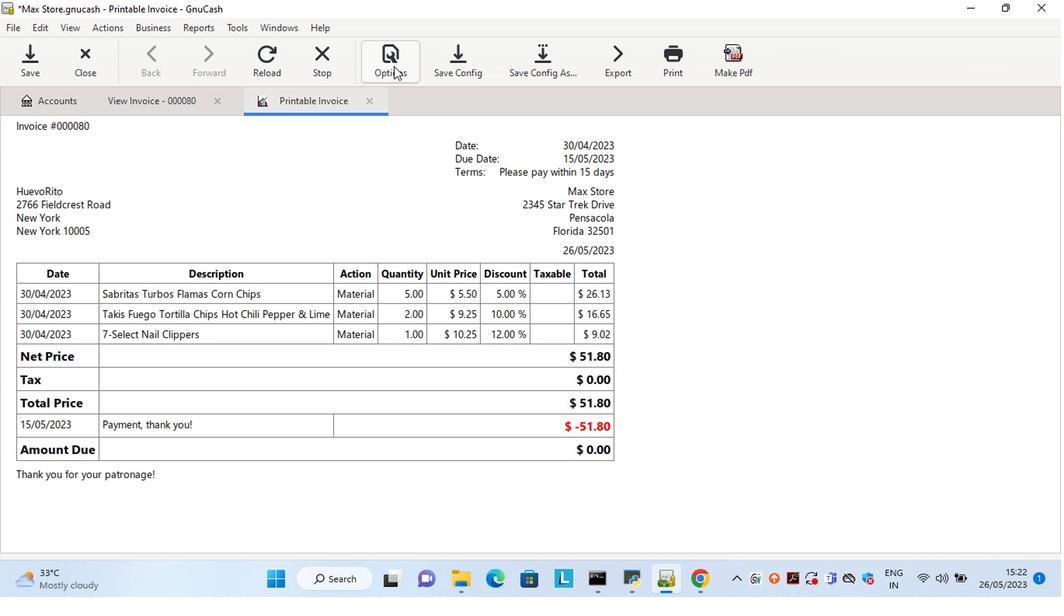 
Action: Mouse moved to (218, 209)
Screenshot: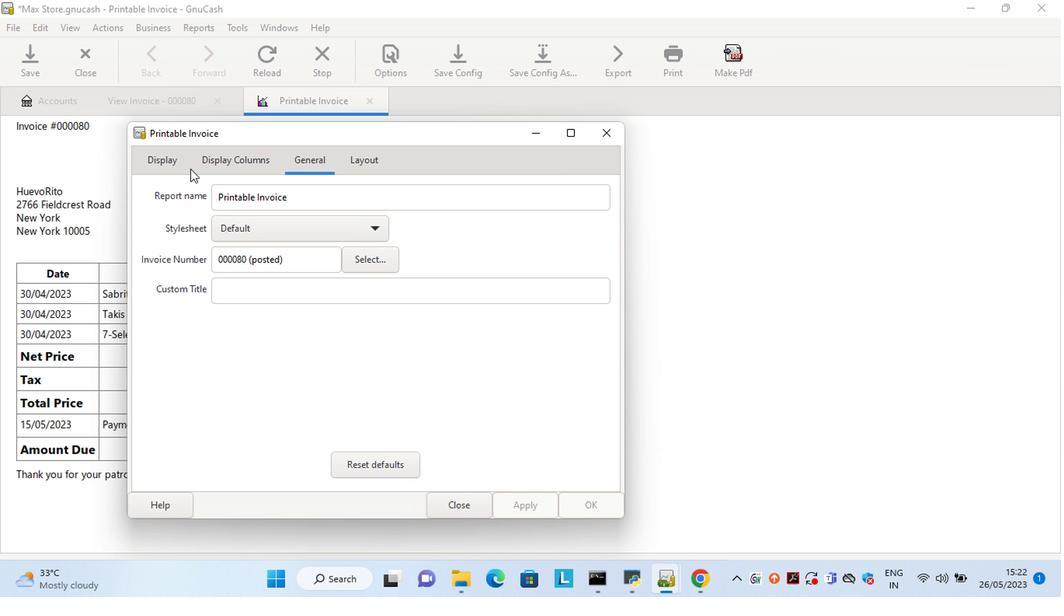 
Action: Mouse pressed left at (218, 209)
Screenshot: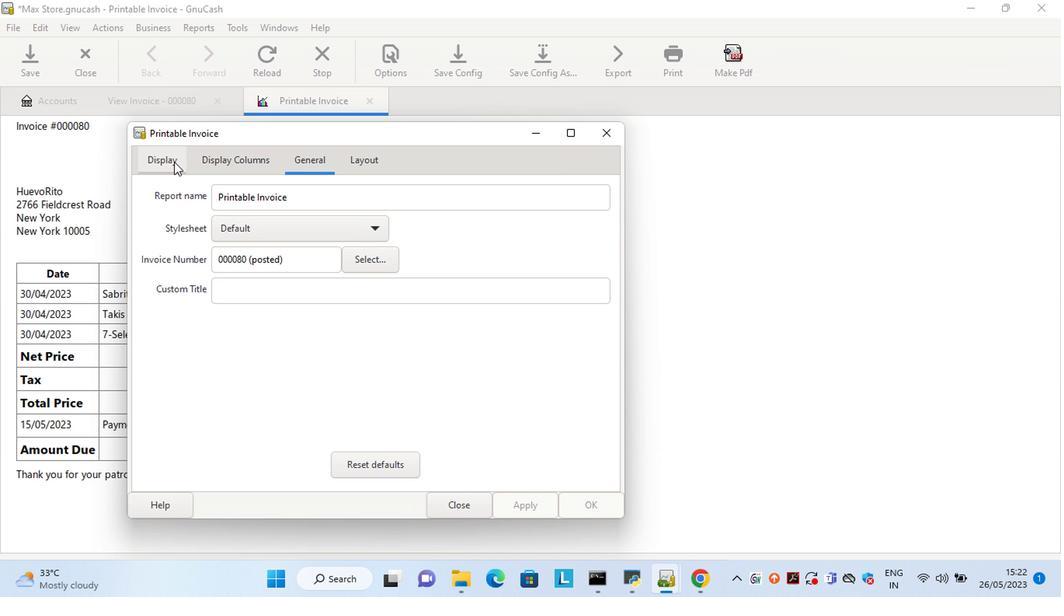 
Action: Mouse moved to (292, 336)
Screenshot: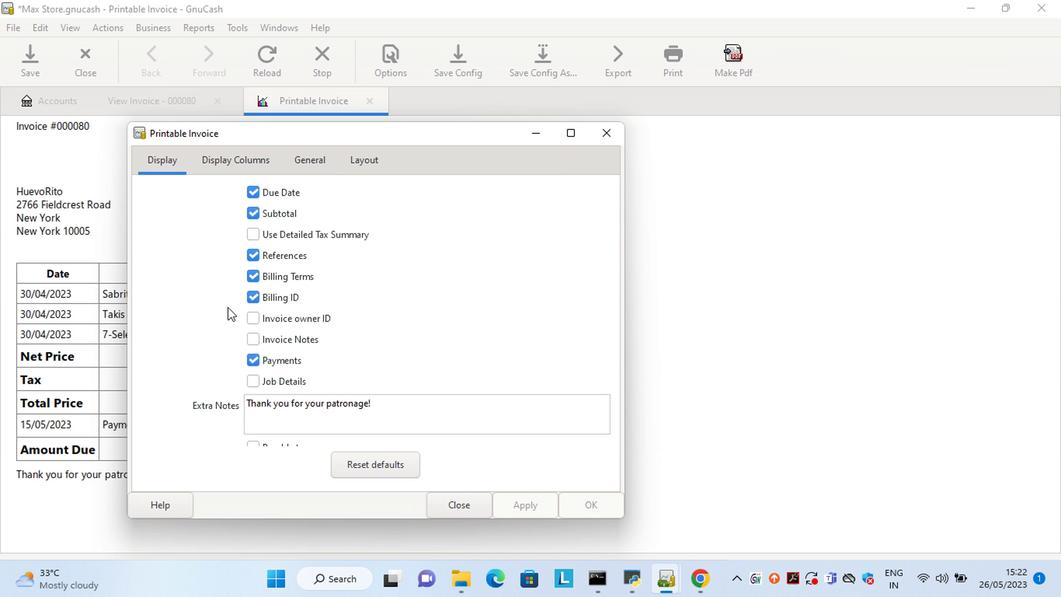 
Action: Mouse pressed left at (292, 336)
Screenshot: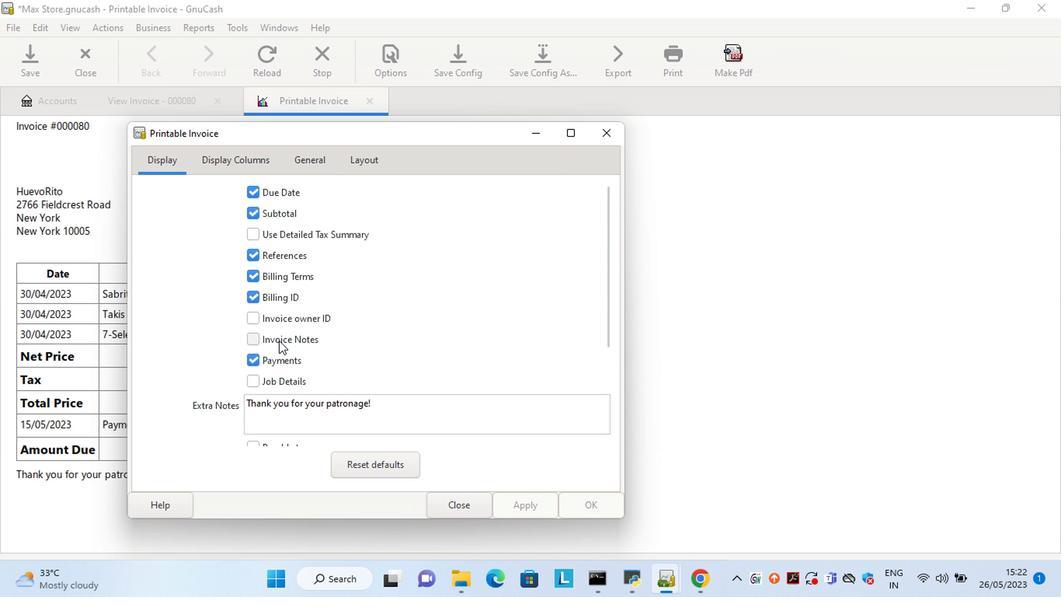 
Action: Mouse moved to (447, 449)
Screenshot: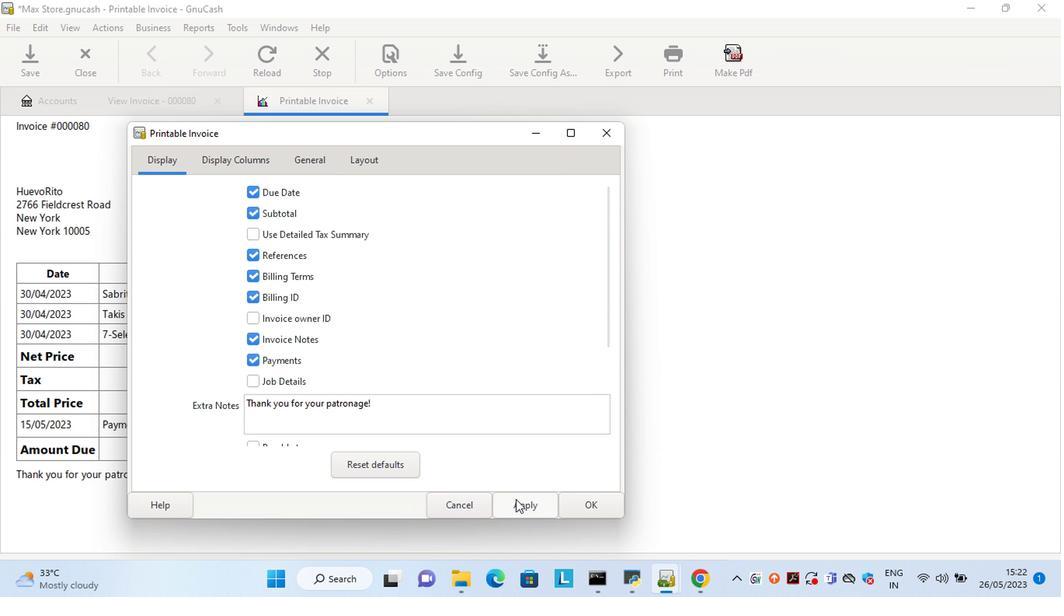
Action: Mouse pressed left at (462, 449)
Screenshot: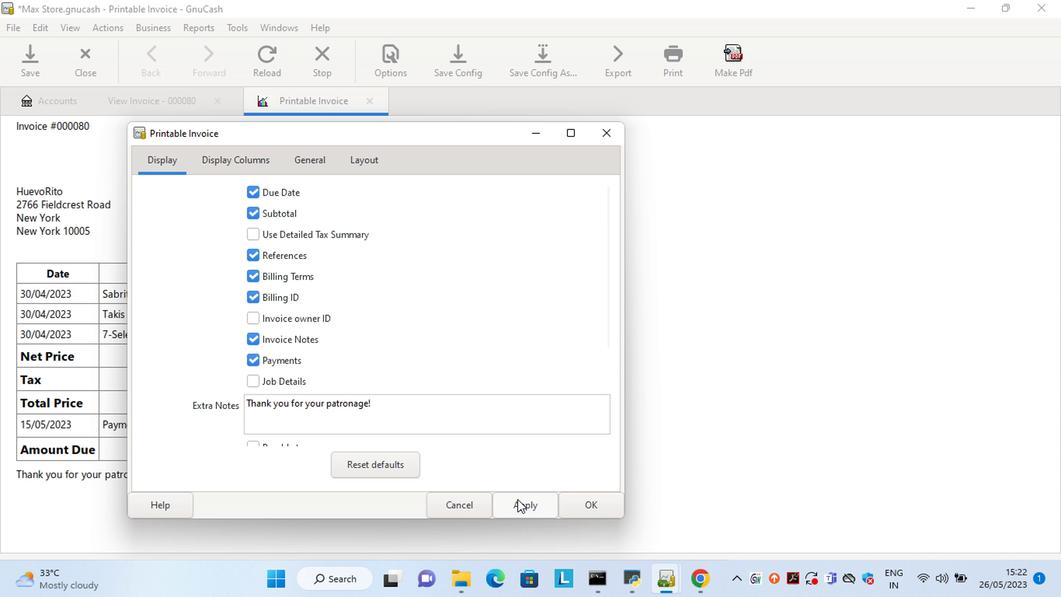 
Action: Mouse moved to (423, 450)
Screenshot: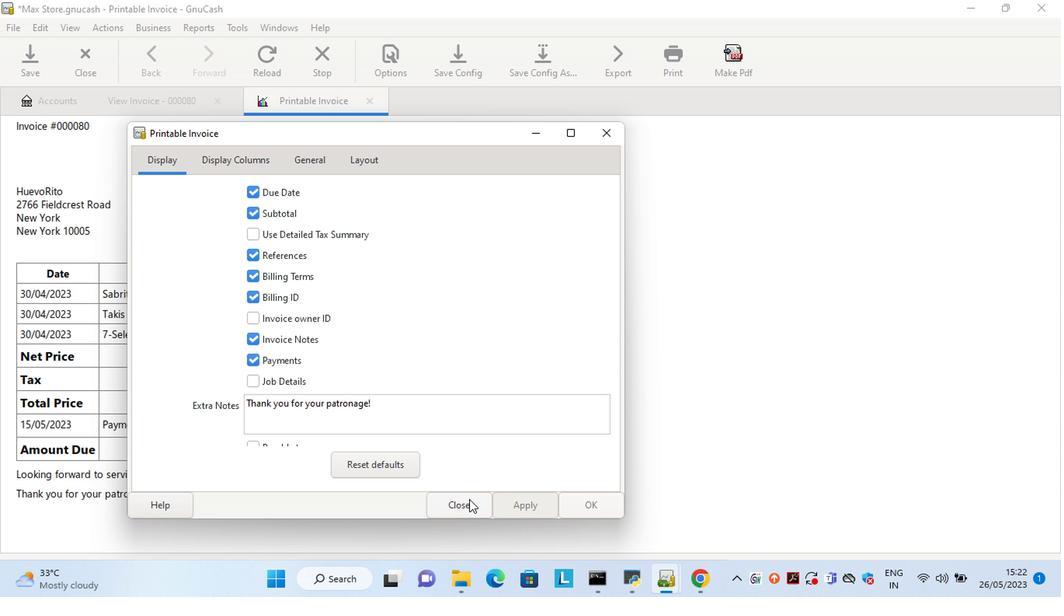 
Action: Mouse pressed left at (423, 450)
Screenshot: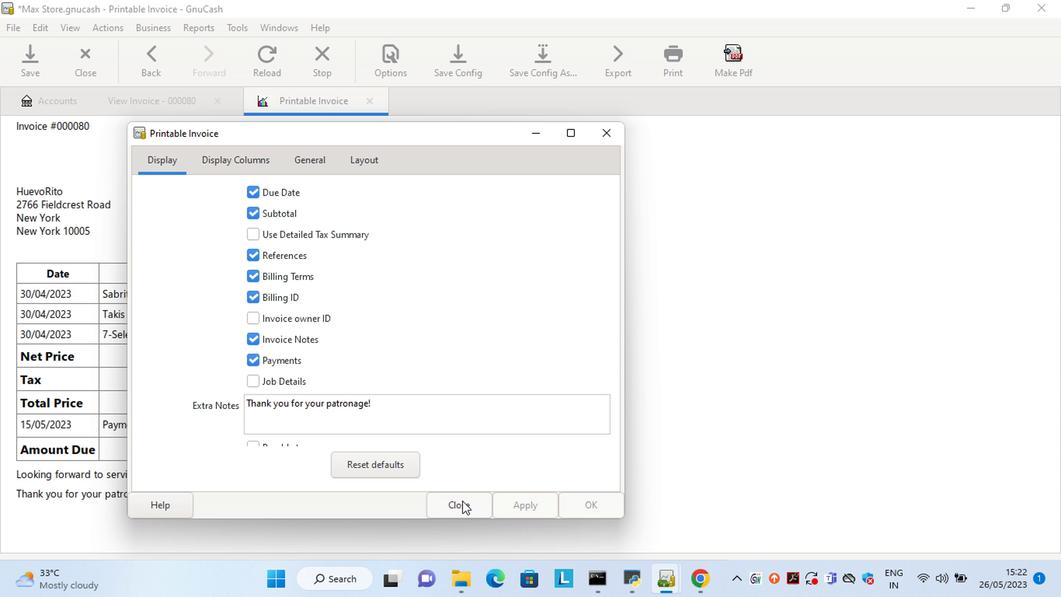 
Action: Mouse moved to (445, 425)
Screenshot: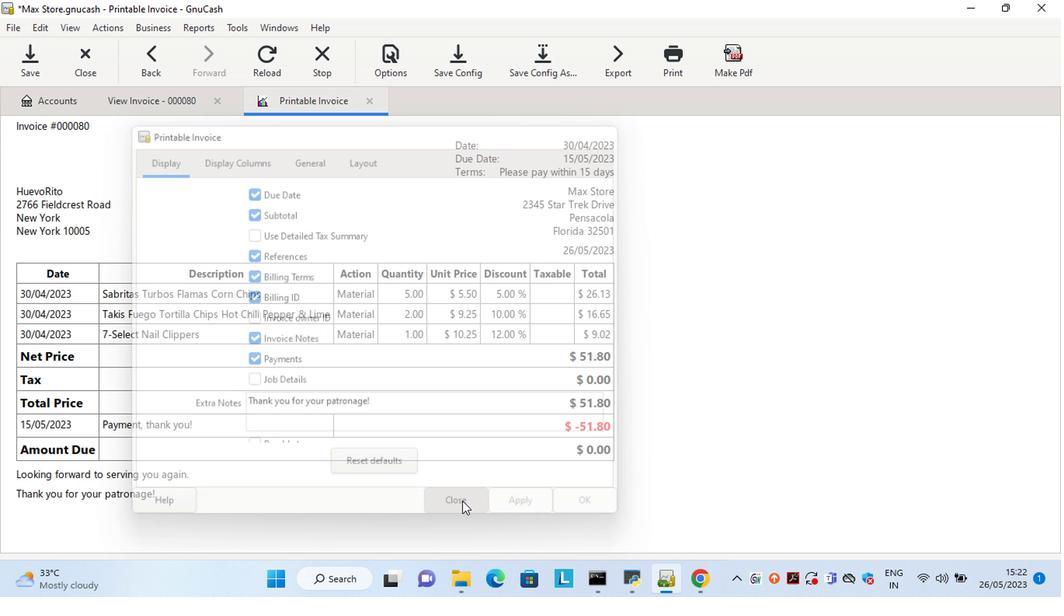
